Task: Search one way flight ticket for 1 adult, 6 children, 1 infant in seat and 1 infant on lap in business from Louisville: Louisville International Airport (standiford Field) to Gillette: Gillette Campbell County Airport on 5-1-2023. Choice of flights is Emirates. Number of bags: 2 checked bags. Price is upto 75000. Outbound departure time preference is 17:00.
Action: Mouse moved to (275, 465)
Screenshot: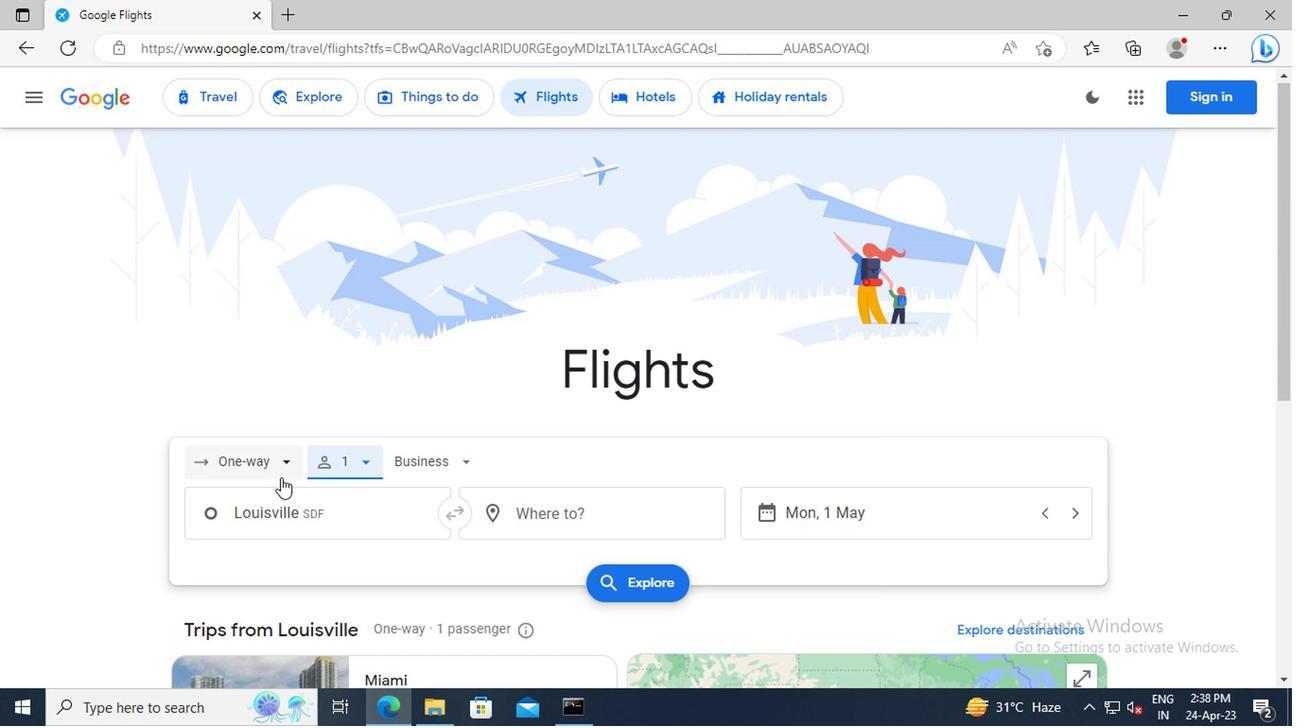 
Action: Mouse pressed left at (275, 465)
Screenshot: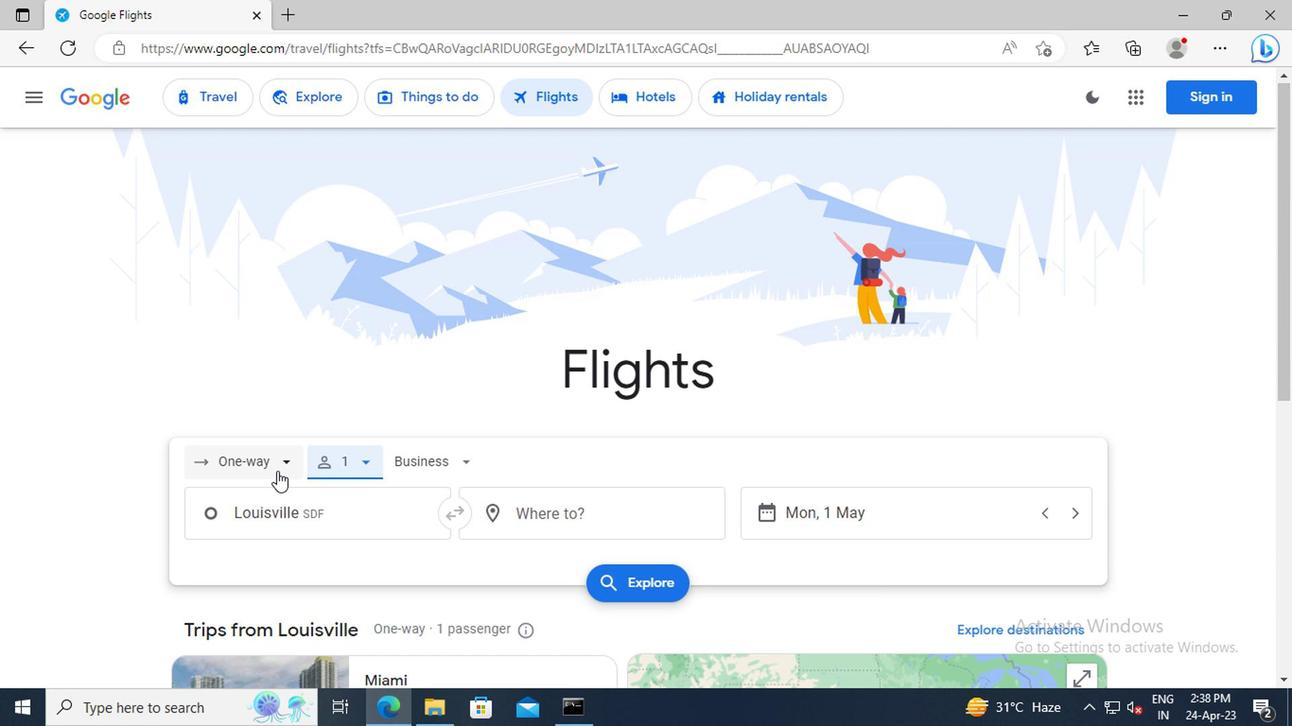 
Action: Mouse moved to (269, 555)
Screenshot: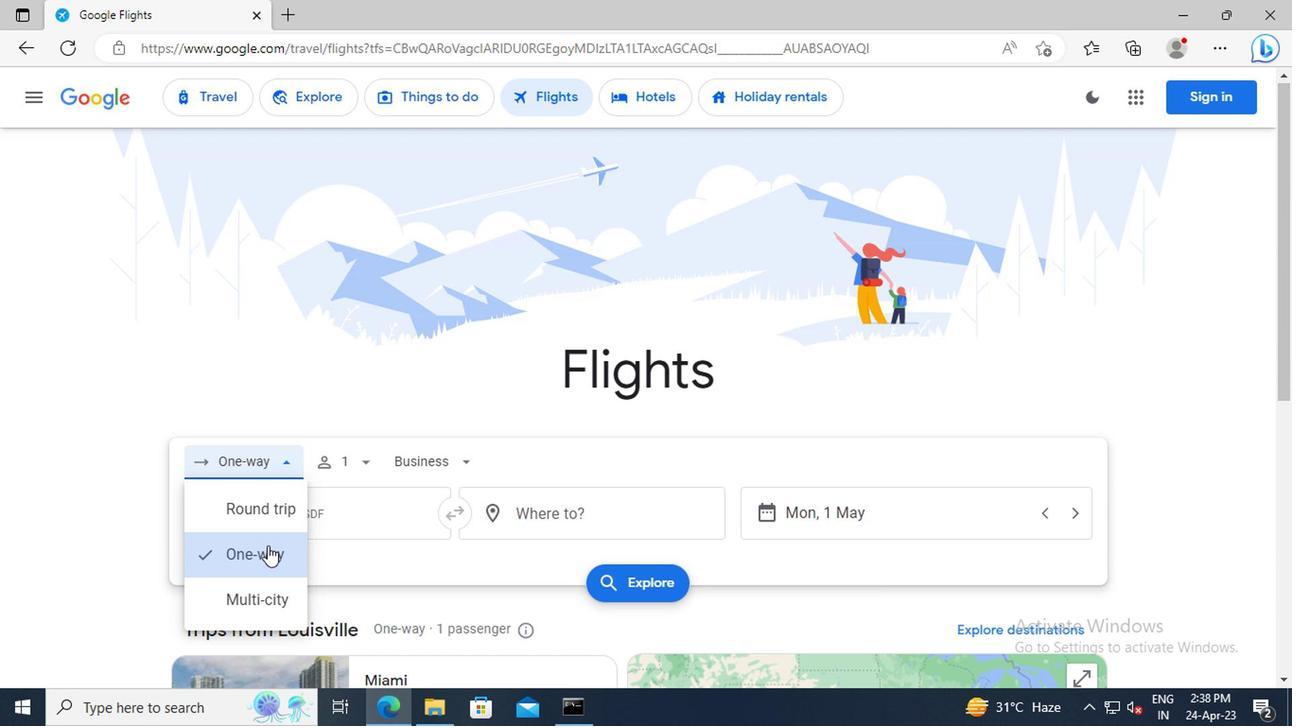 
Action: Mouse pressed left at (269, 555)
Screenshot: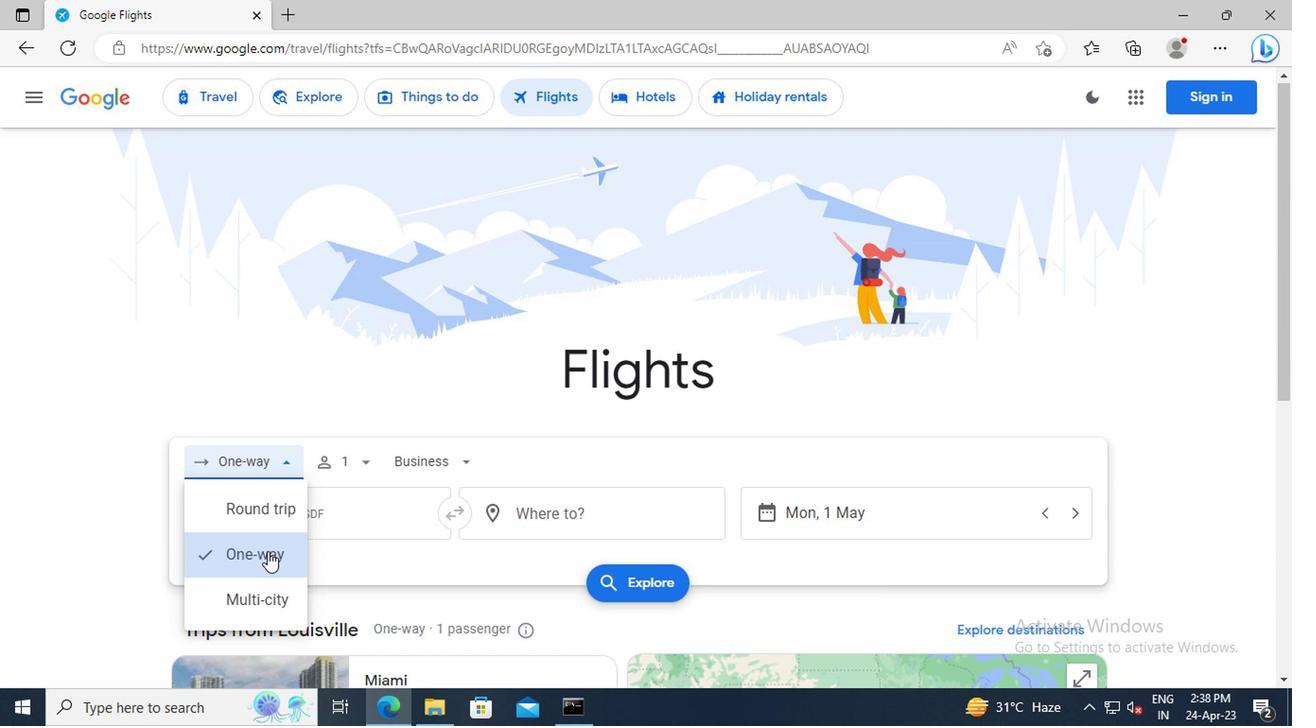 
Action: Mouse moved to (362, 467)
Screenshot: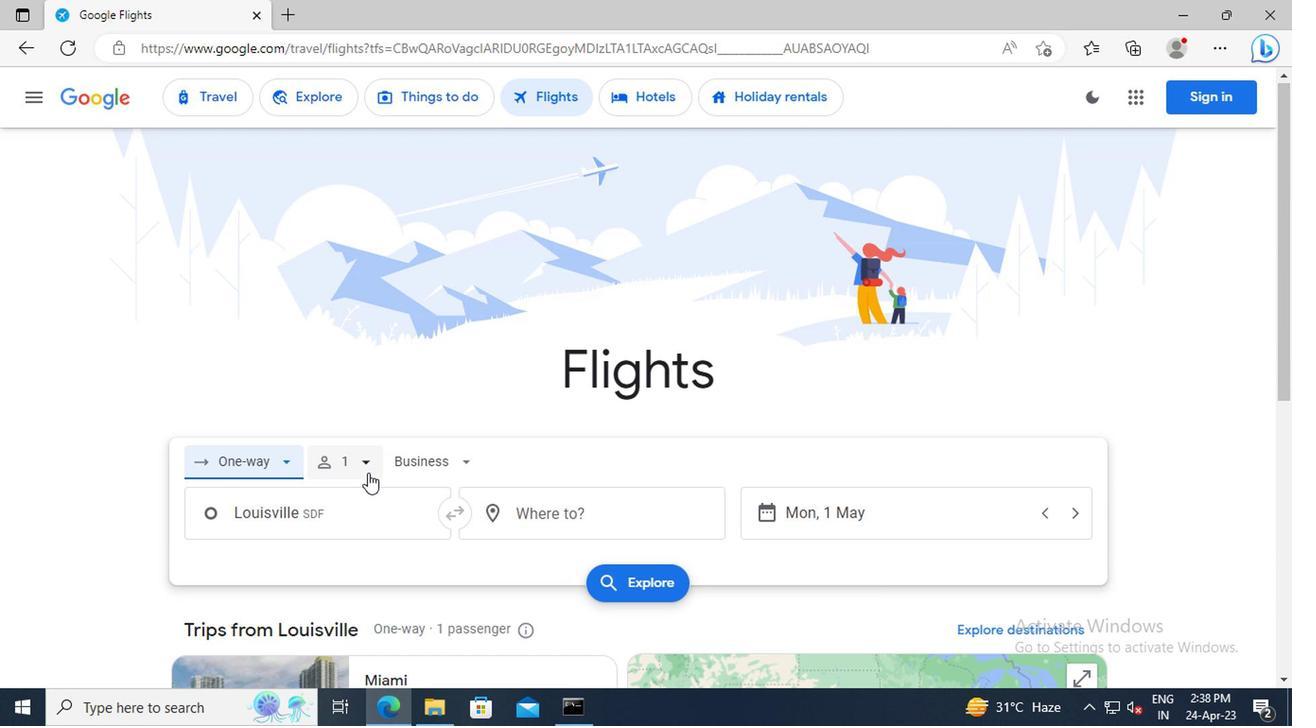 
Action: Mouse pressed left at (362, 467)
Screenshot: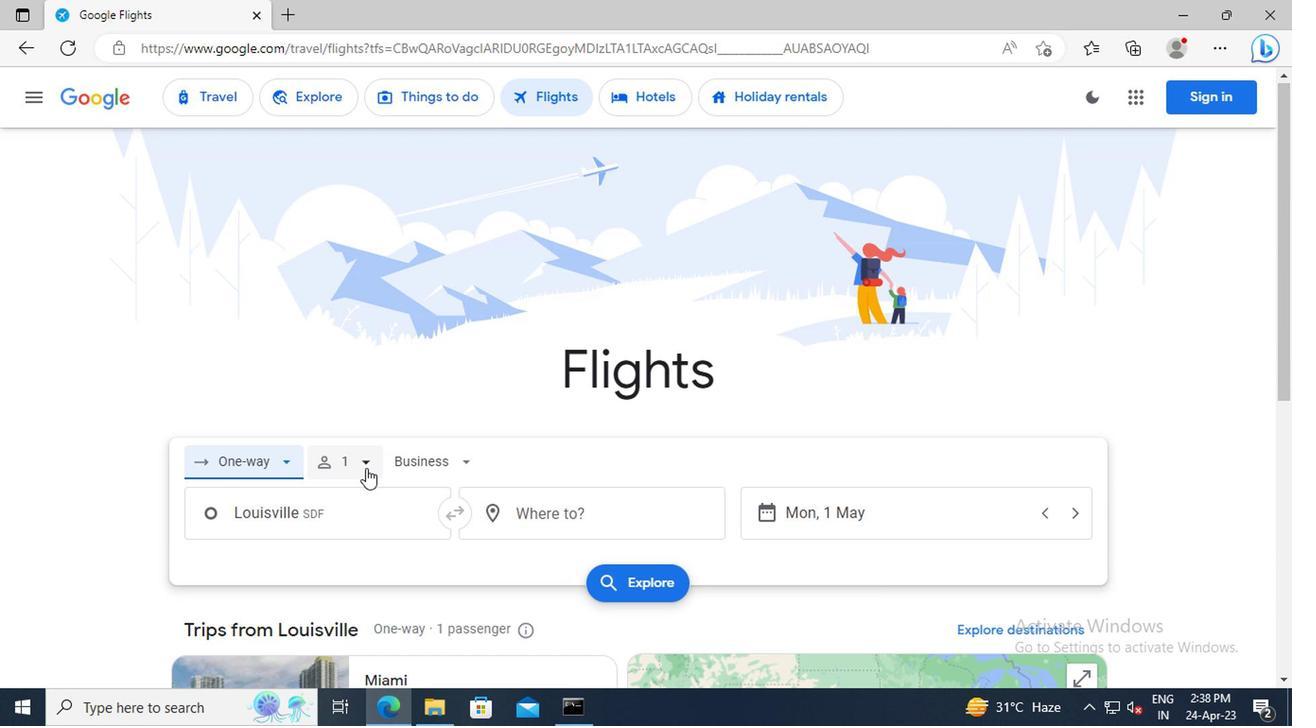 
Action: Mouse moved to (493, 559)
Screenshot: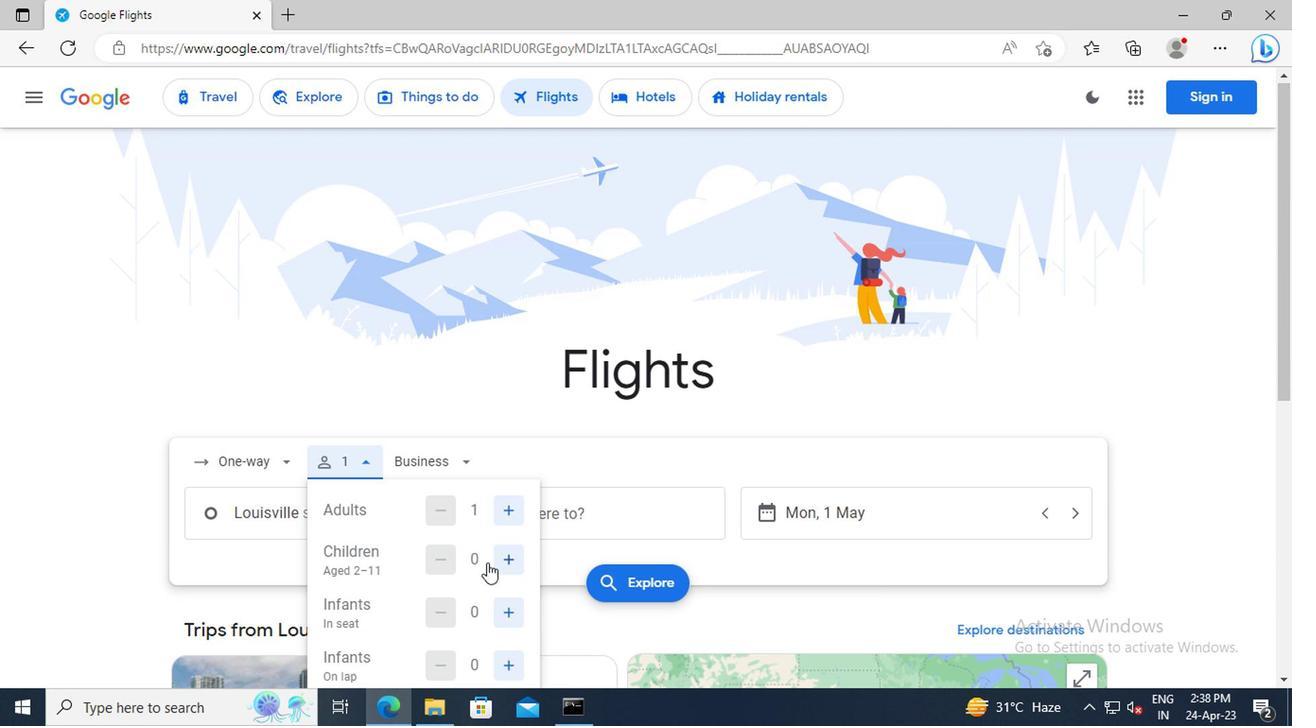 
Action: Mouse pressed left at (493, 559)
Screenshot: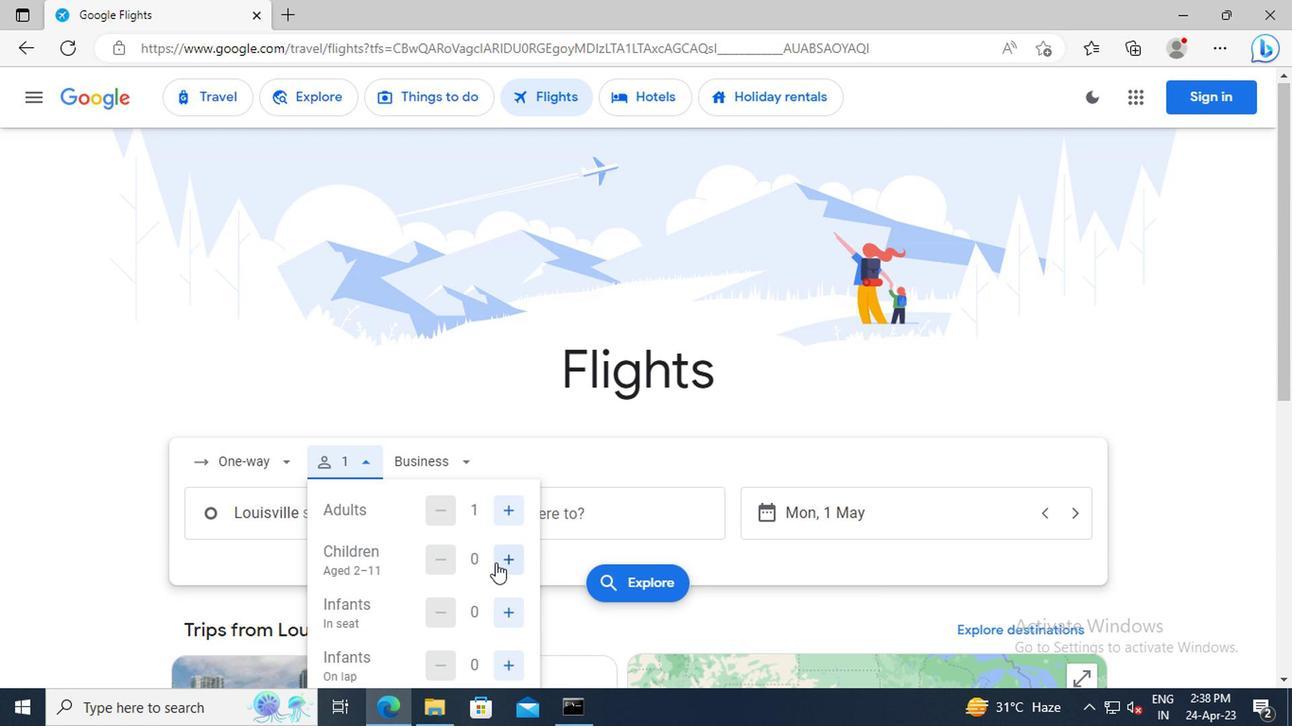
Action: Mouse pressed left at (493, 559)
Screenshot: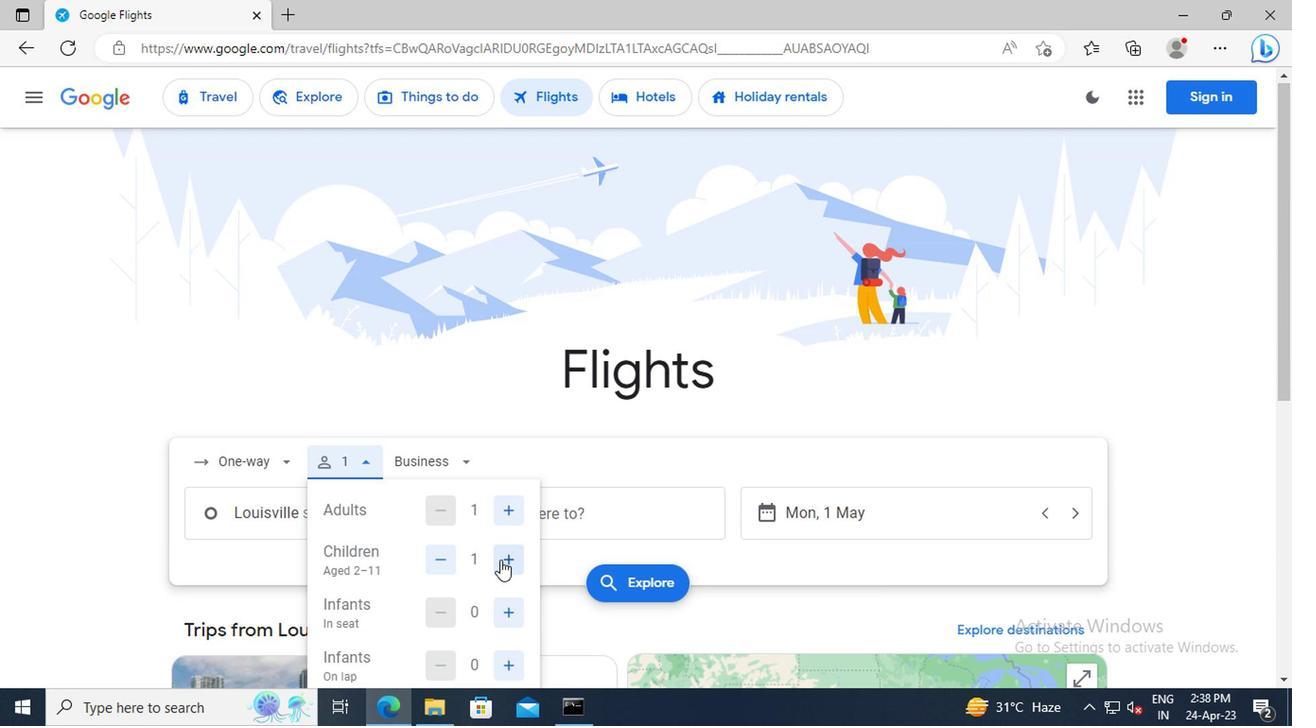 
Action: Mouse pressed left at (493, 559)
Screenshot: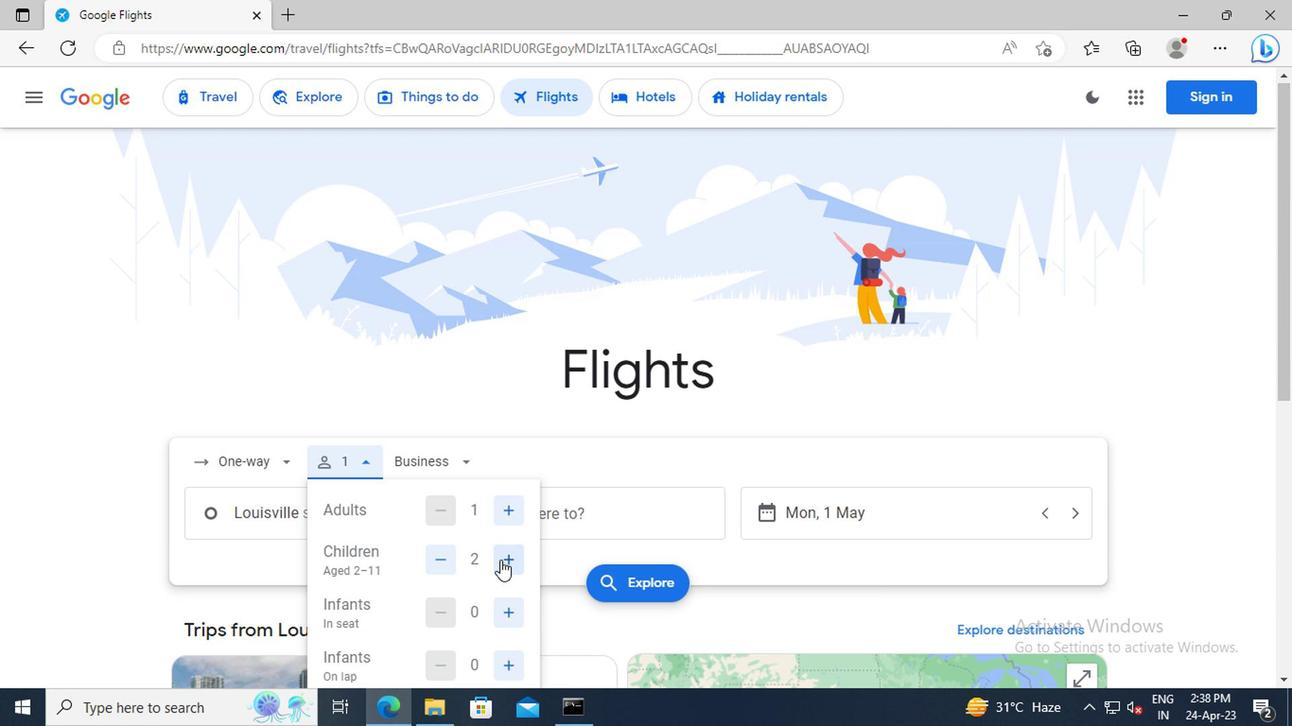 
Action: Mouse pressed left at (493, 559)
Screenshot: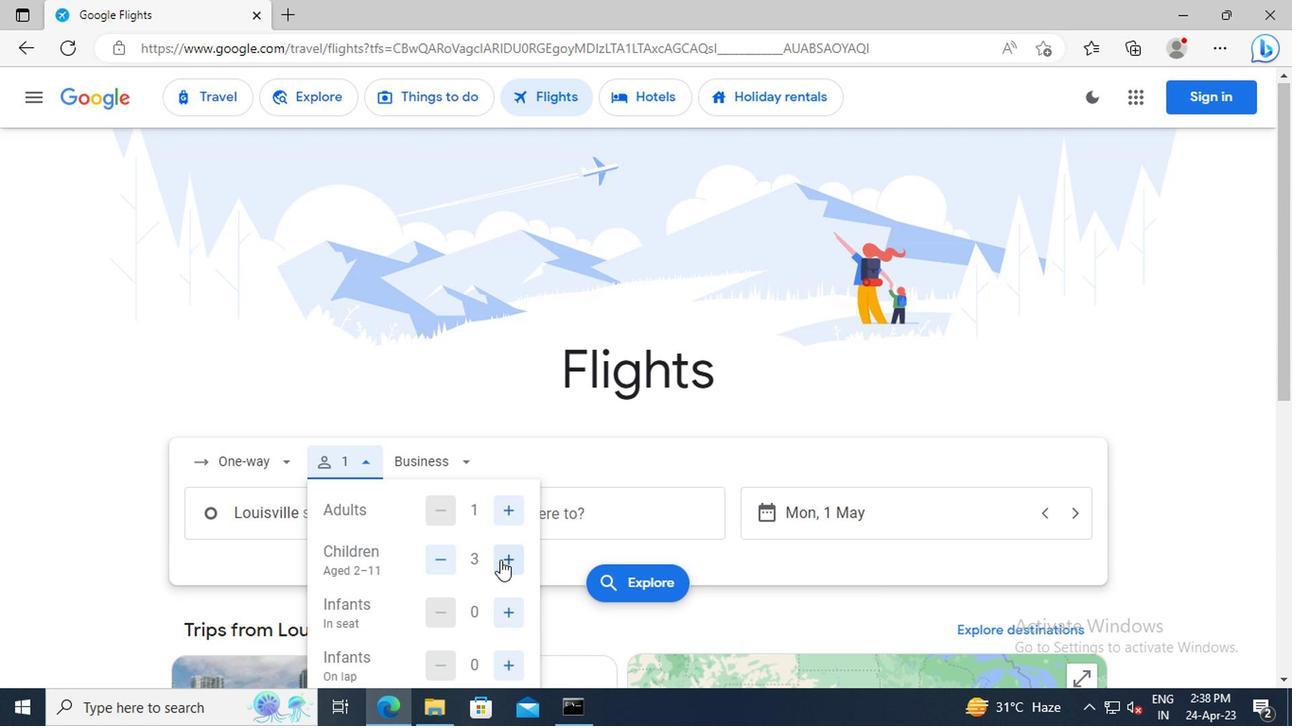 
Action: Mouse pressed left at (493, 559)
Screenshot: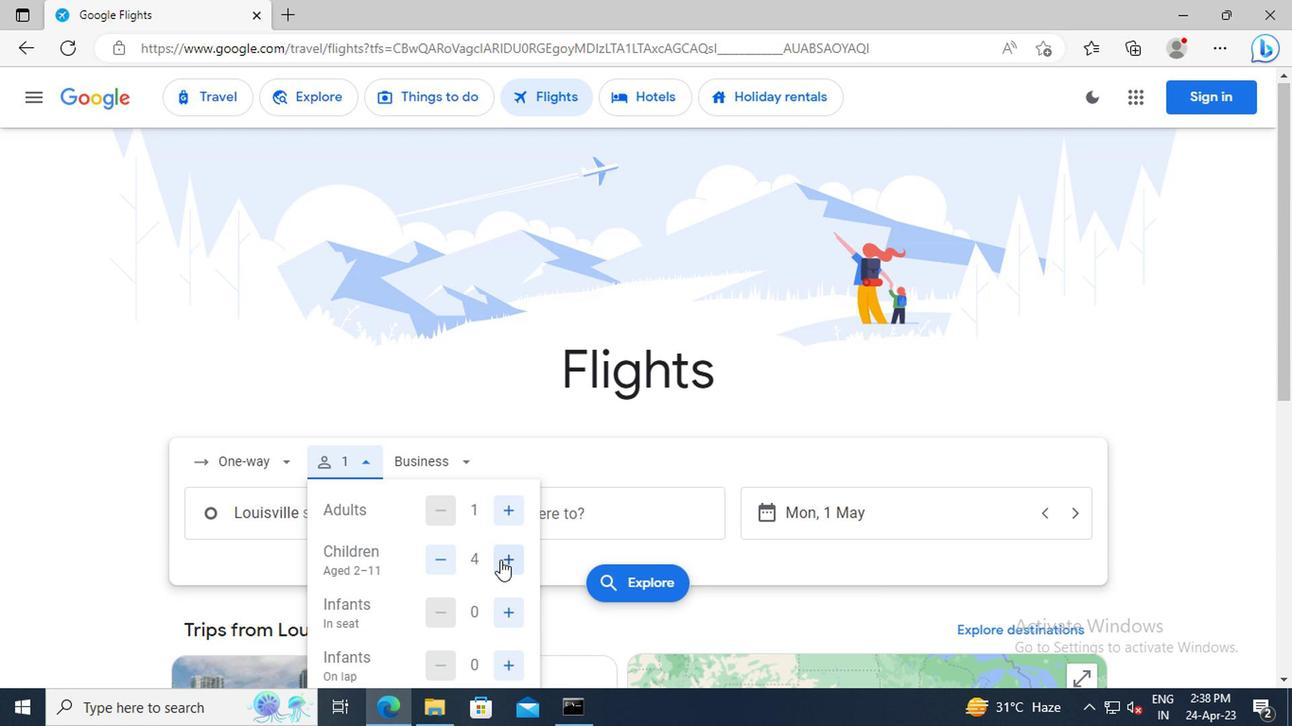 
Action: Mouse pressed left at (493, 559)
Screenshot: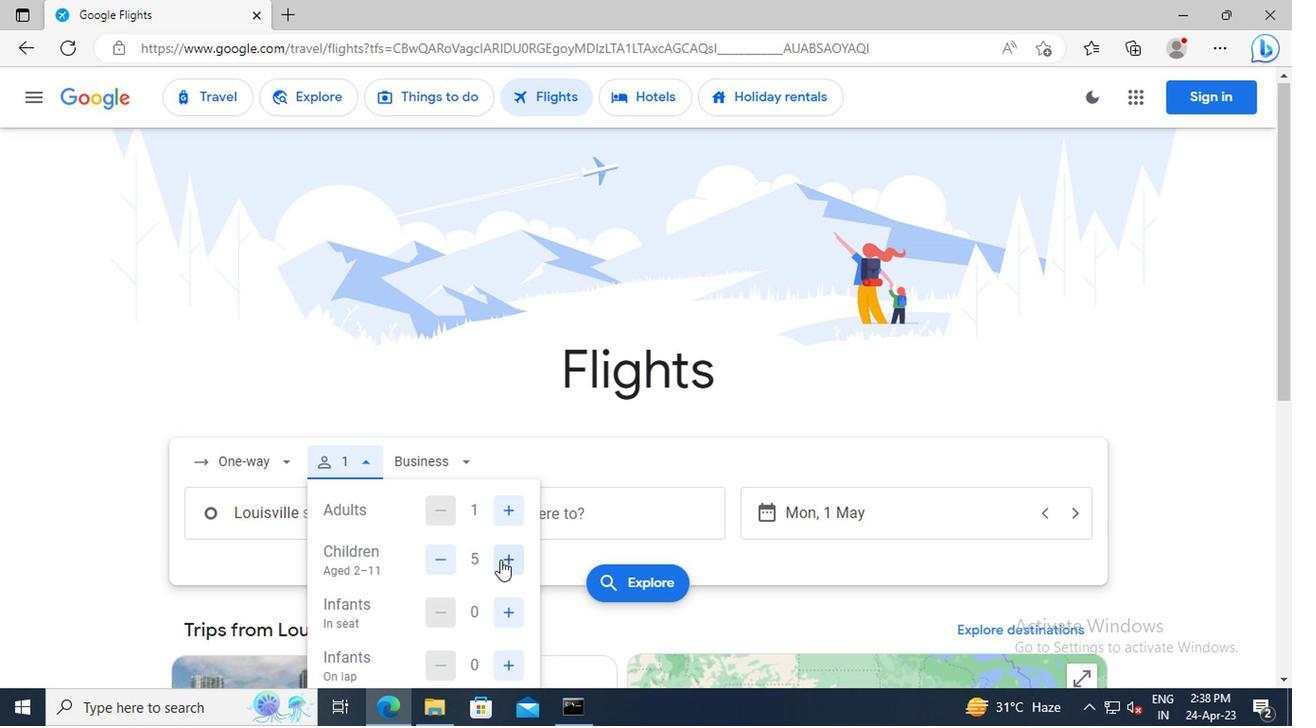 
Action: Mouse moved to (494, 602)
Screenshot: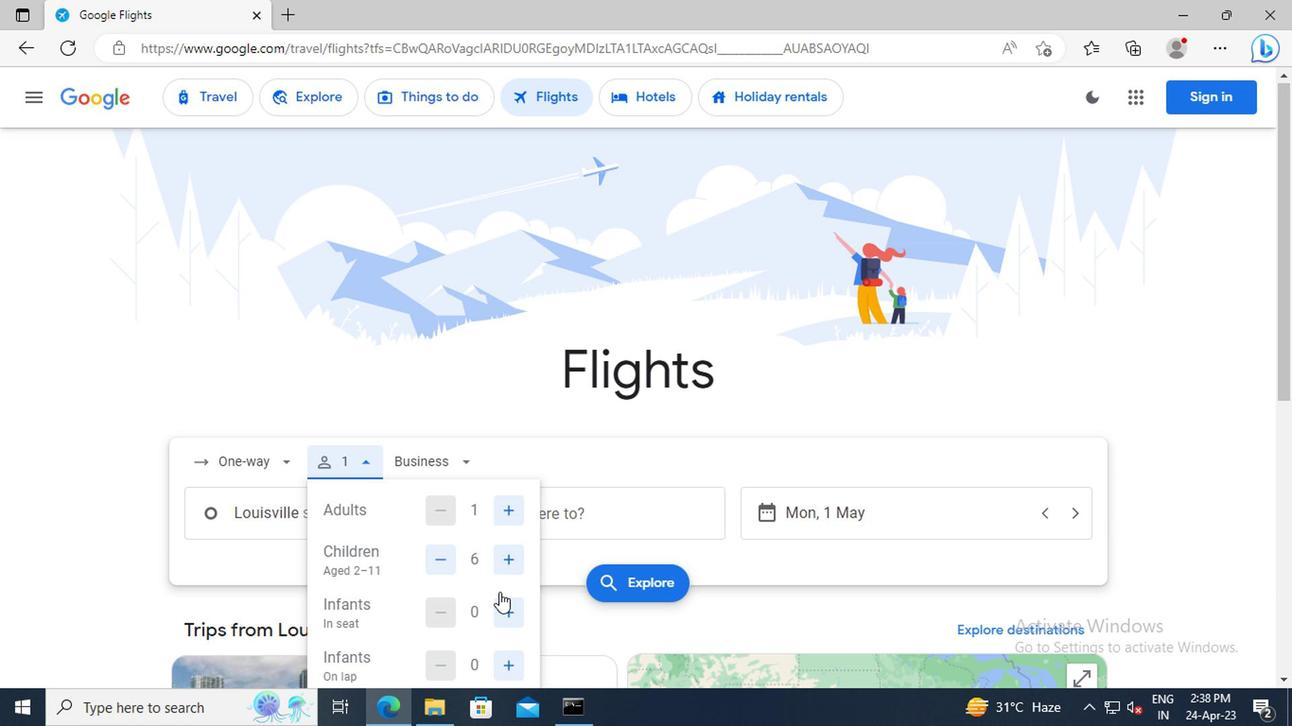 
Action: Mouse pressed left at (494, 602)
Screenshot: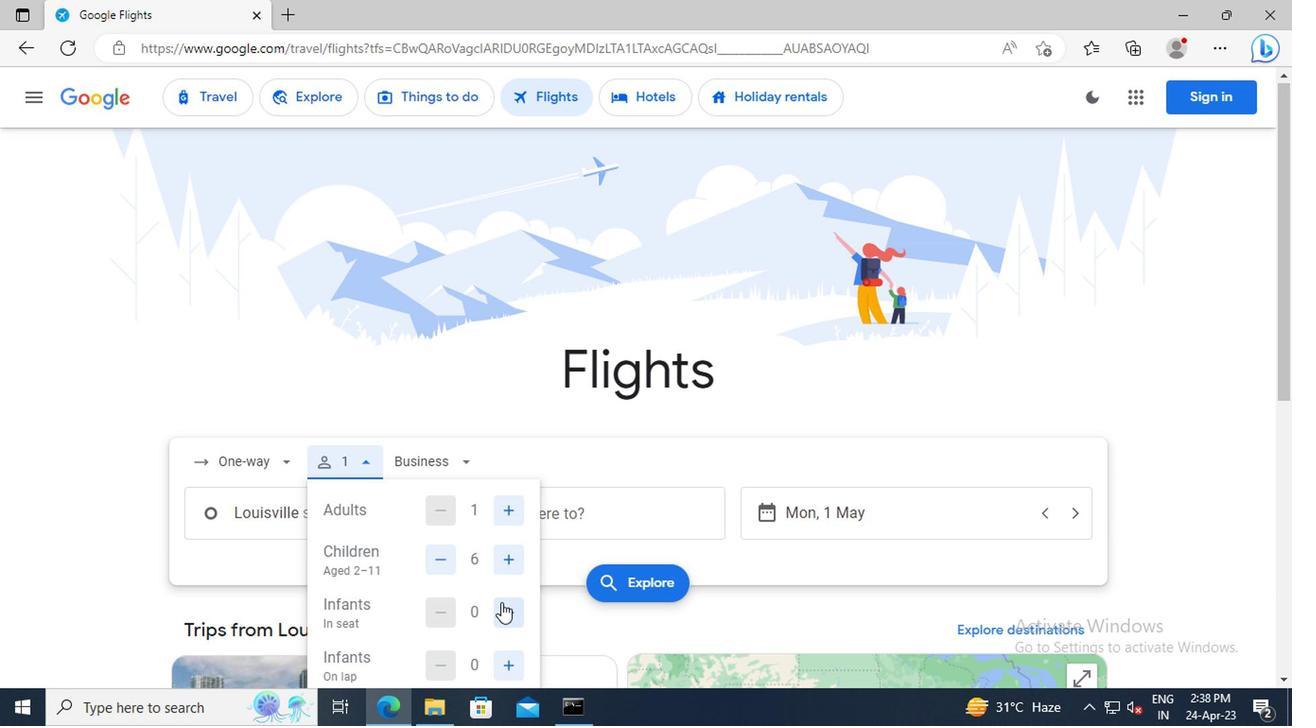 
Action: Mouse scrolled (494, 601) with delta (0, 0)
Screenshot: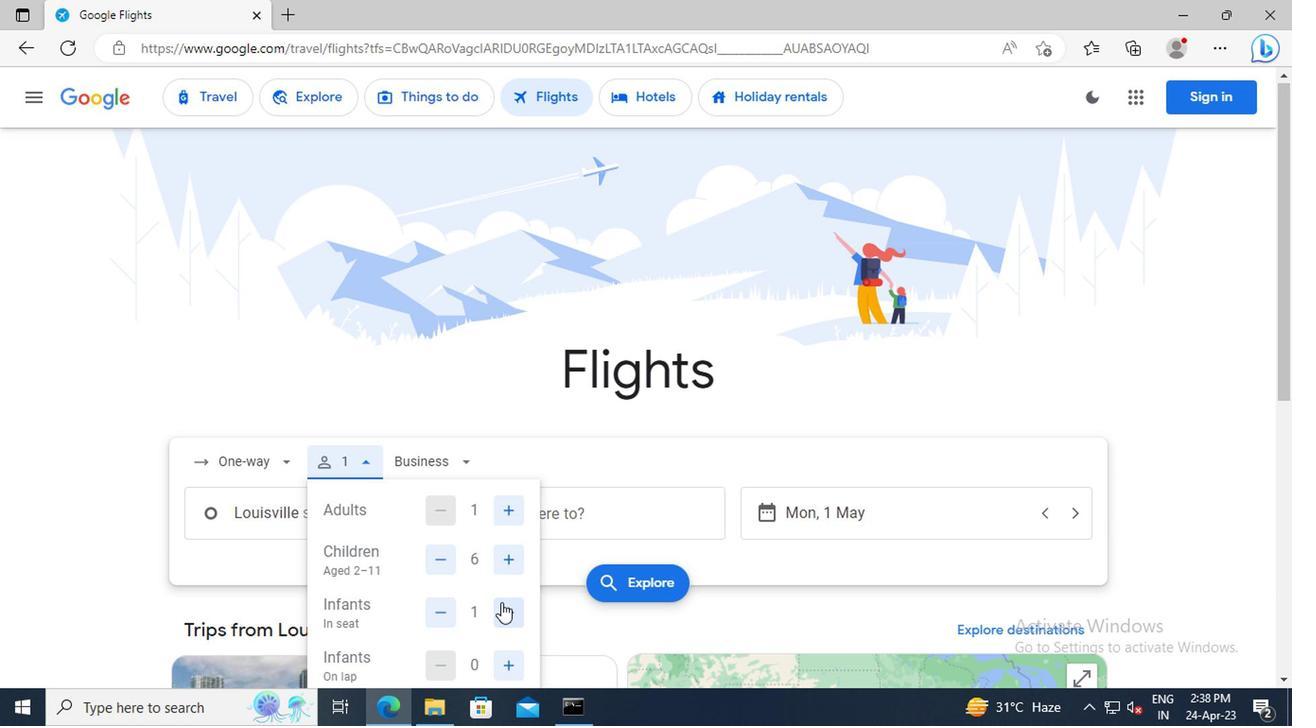 
Action: Mouse moved to (502, 581)
Screenshot: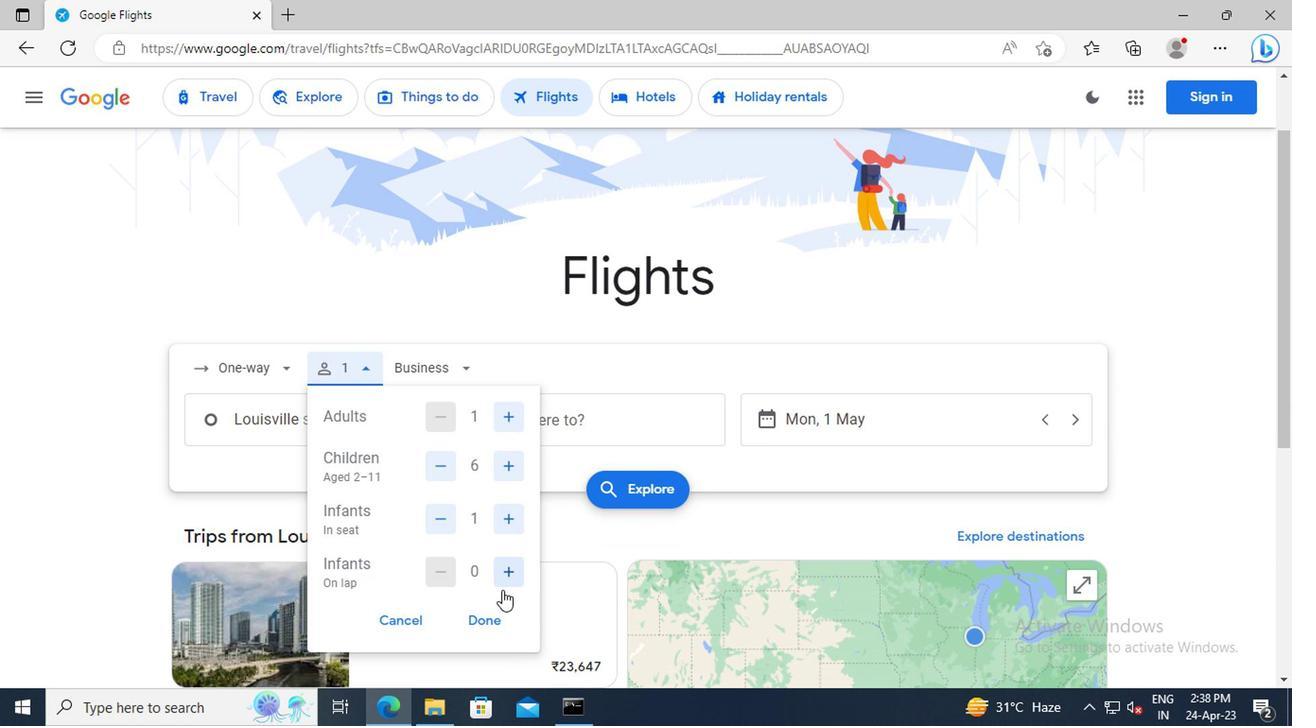 
Action: Mouse pressed left at (502, 581)
Screenshot: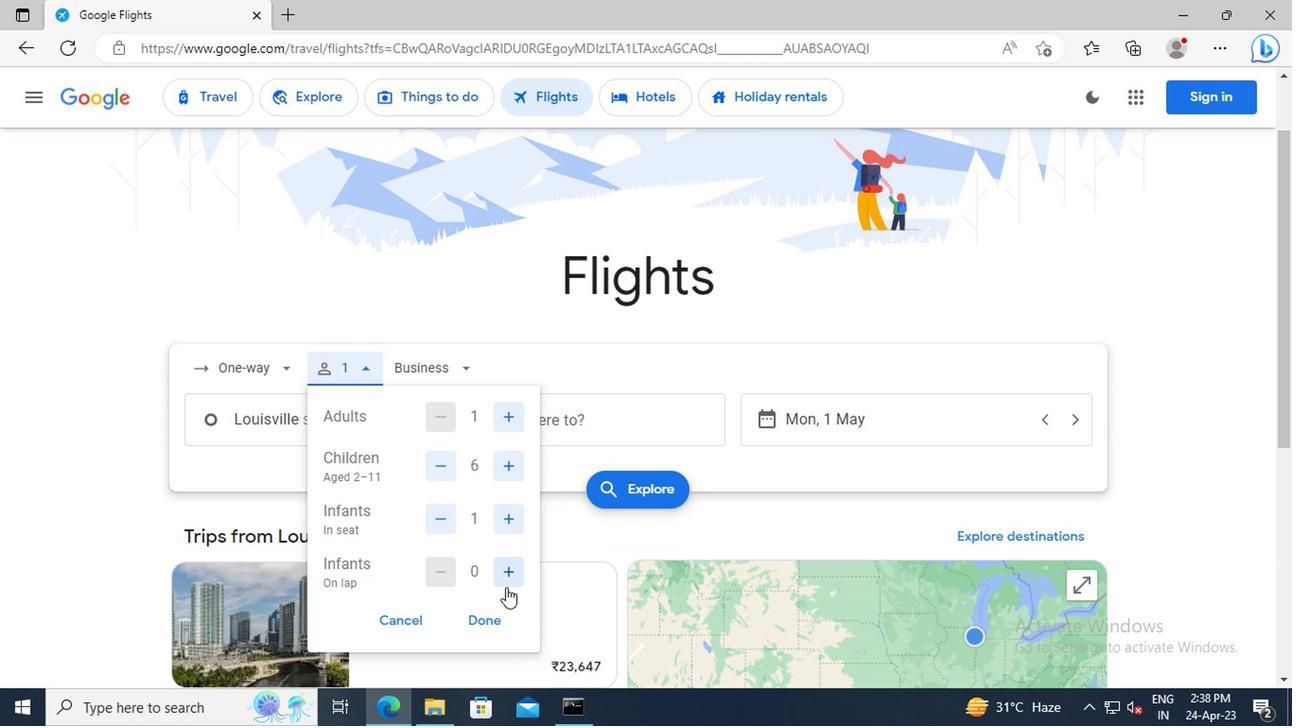 
Action: Mouse moved to (479, 619)
Screenshot: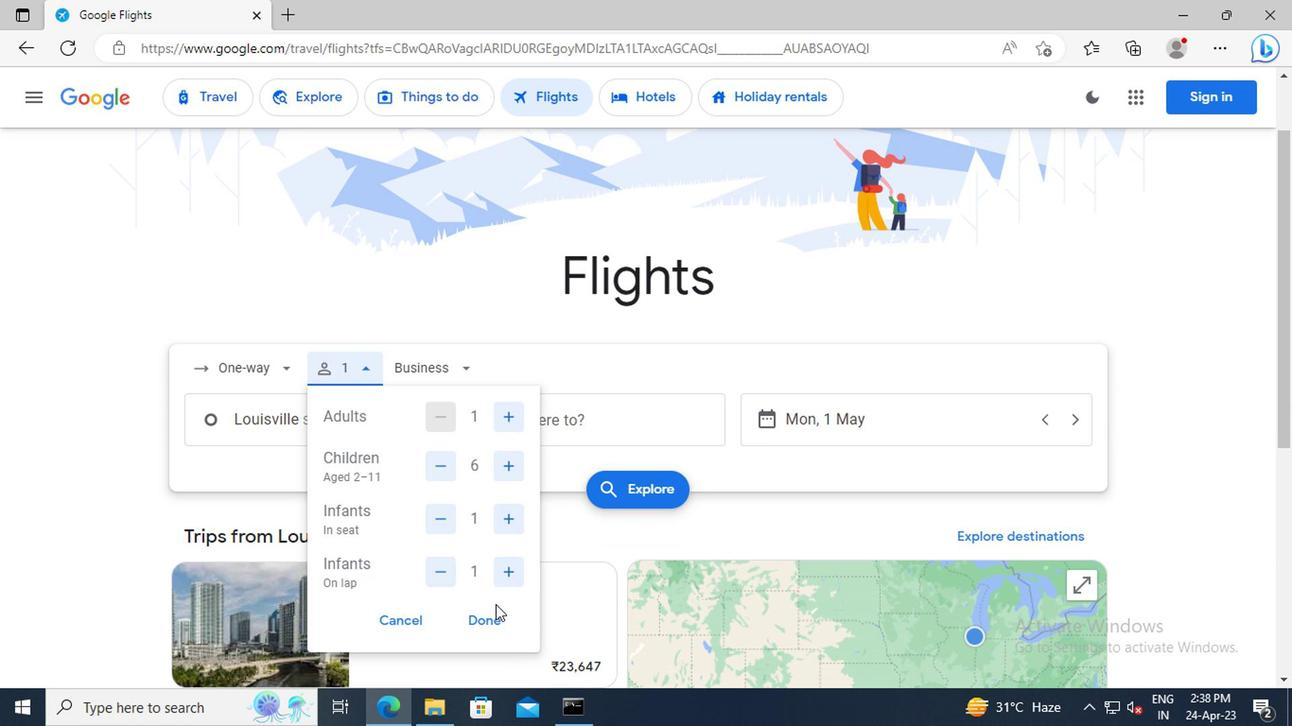 
Action: Mouse pressed left at (479, 619)
Screenshot: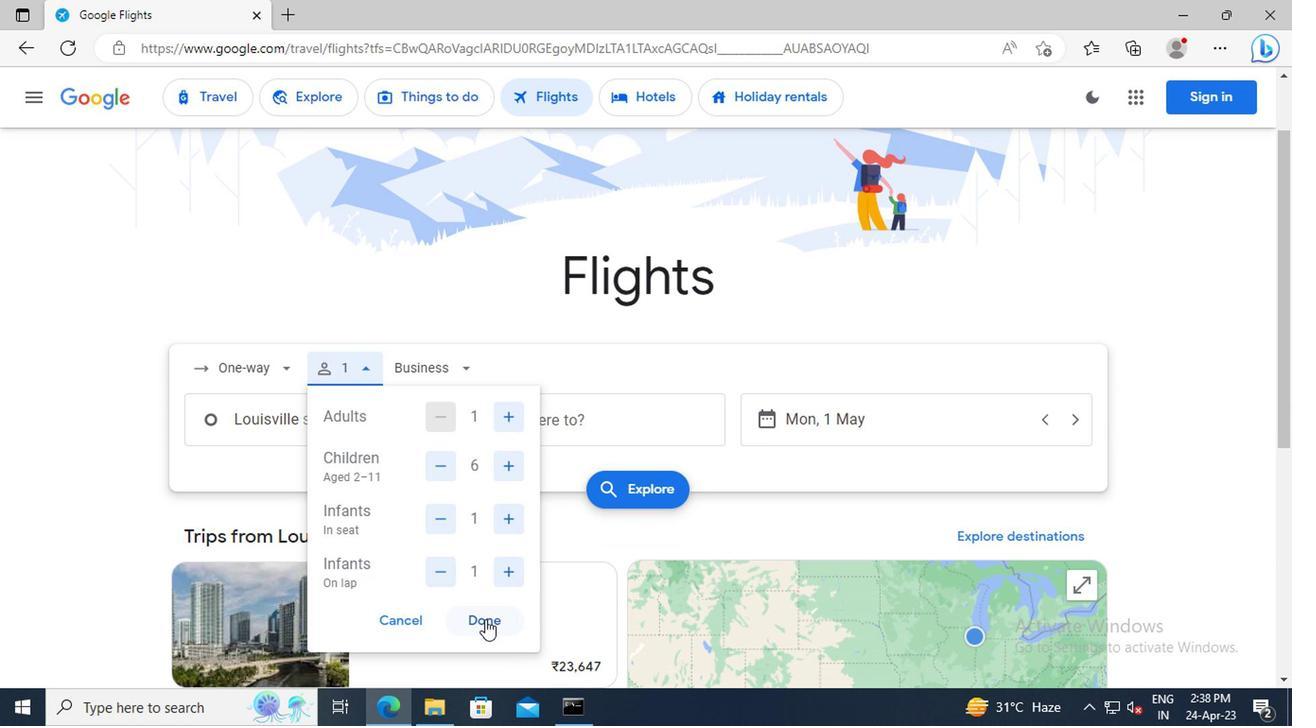 
Action: Mouse moved to (460, 364)
Screenshot: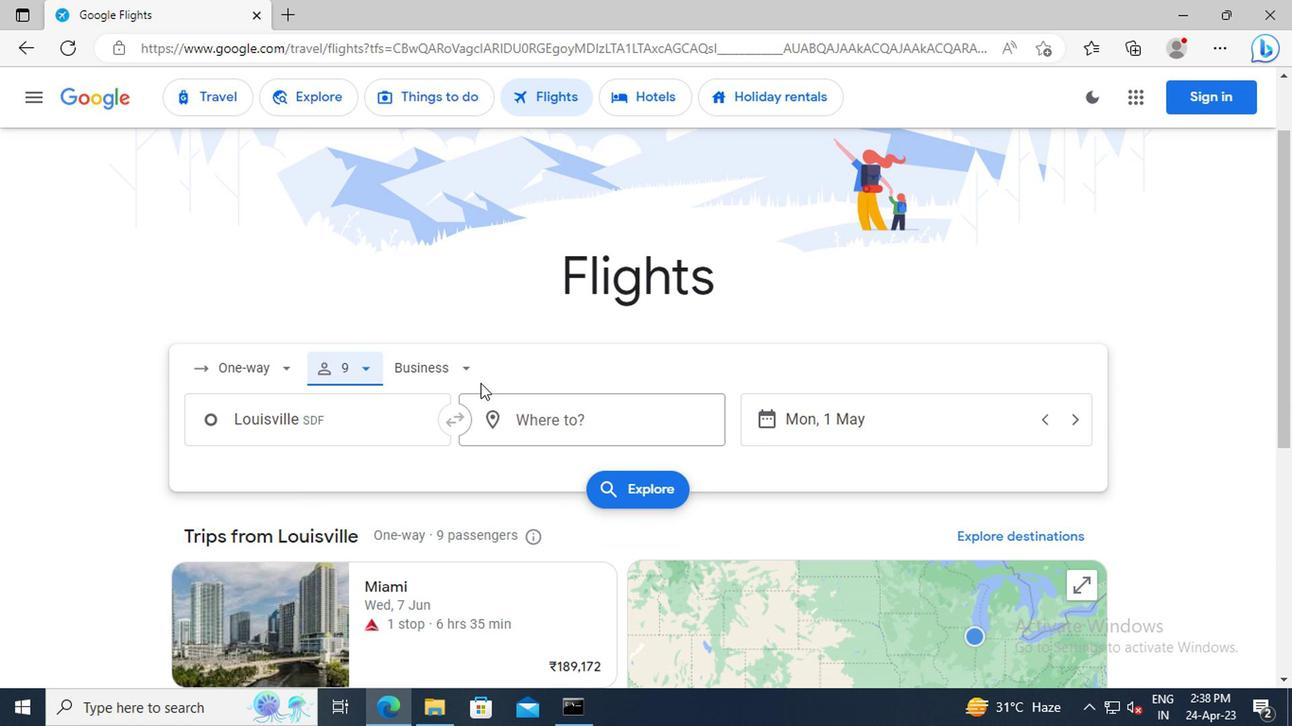 
Action: Mouse pressed left at (460, 364)
Screenshot: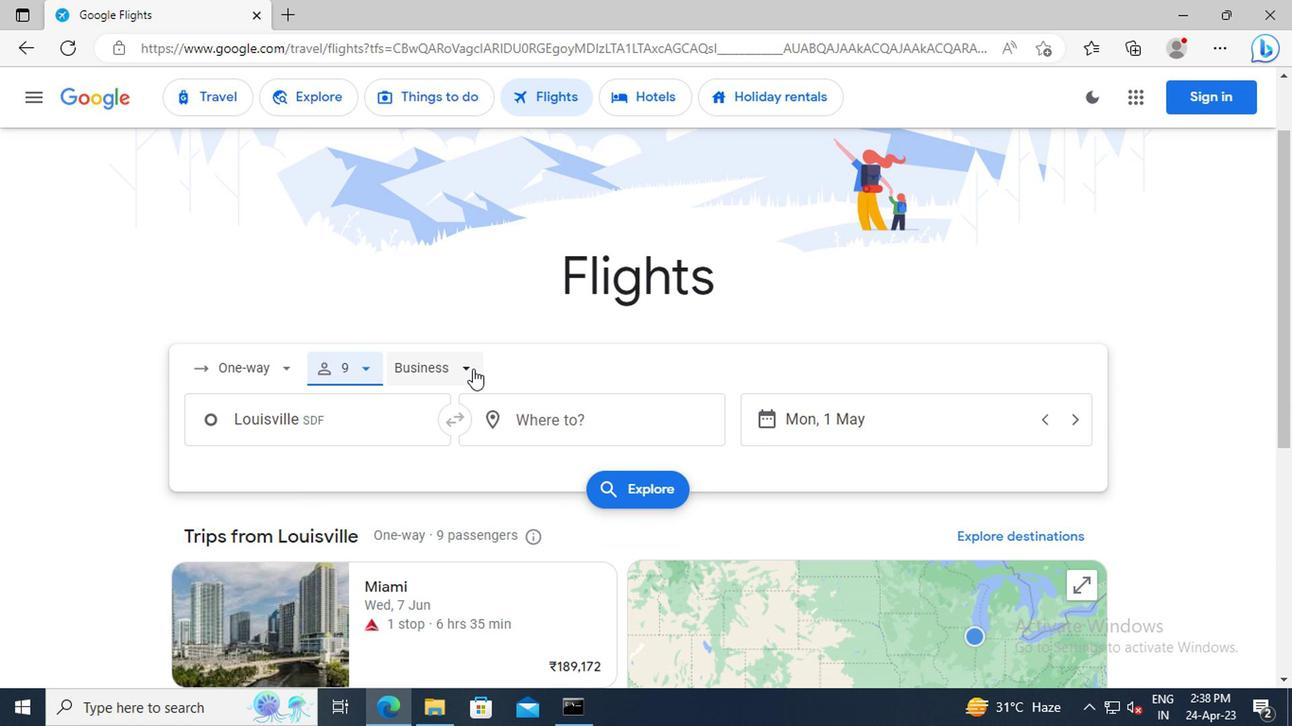 
Action: Mouse moved to (476, 508)
Screenshot: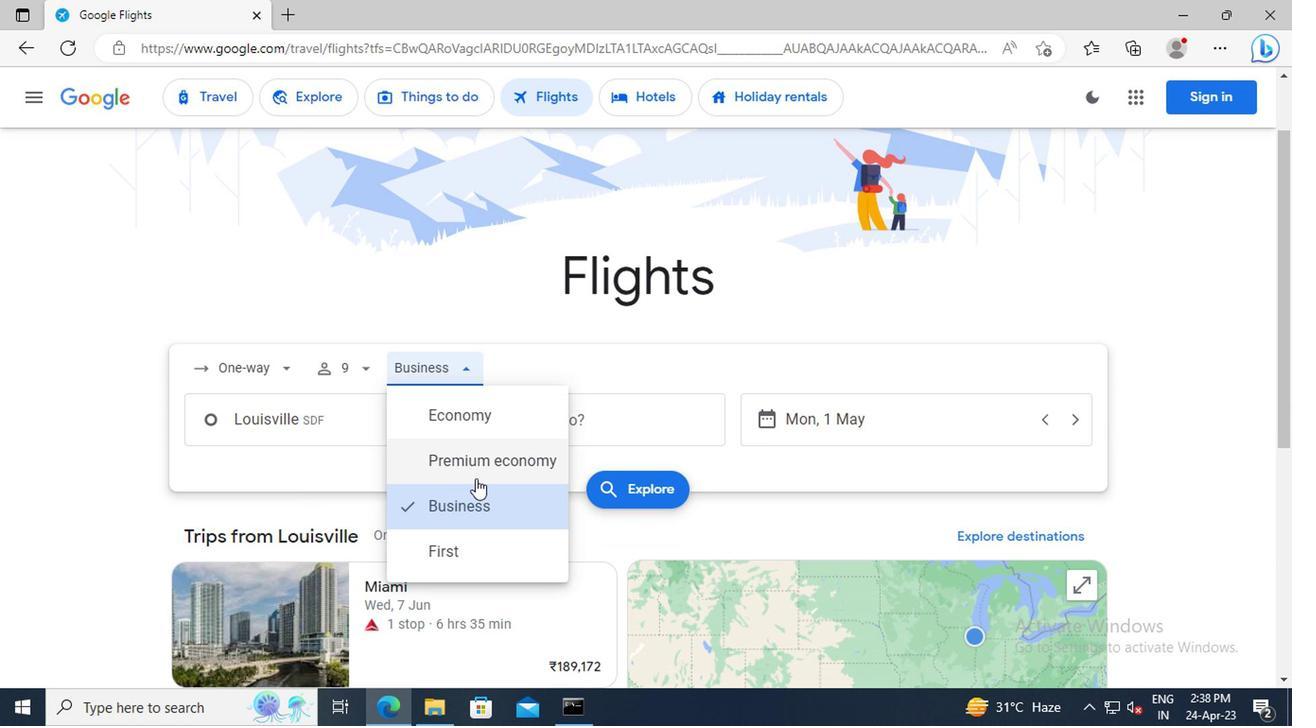 
Action: Mouse pressed left at (476, 508)
Screenshot: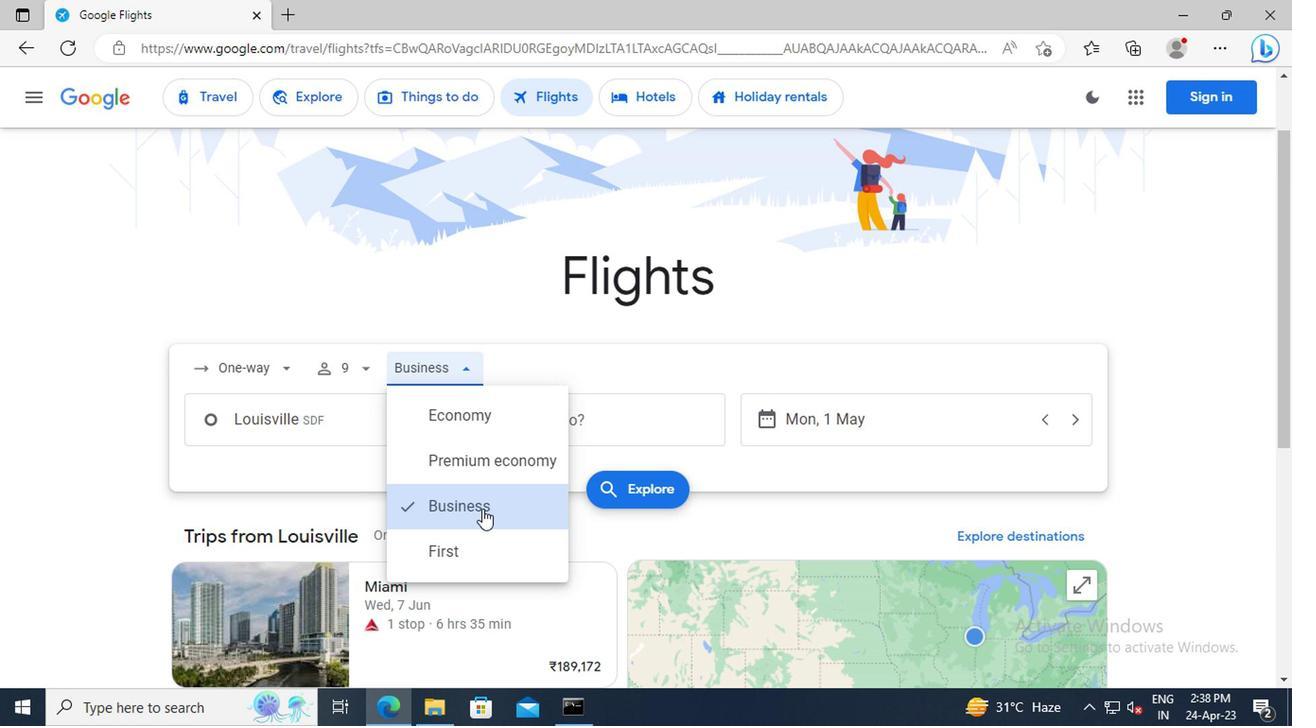 
Action: Mouse moved to (360, 430)
Screenshot: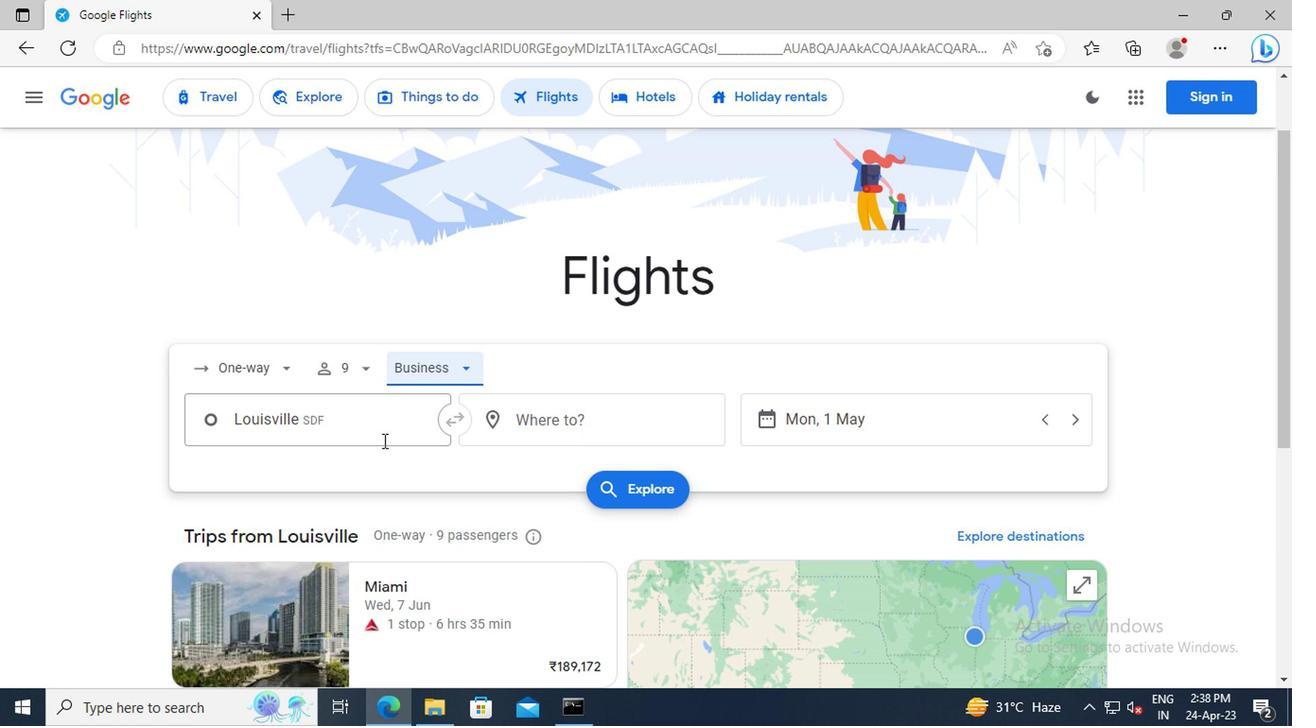 
Action: Mouse pressed left at (360, 430)
Screenshot: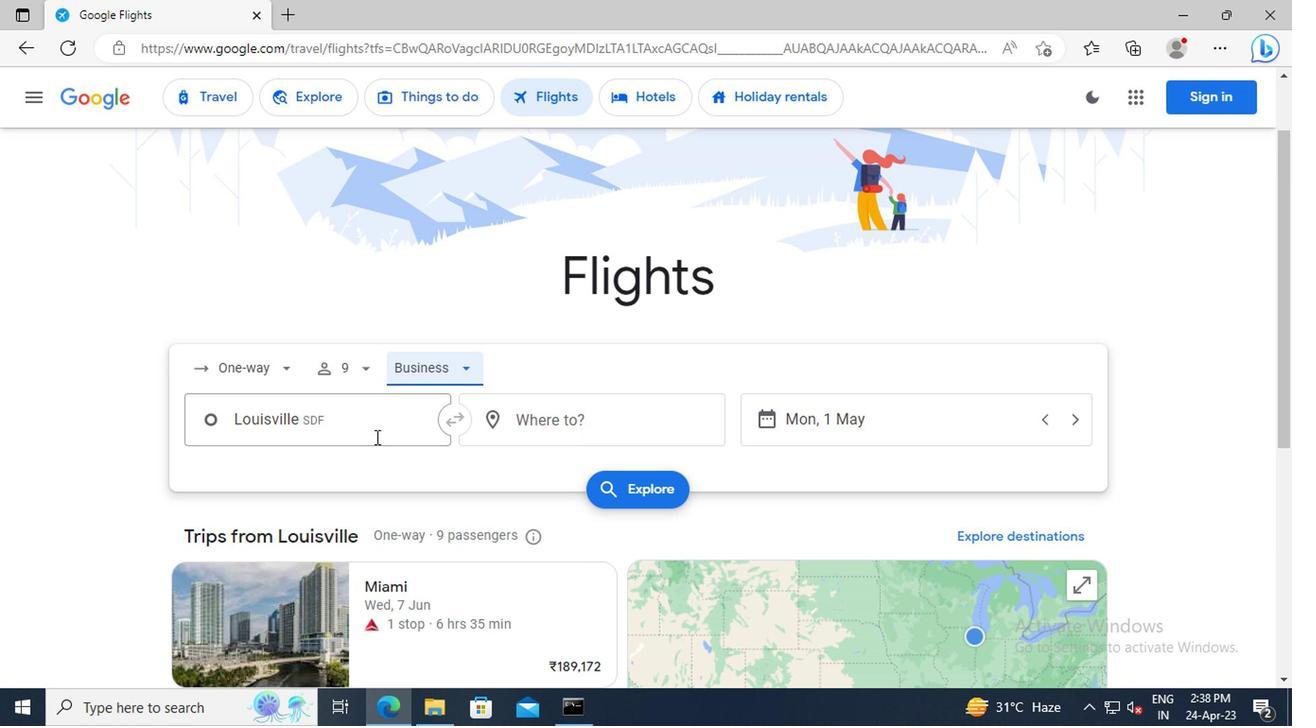 
Action: Key pressed <Key.shift>LOUISVILLE<Key.space><Key.shift>INT
Screenshot: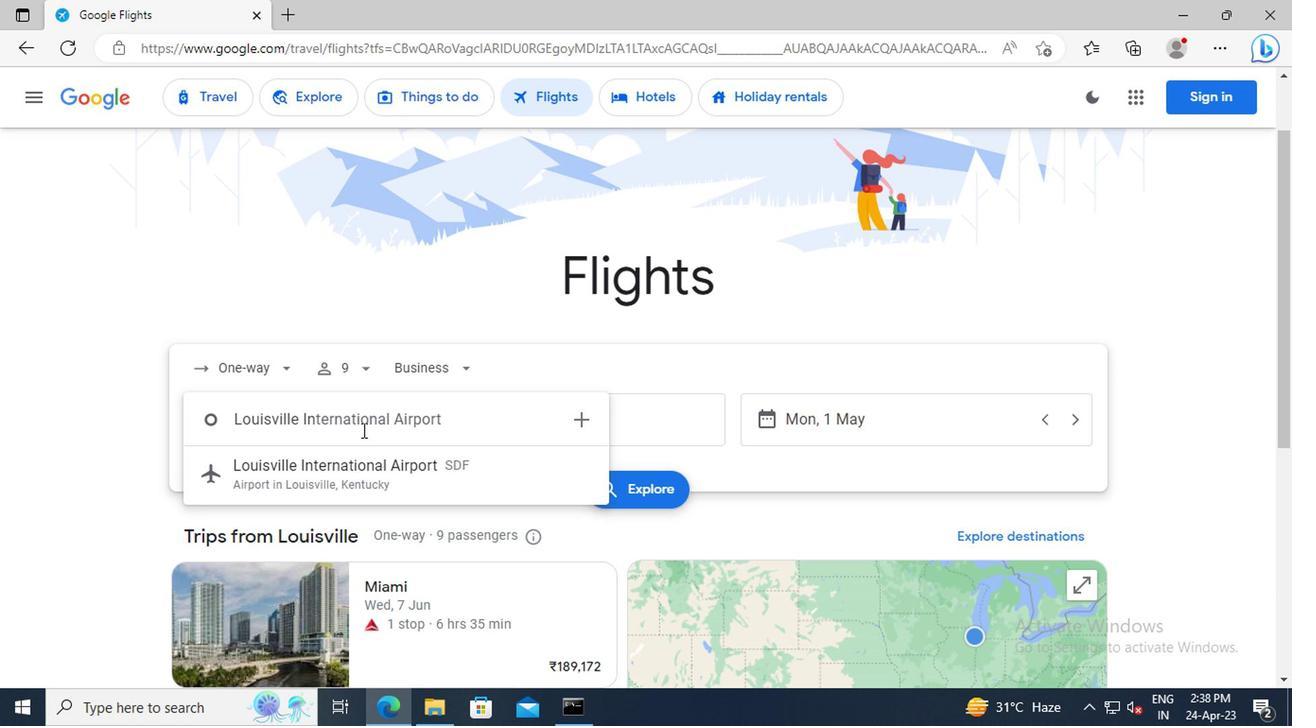 
Action: Mouse moved to (369, 473)
Screenshot: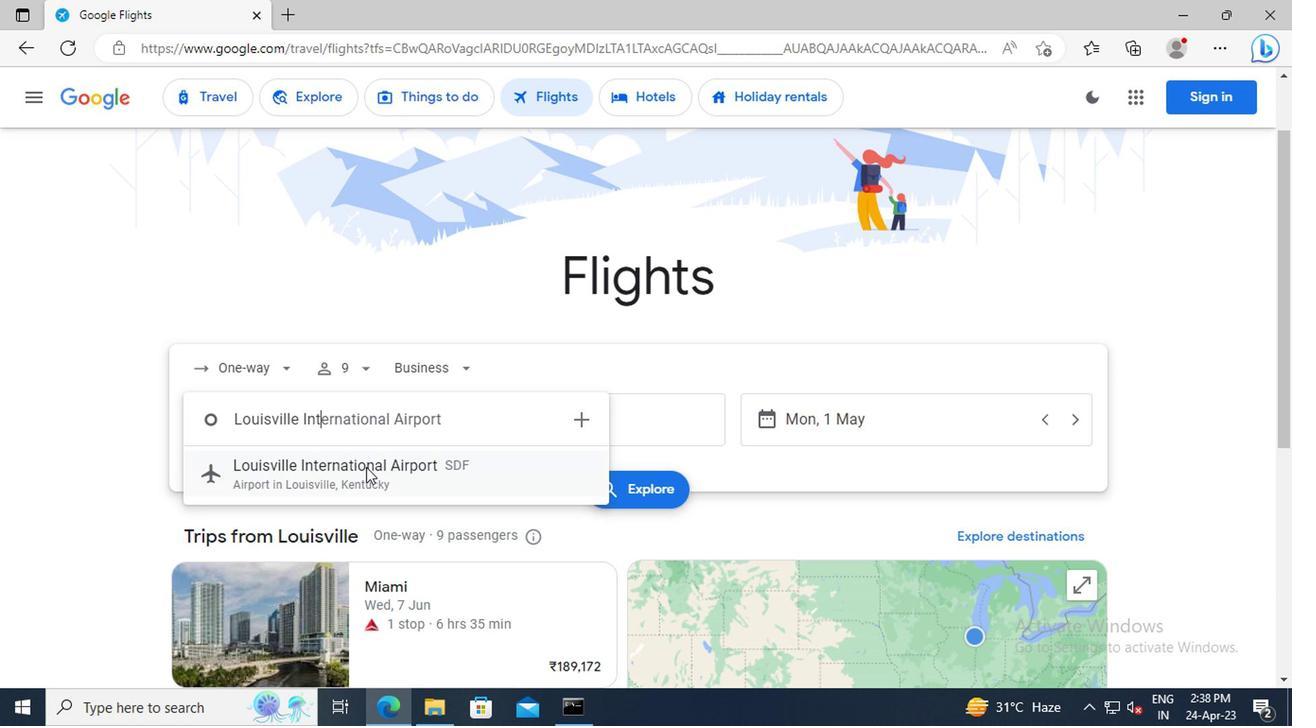 
Action: Mouse pressed left at (369, 473)
Screenshot: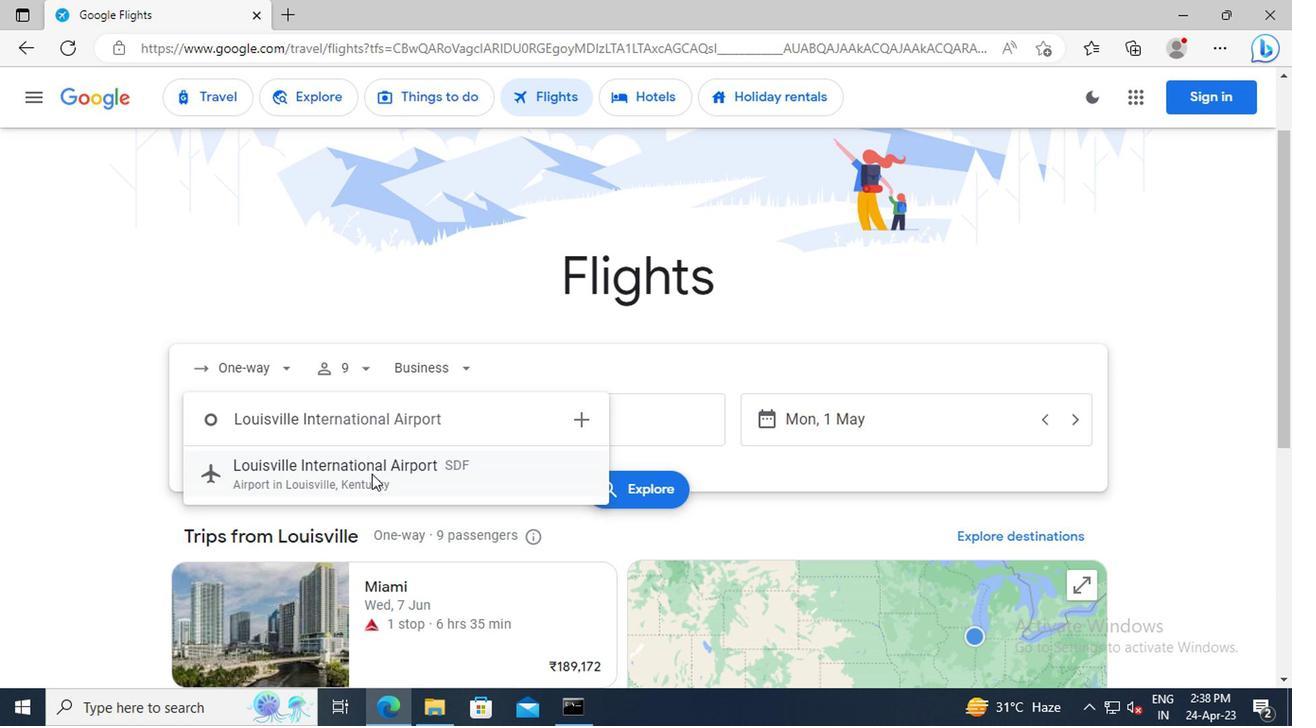 
Action: Mouse moved to (525, 432)
Screenshot: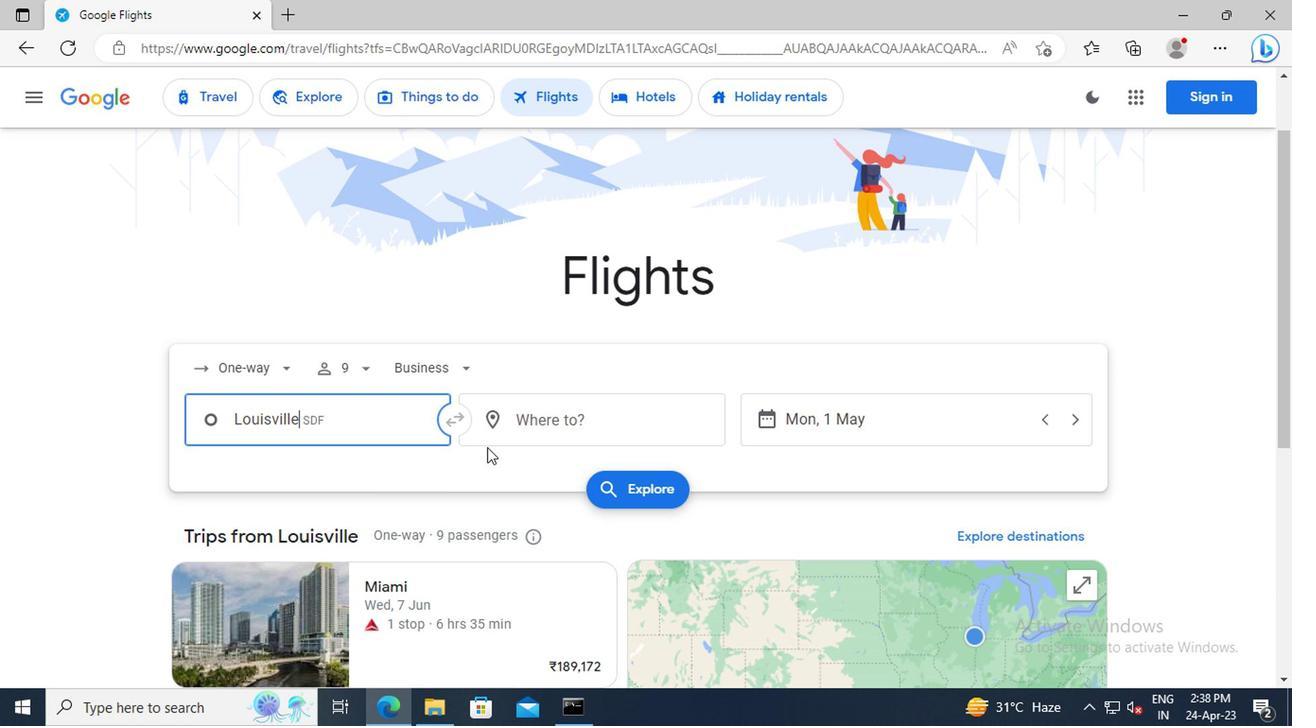 
Action: Mouse pressed left at (525, 432)
Screenshot: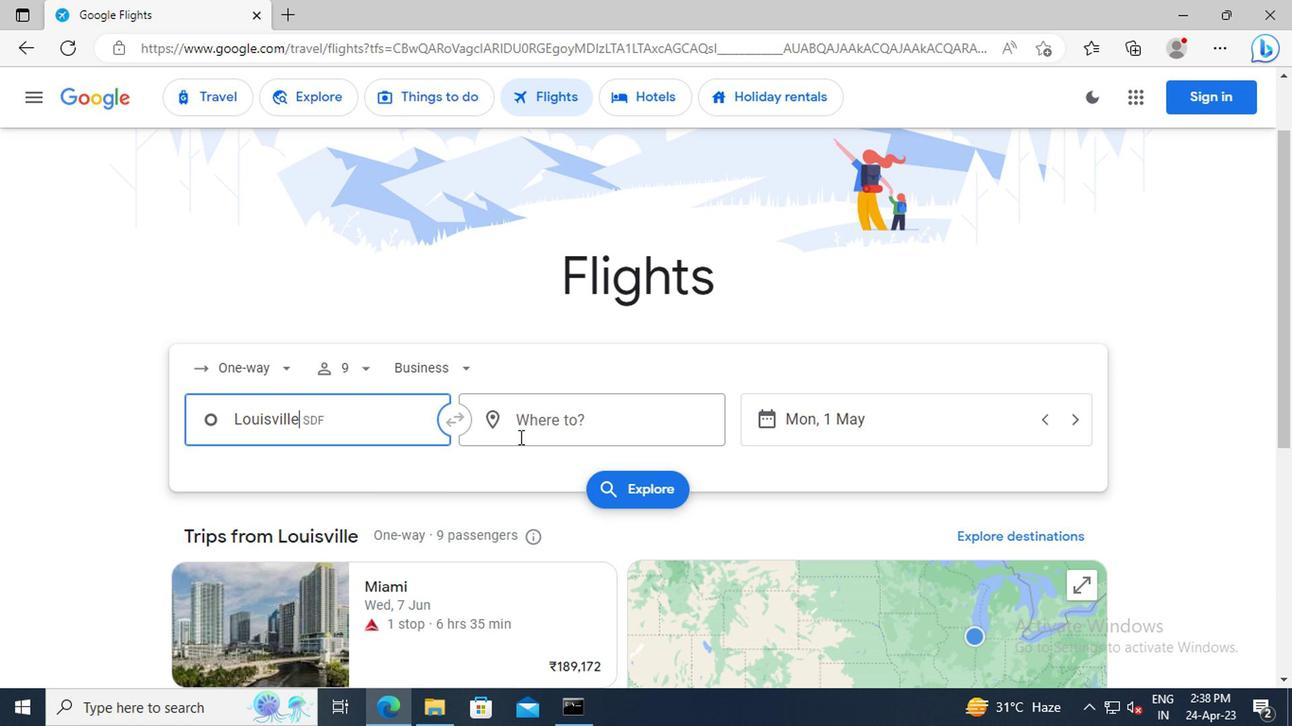 
Action: Mouse moved to (497, 395)
Screenshot: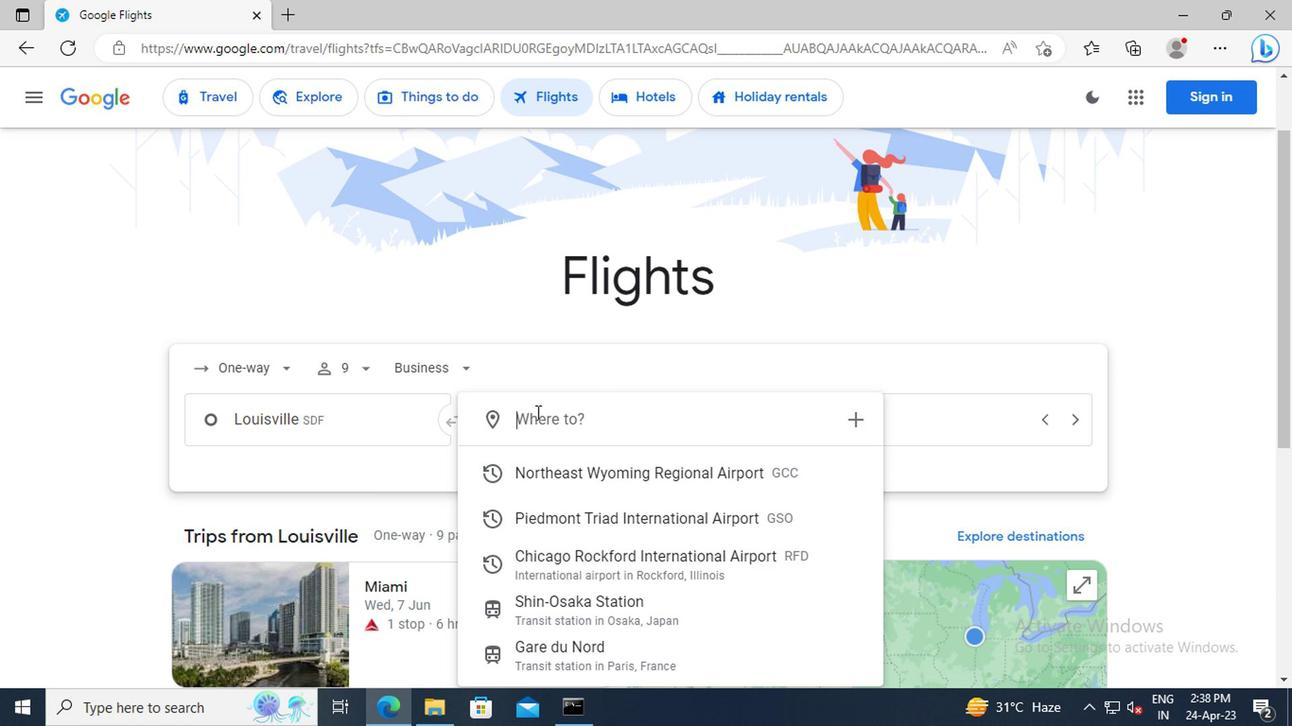 
Action: Key pressed <Key.shift>GILLETTE
Screenshot: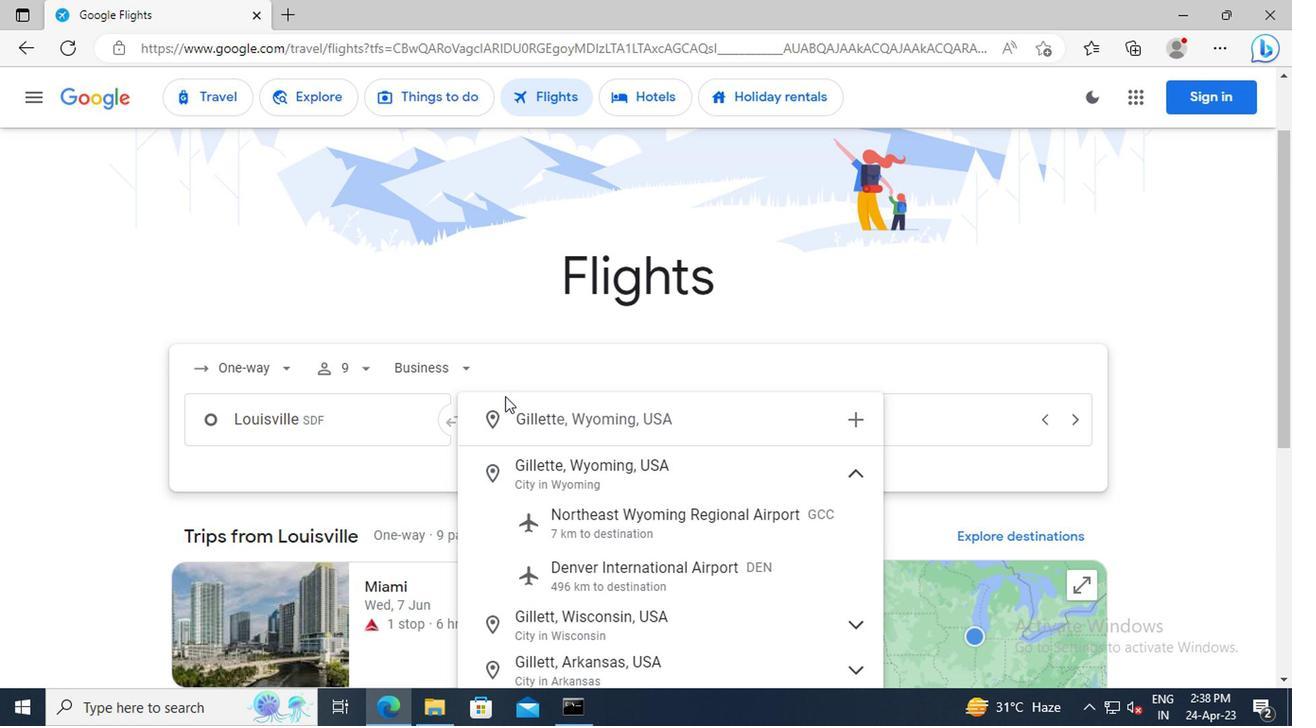 
Action: Mouse moved to (601, 520)
Screenshot: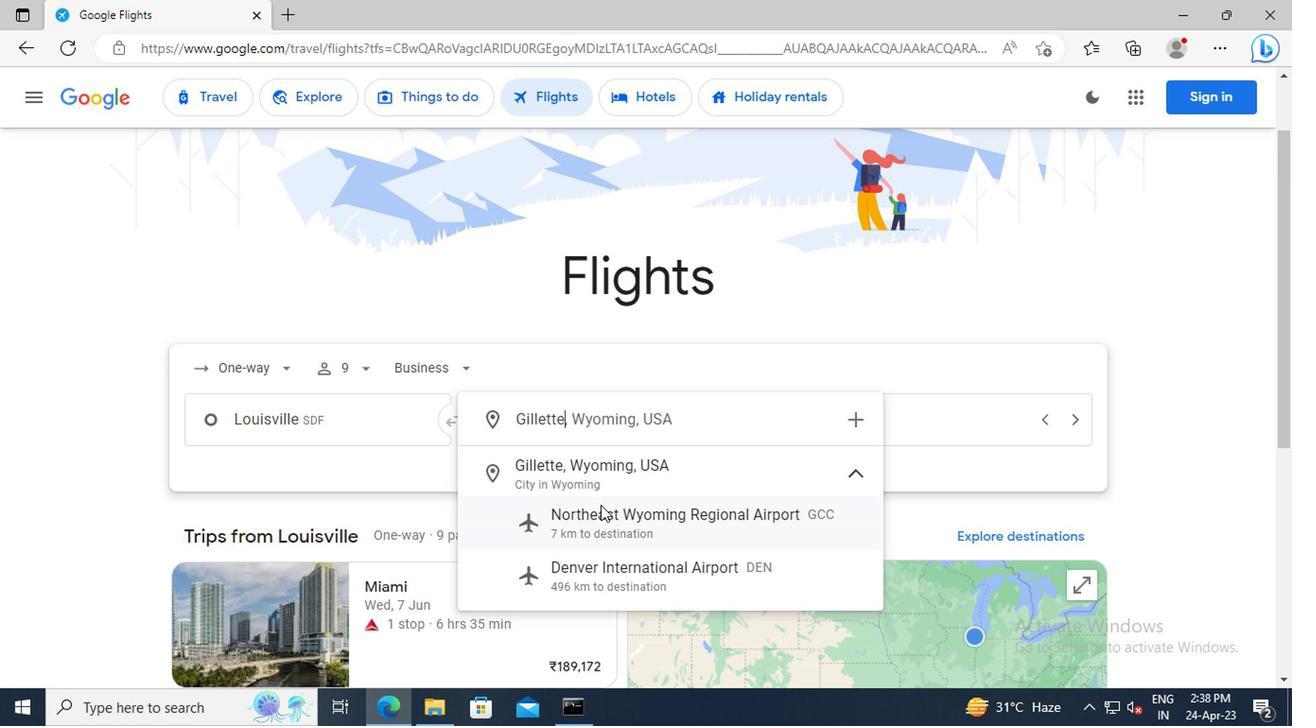 
Action: Mouse pressed left at (601, 520)
Screenshot: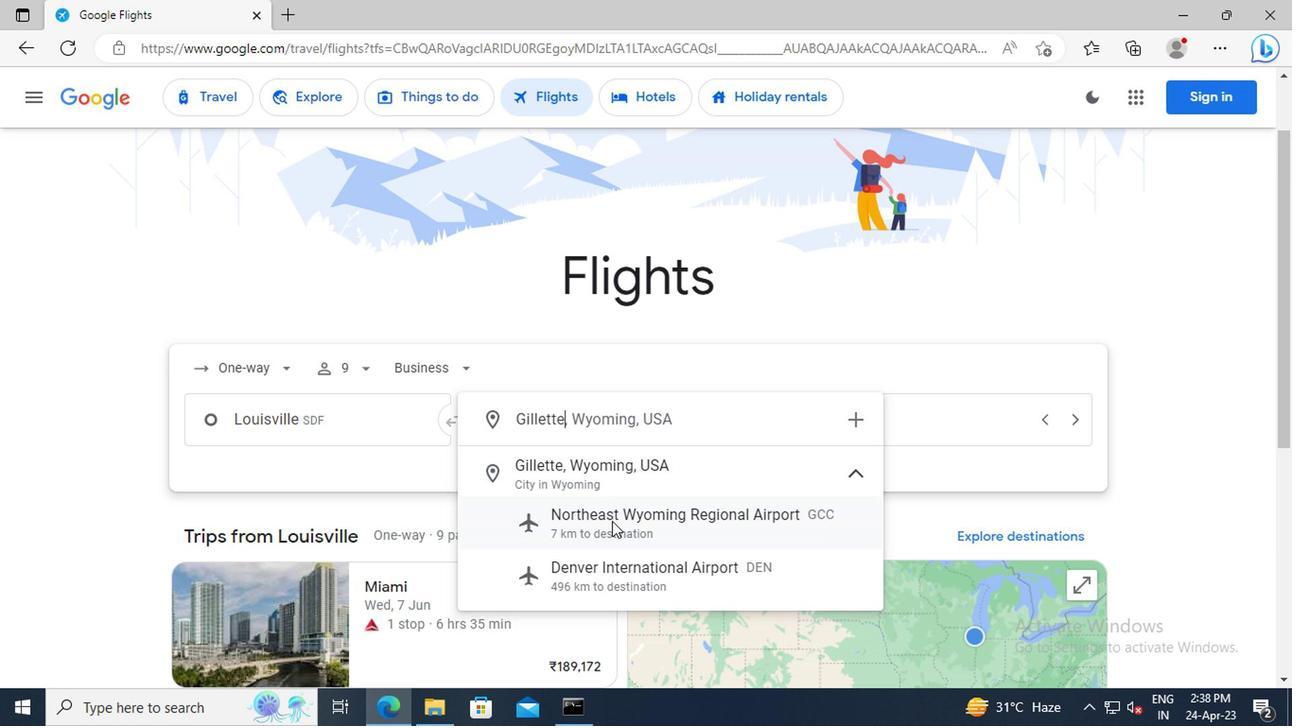 
Action: Mouse moved to (798, 419)
Screenshot: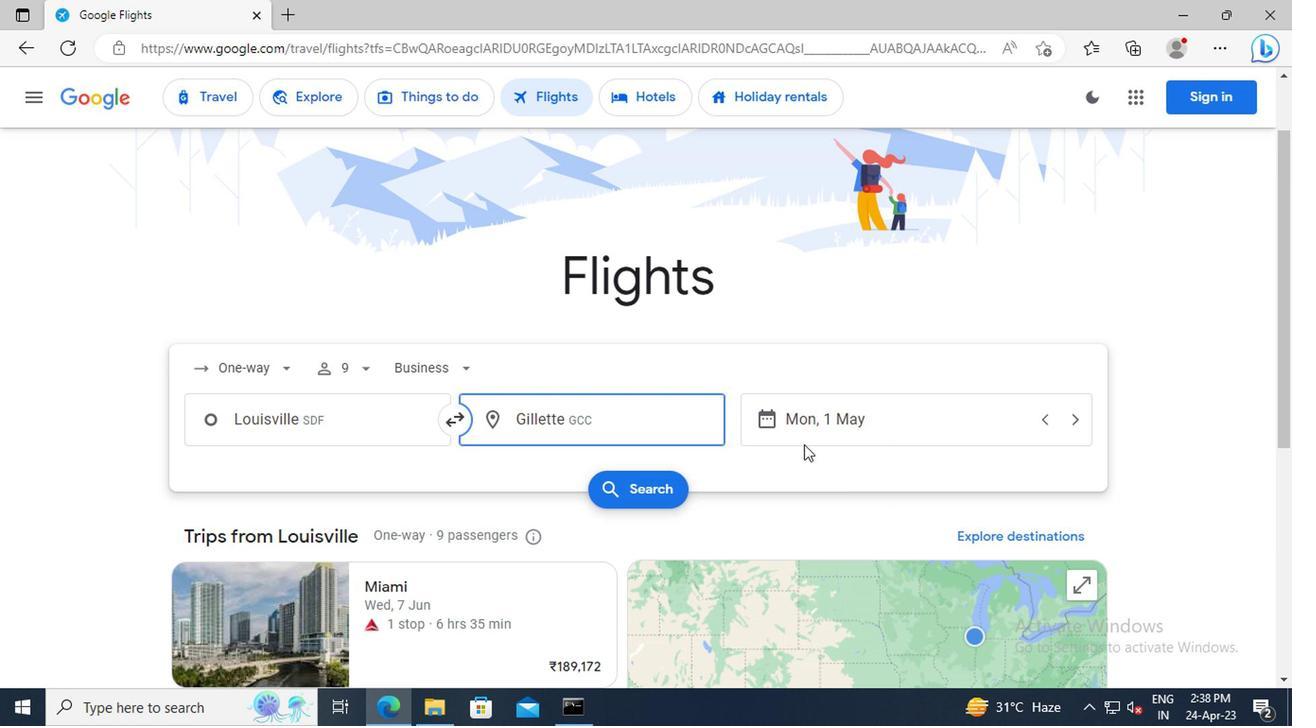 
Action: Mouse pressed left at (798, 419)
Screenshot: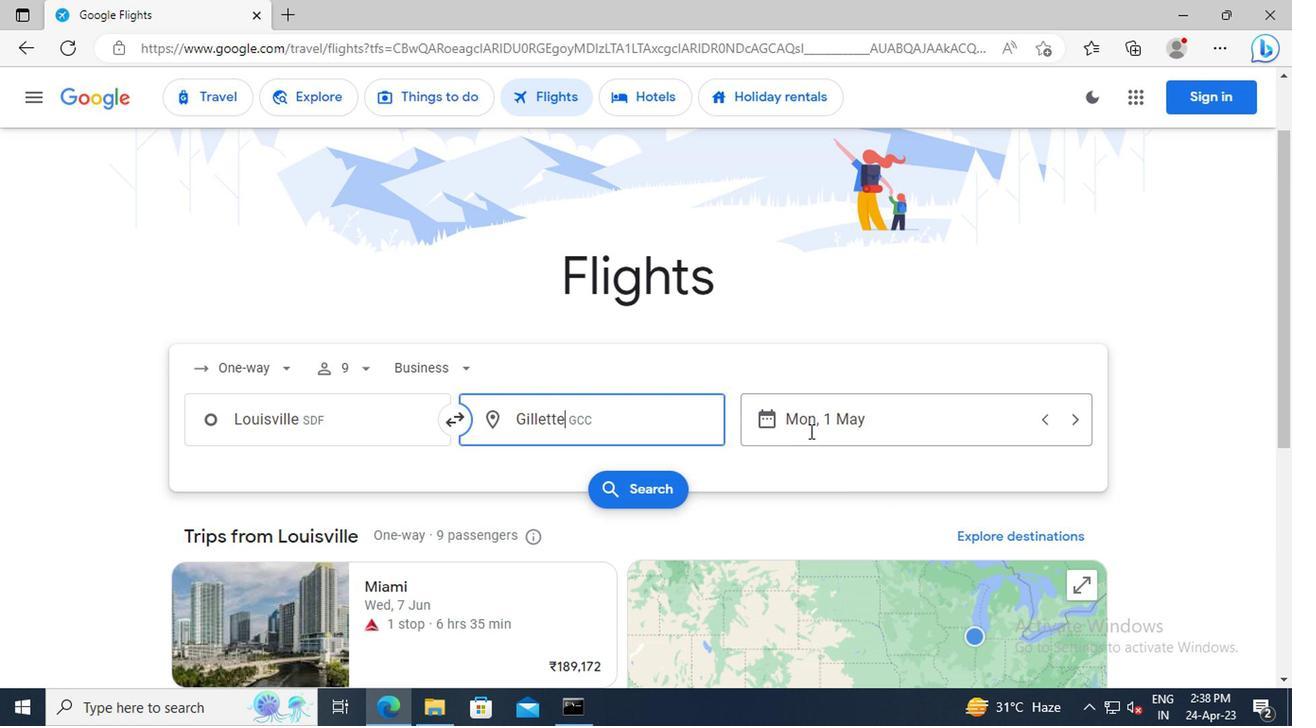
Action: Mouse moved to (745, 385)
Screenshot: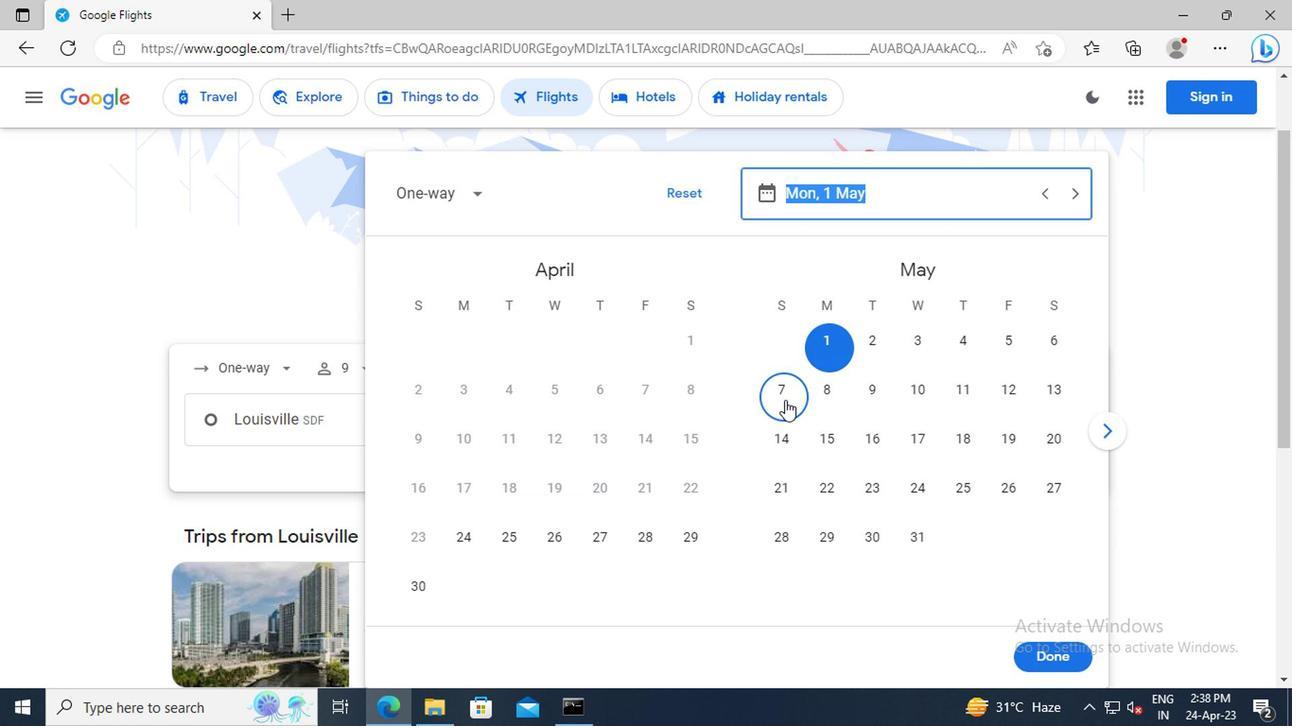 
Action: Key pressed 1<Key.space>MAY<Key.enter>
Screenshot: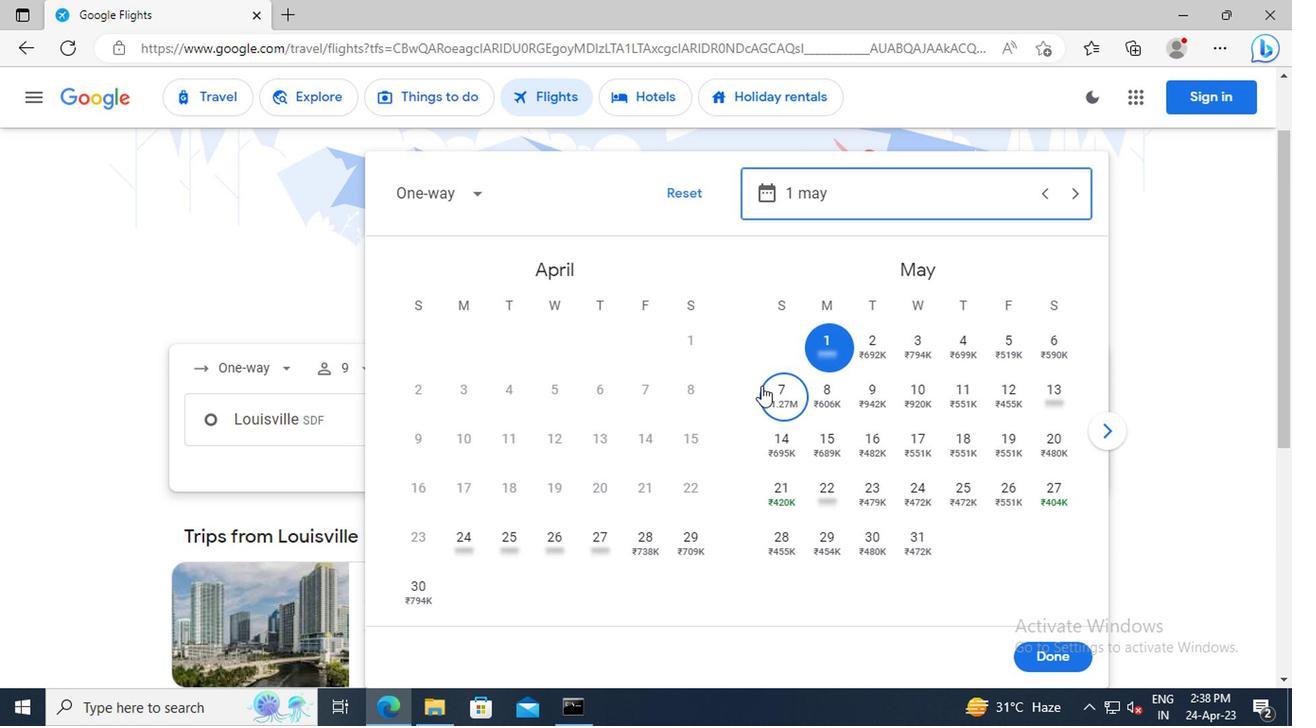 
Action: Mouse moved to (1020, 656)
Screenshot: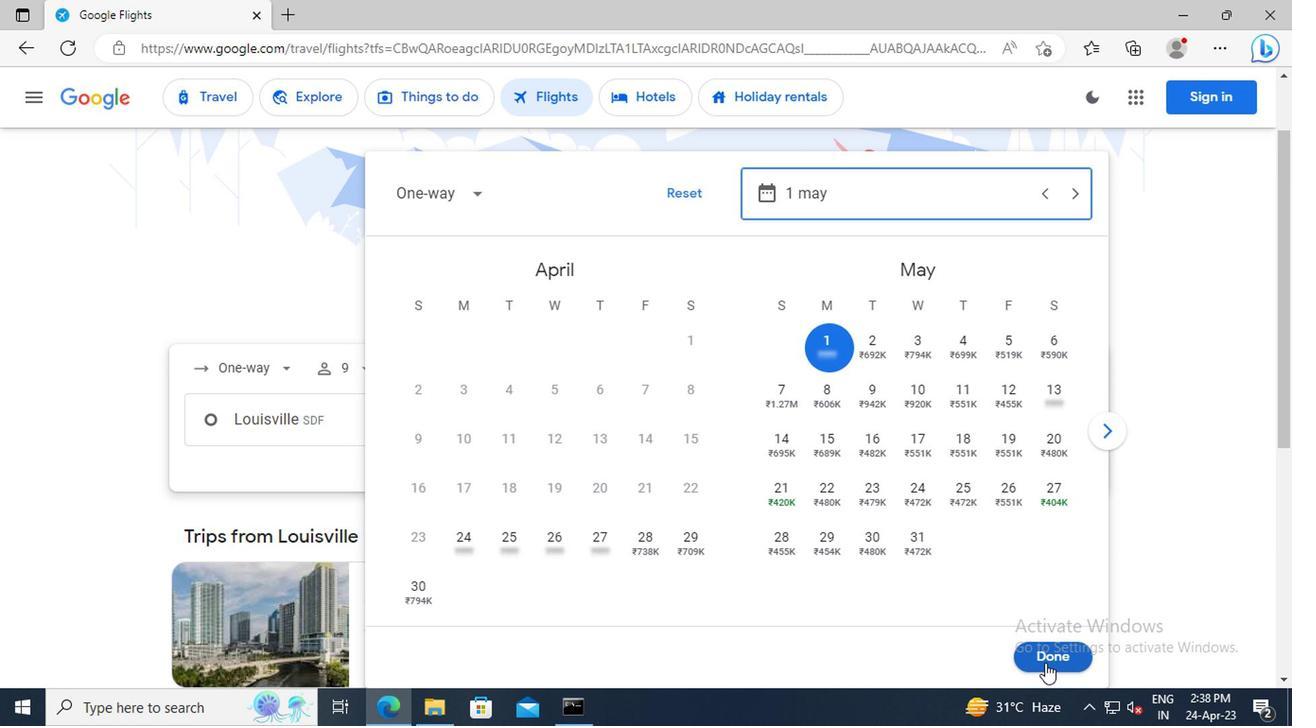 
Action: Mouse pressed left at (1020, 656)
Screenshot: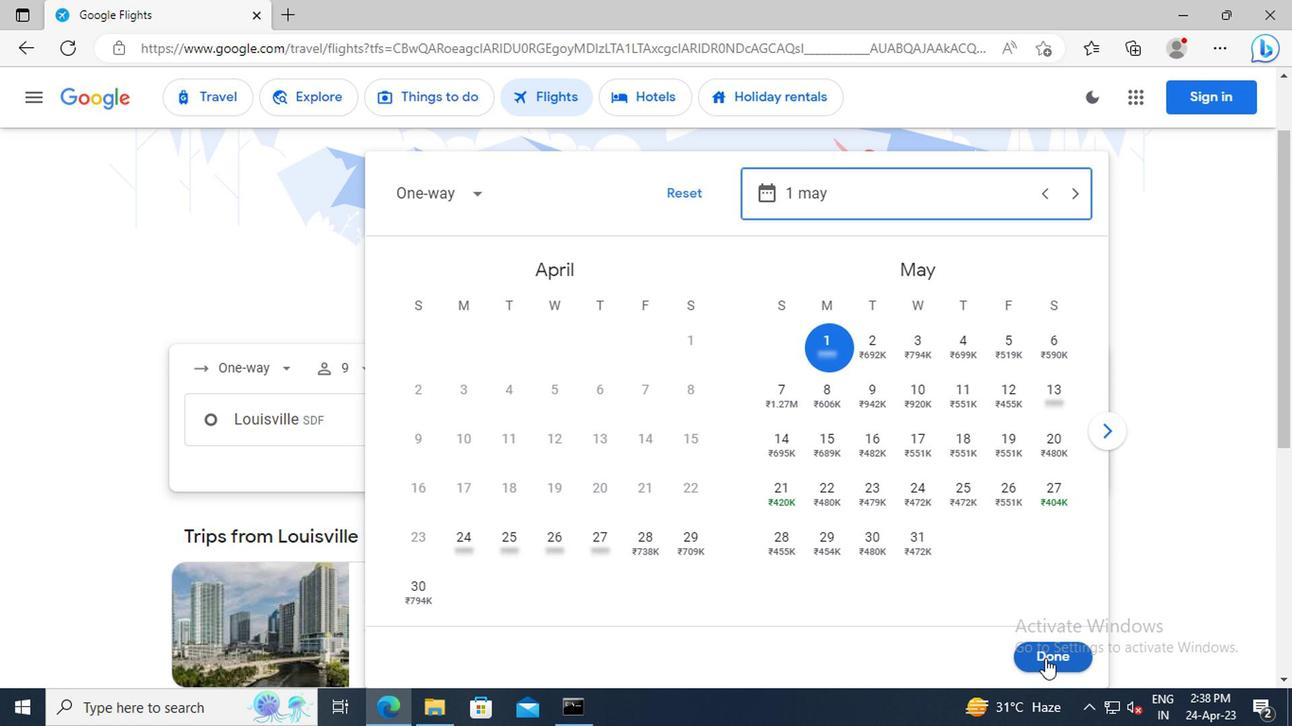 
Action: Mouse moved to (625, 483)
Screenshot: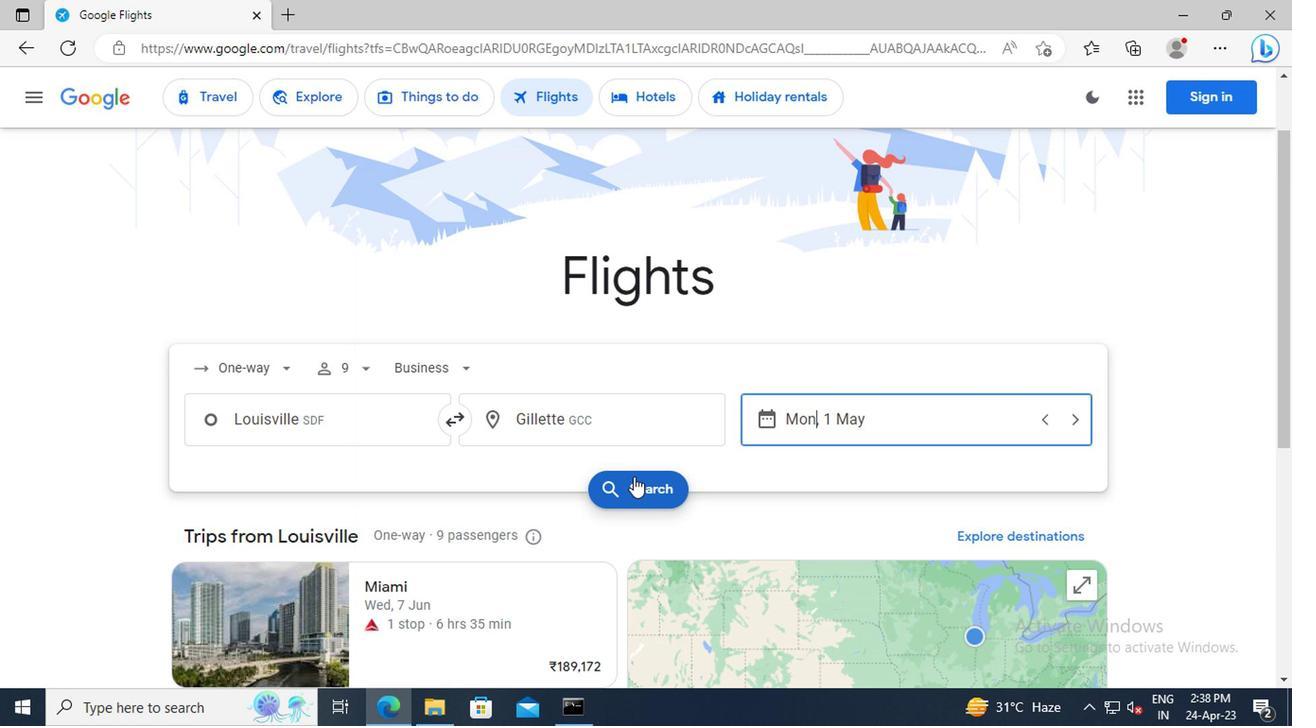
Action: Mouse pressed left at (625, 483)
Screenshot: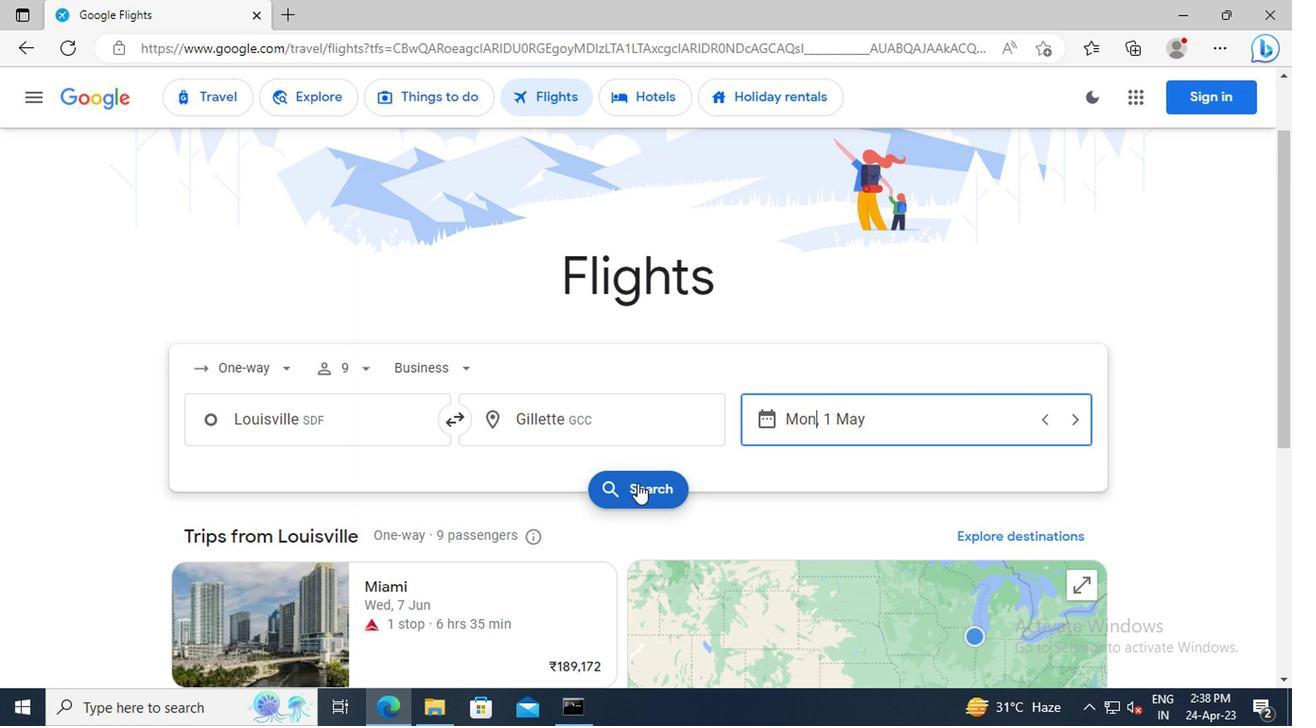 
Action: Mouse moved to (230, 269)
Screenshot: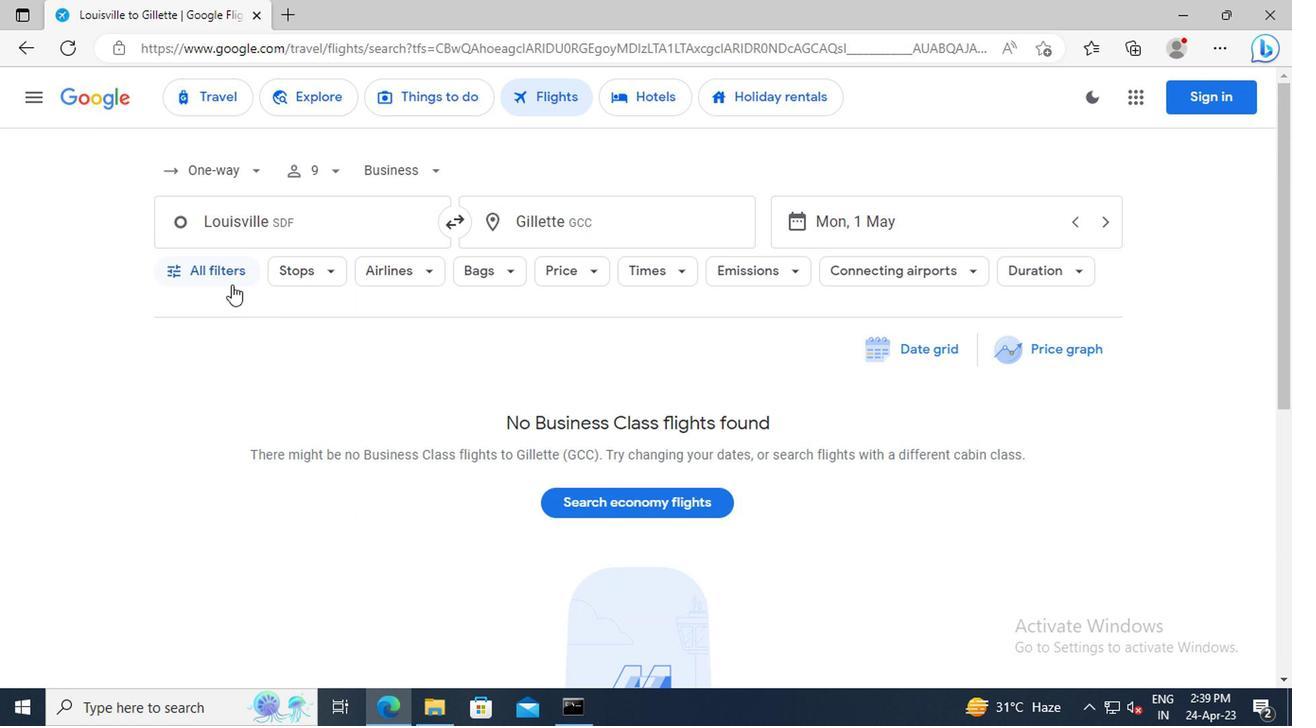 
Action: Mouse pressed left at (230, 269)
Screenshot: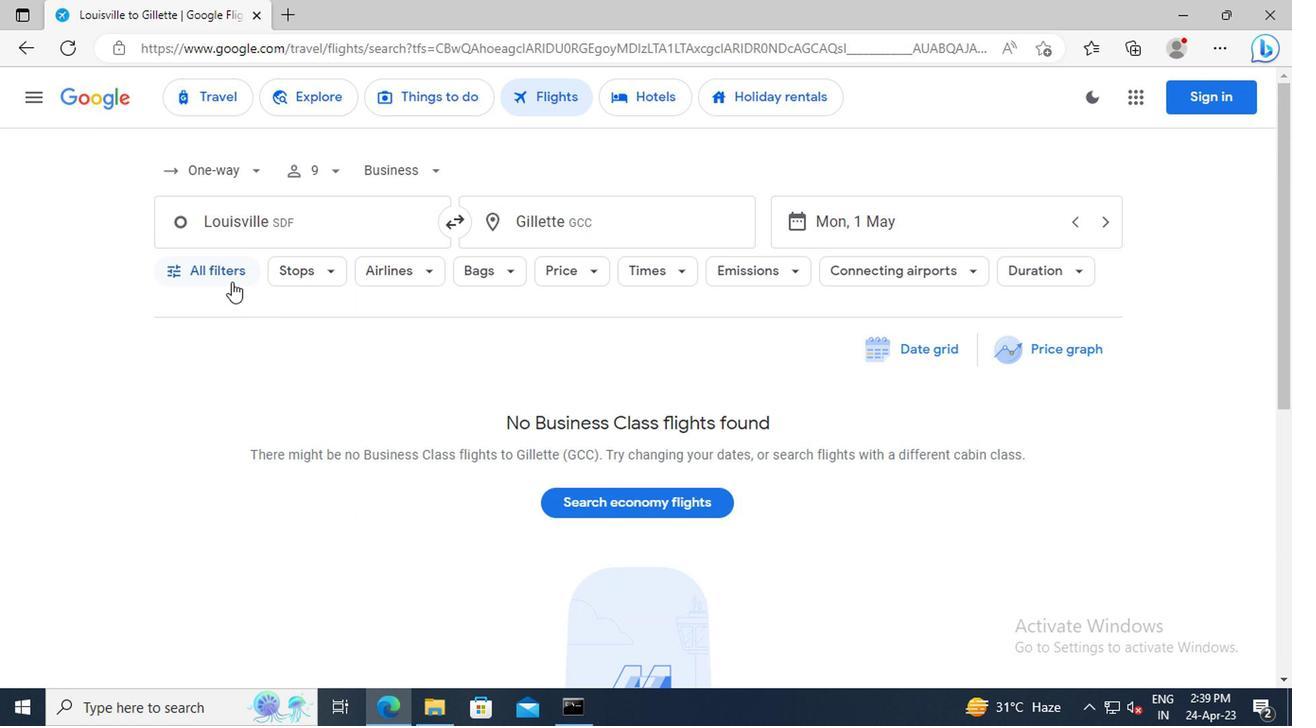 
Action: Mouse moved to (372, 414)
Screenshot: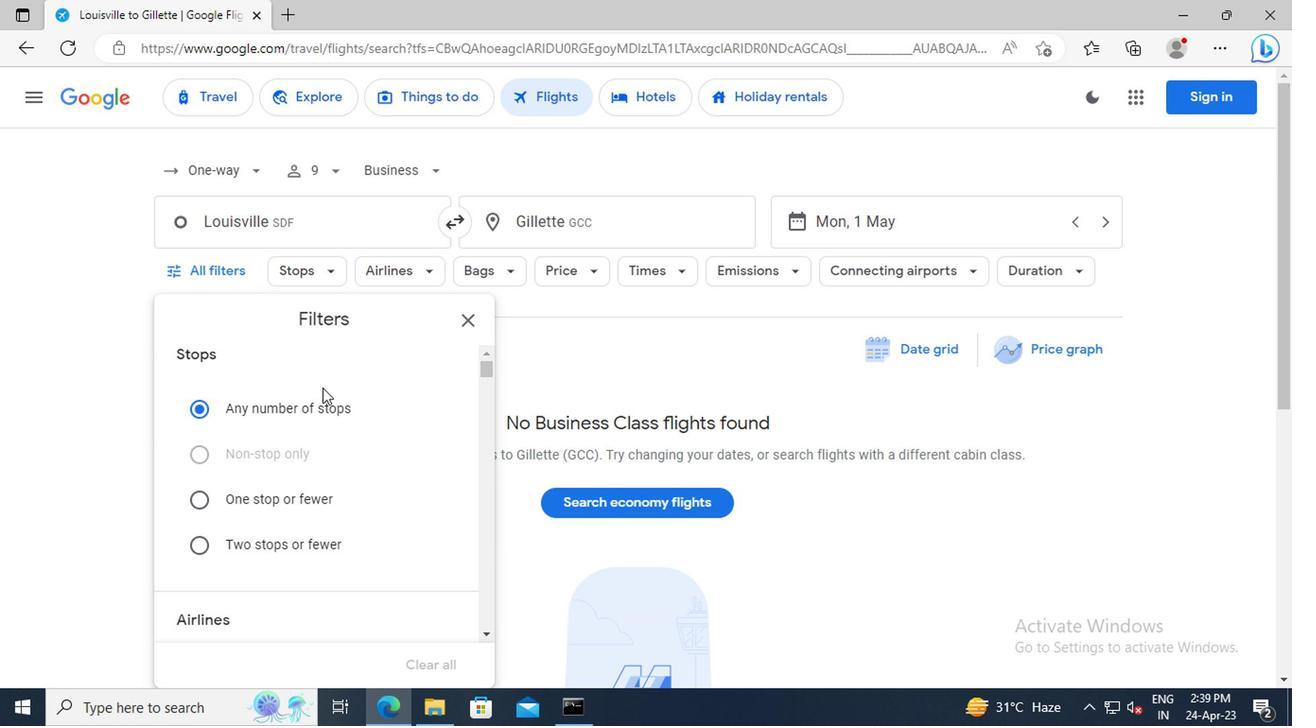 
Action: Mouse scrolled (372, 413) with delta (0, 0)
Screenshot: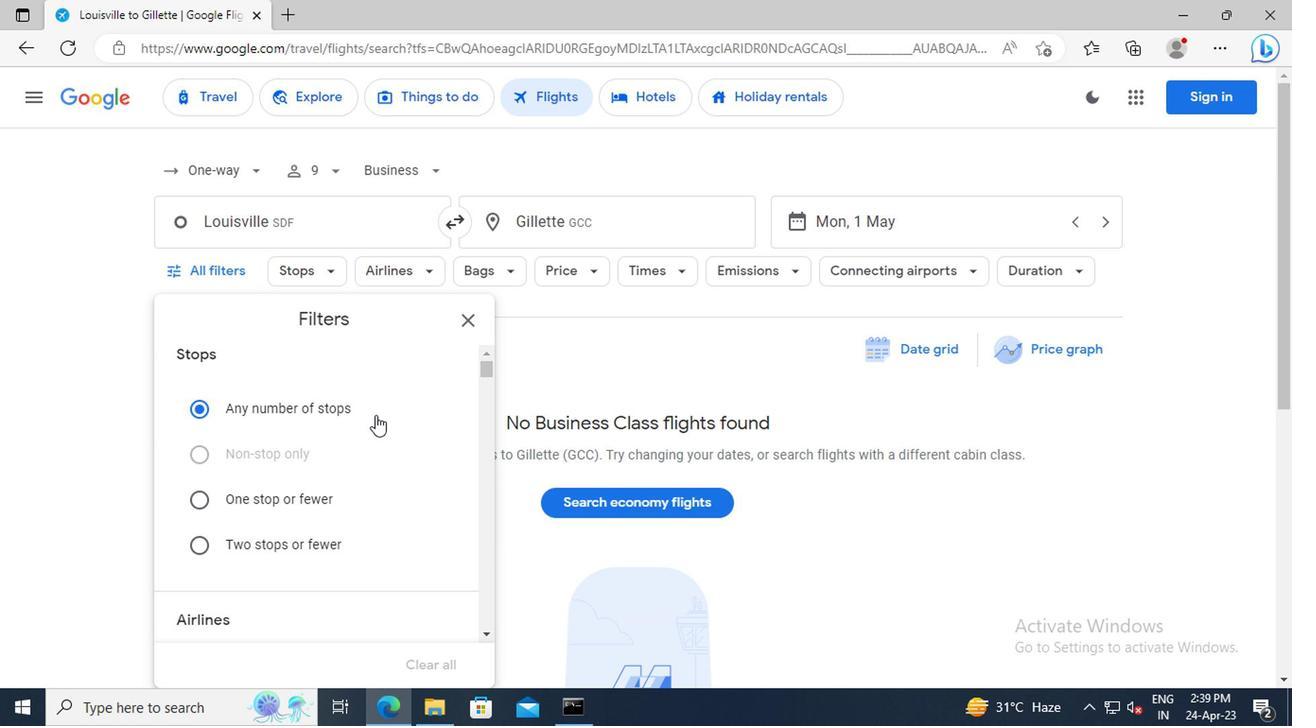 
Action: Mouse scrolled (372, 413) with delta (0, 0)
Screenshot: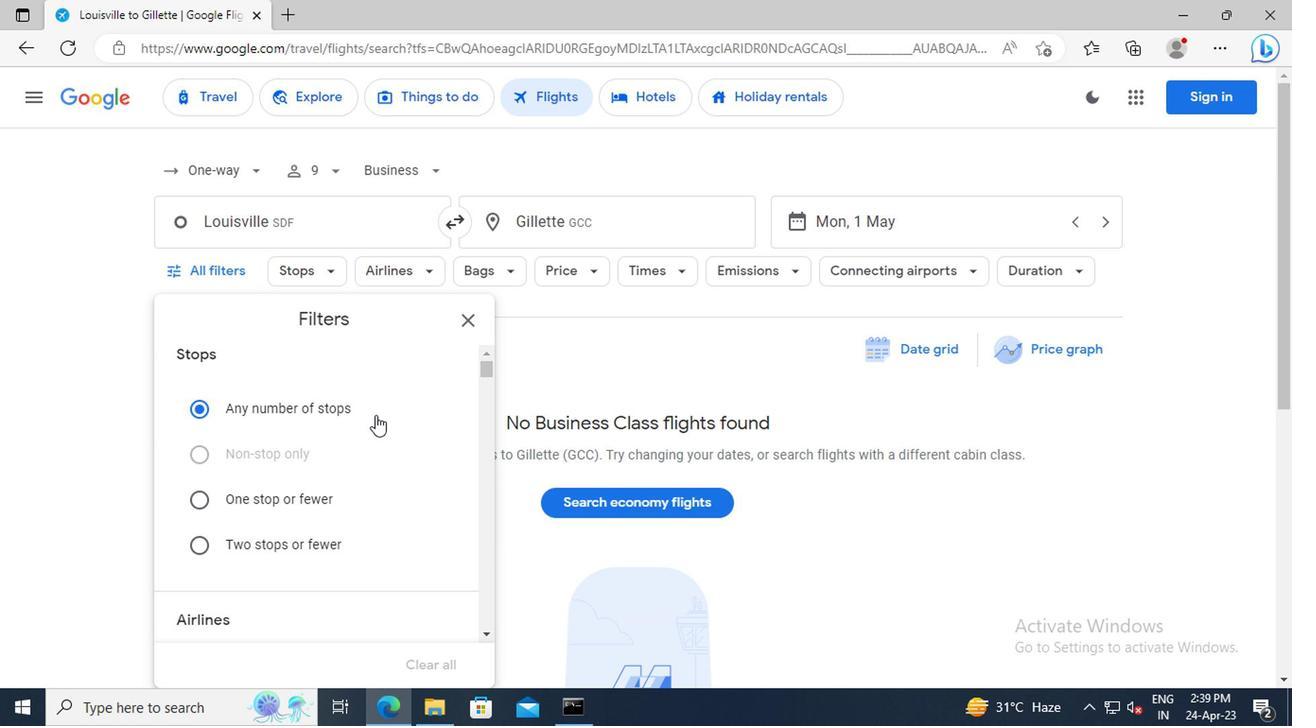 
Action: Mouse scrolled (372, 413) with delta (0, 0)
Screenshot: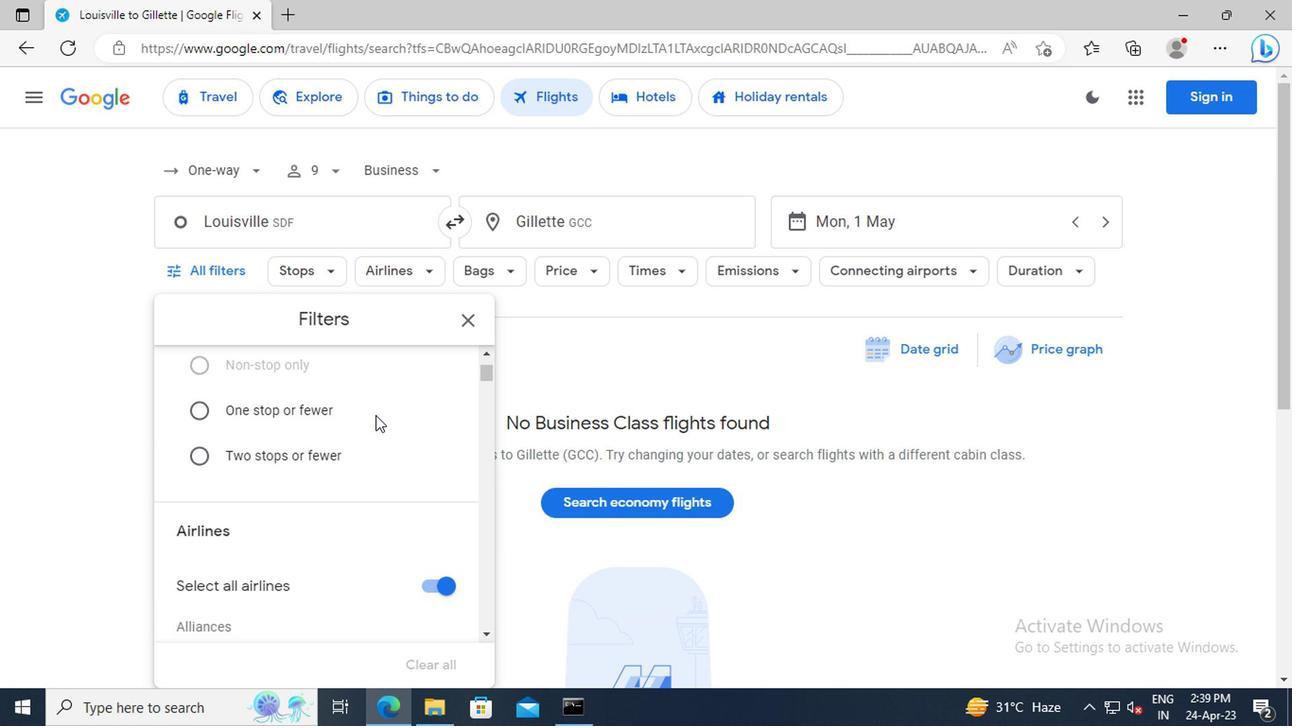 
Action: Mouse scrolled (372, 413) with delta (0, 0)
Screenshot: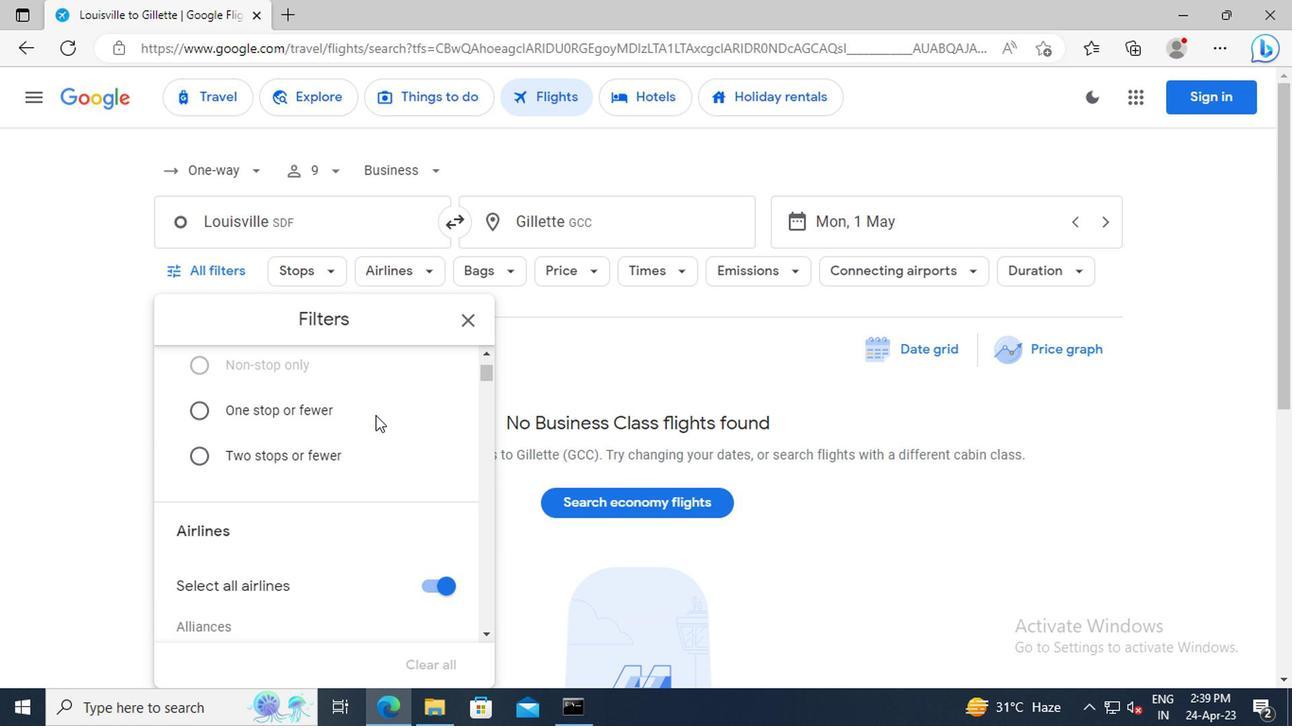 
Action: Mouse moved to (421, 491)
Screenshot: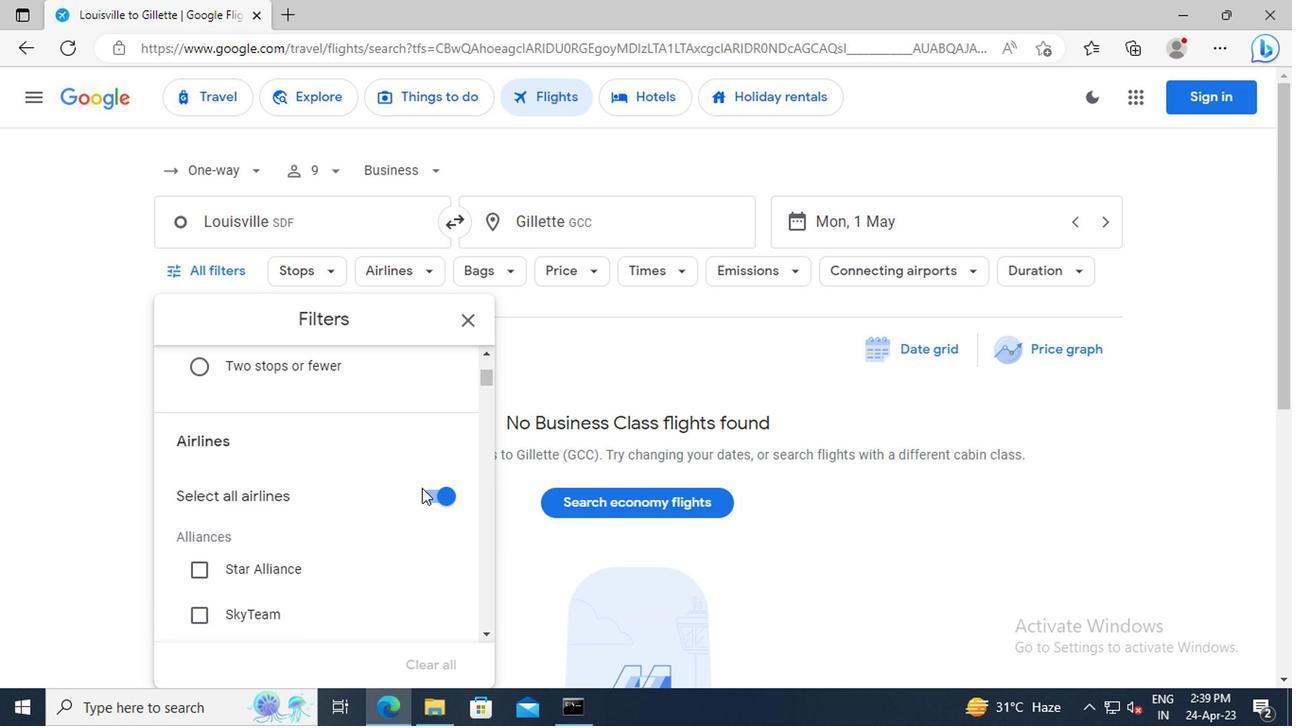 
Action: Mouse pressed left at (421, 491)
Screenshot: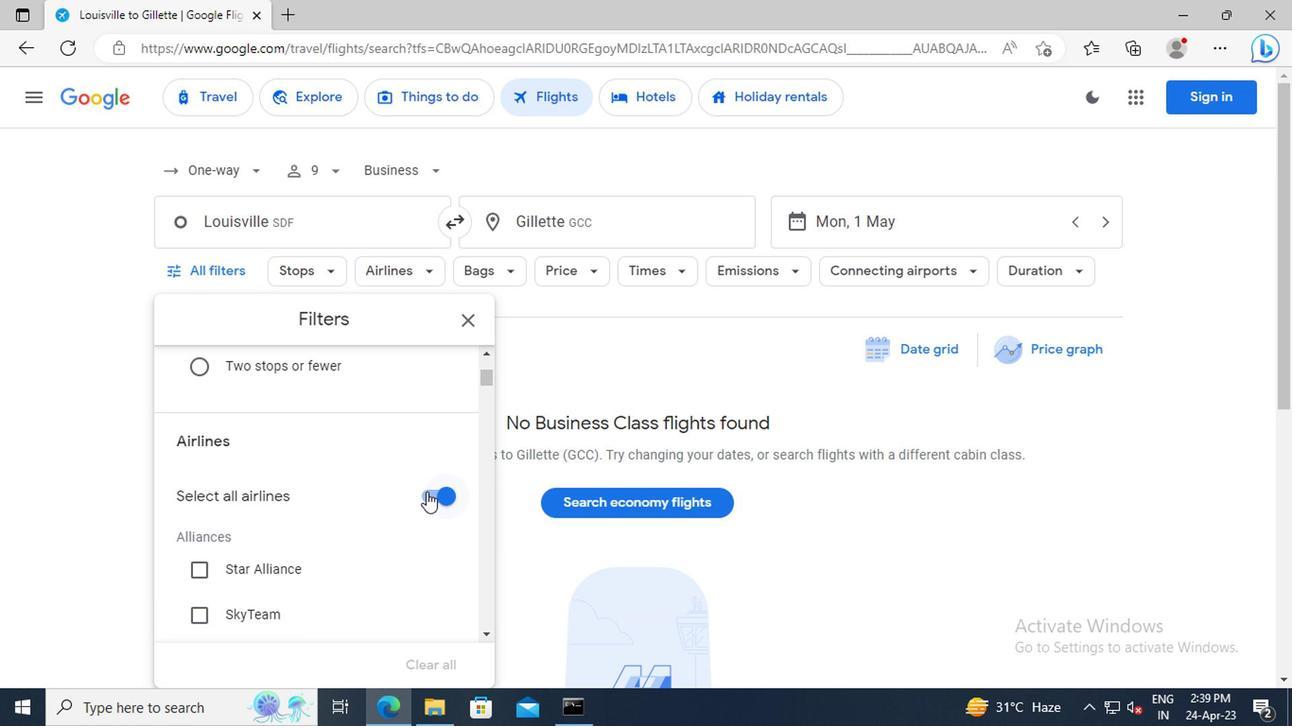 
Action: Mouse moved to (398, 441)
Screenshot: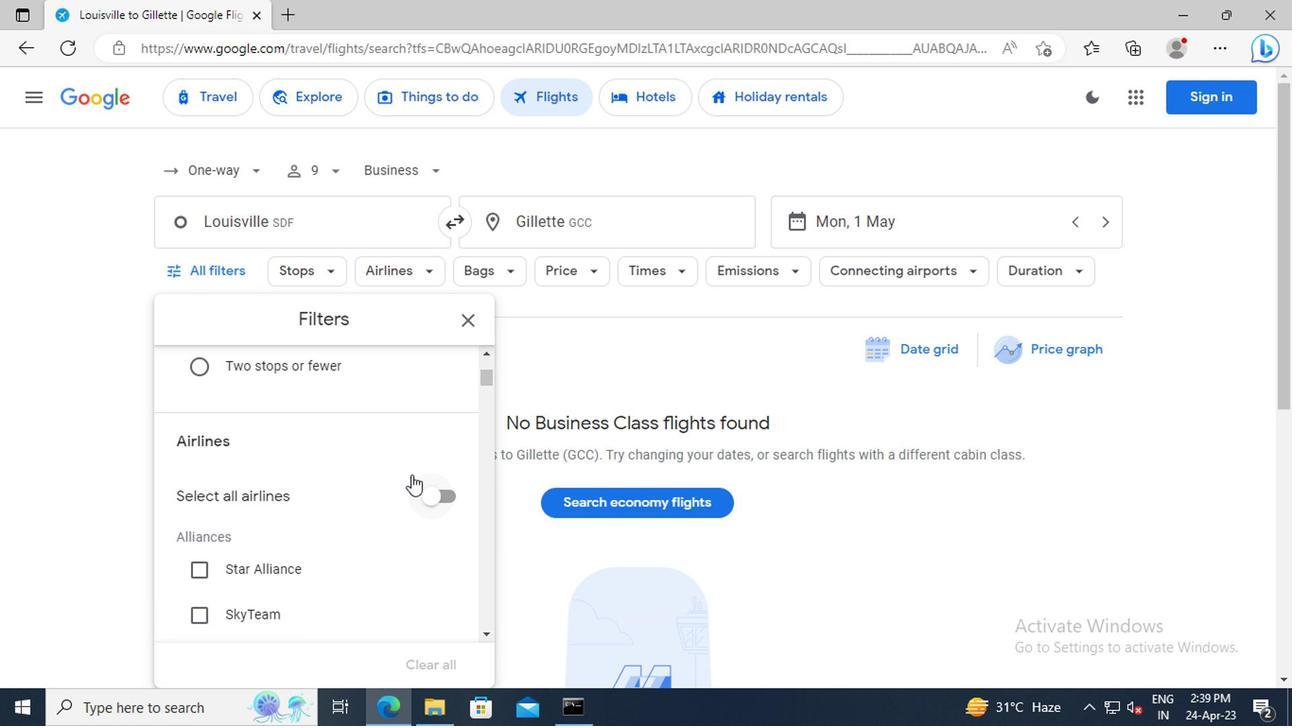 
Action: Mouse scrolled (398, 440) with delta (0, -1)
Screenshot: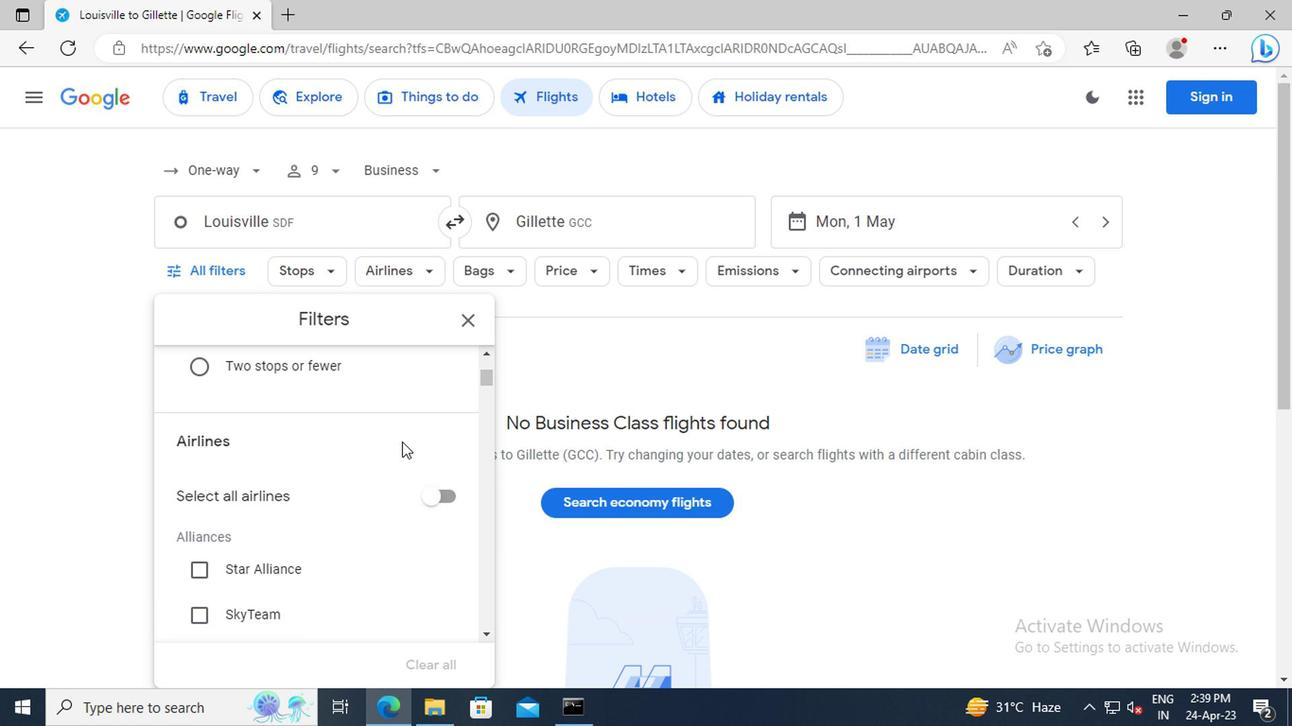 
Action: Mouse scrolled (398, 440) with delta (0, -1)
Screenshot: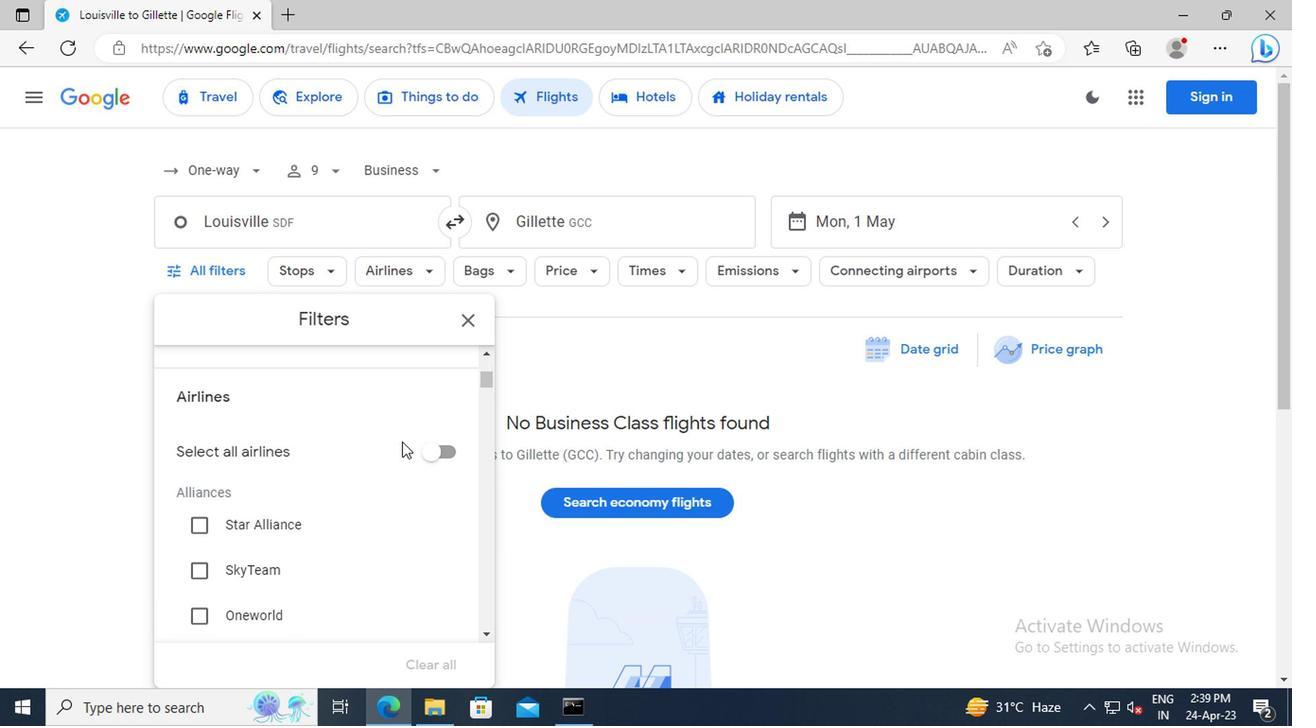 
Action: Mouse scrolled (398, 440) with delta (0, -1)
Screenshot: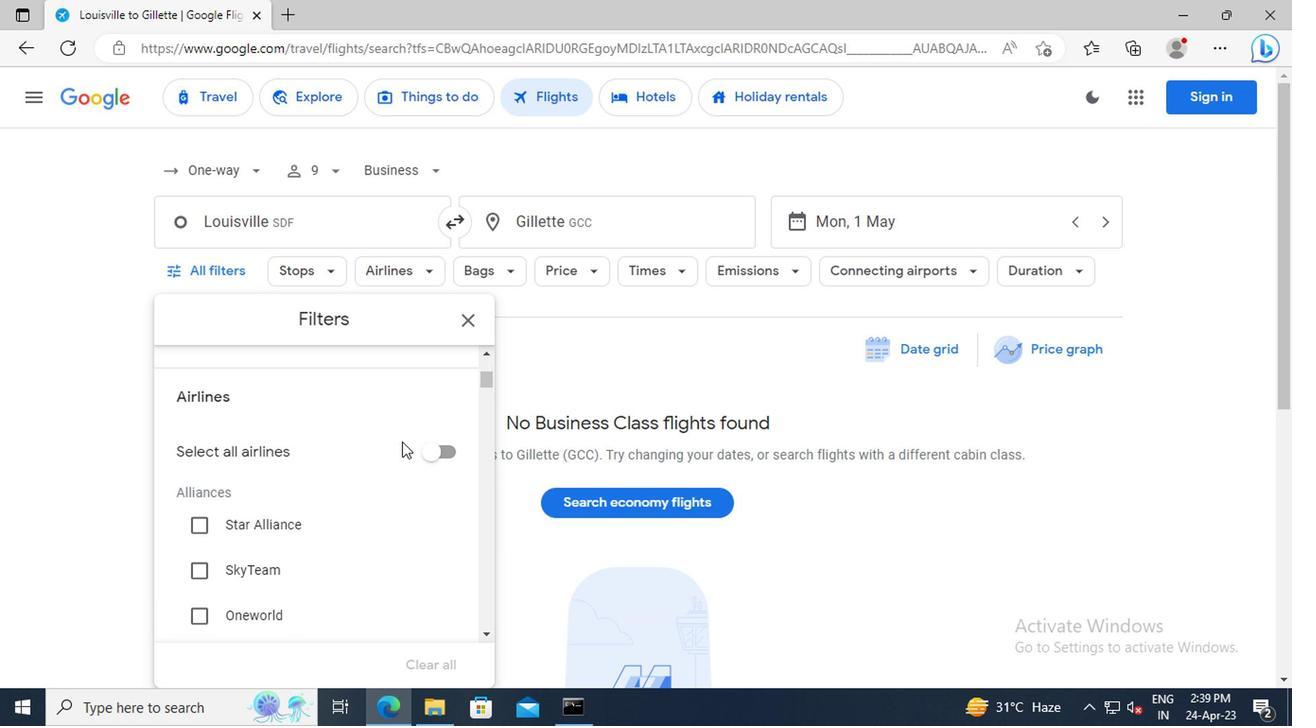 
Action: Mouse scrolled (398, 440) with delta (0, -1)
Screenshot: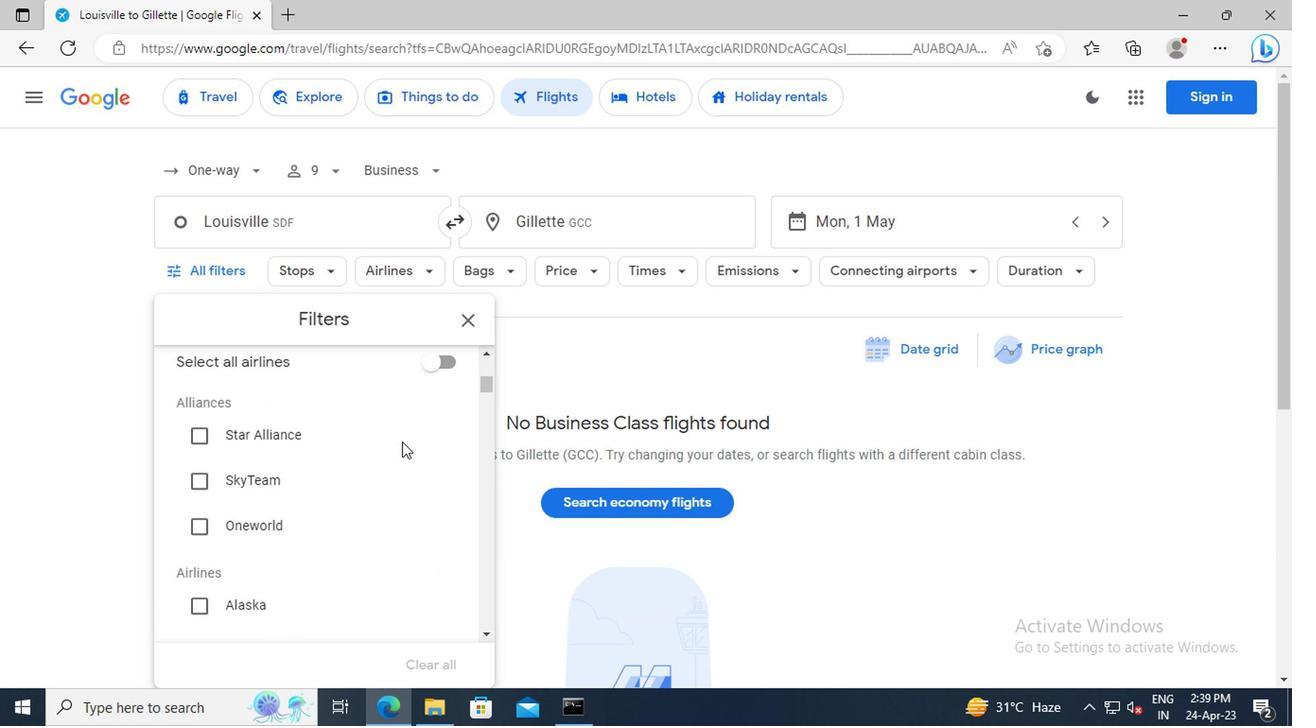 
Action: Mouse scrolled (398, 440) with delta (0, -1)
Screenshot: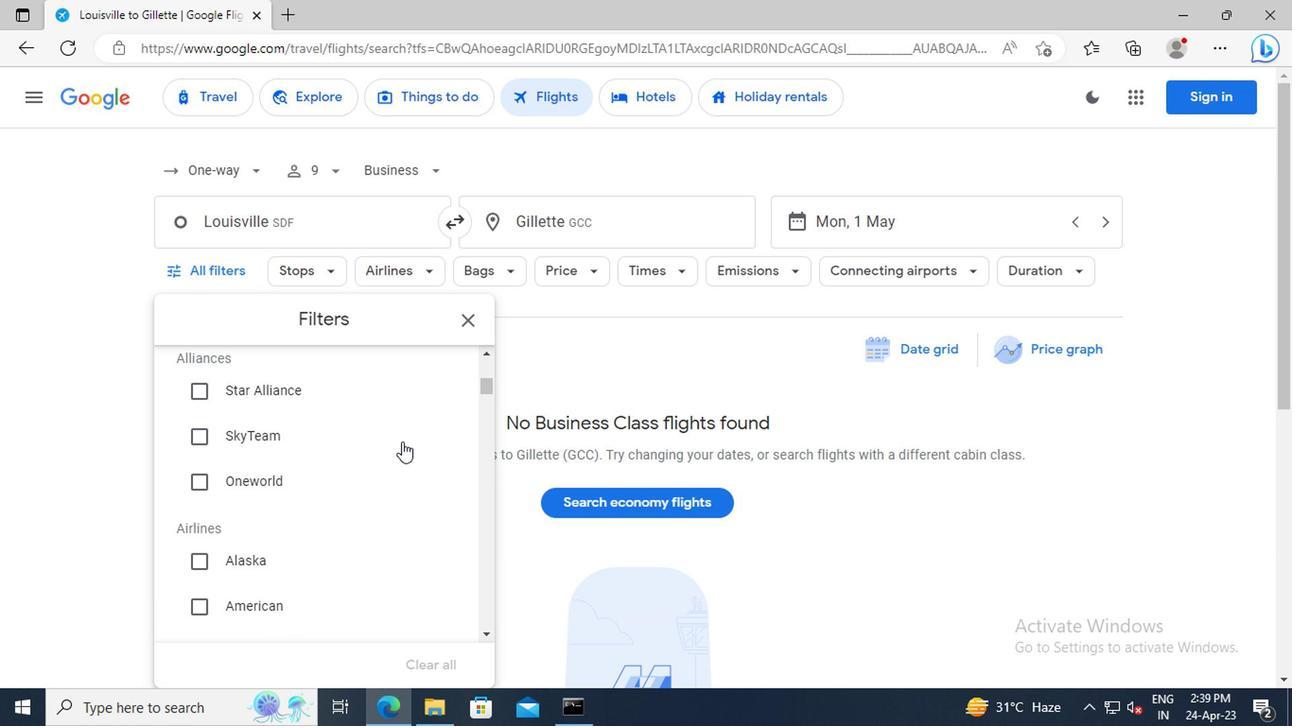 
Action: Mouse scrolled (398, 440) with delta (0, -1)
Screenshot: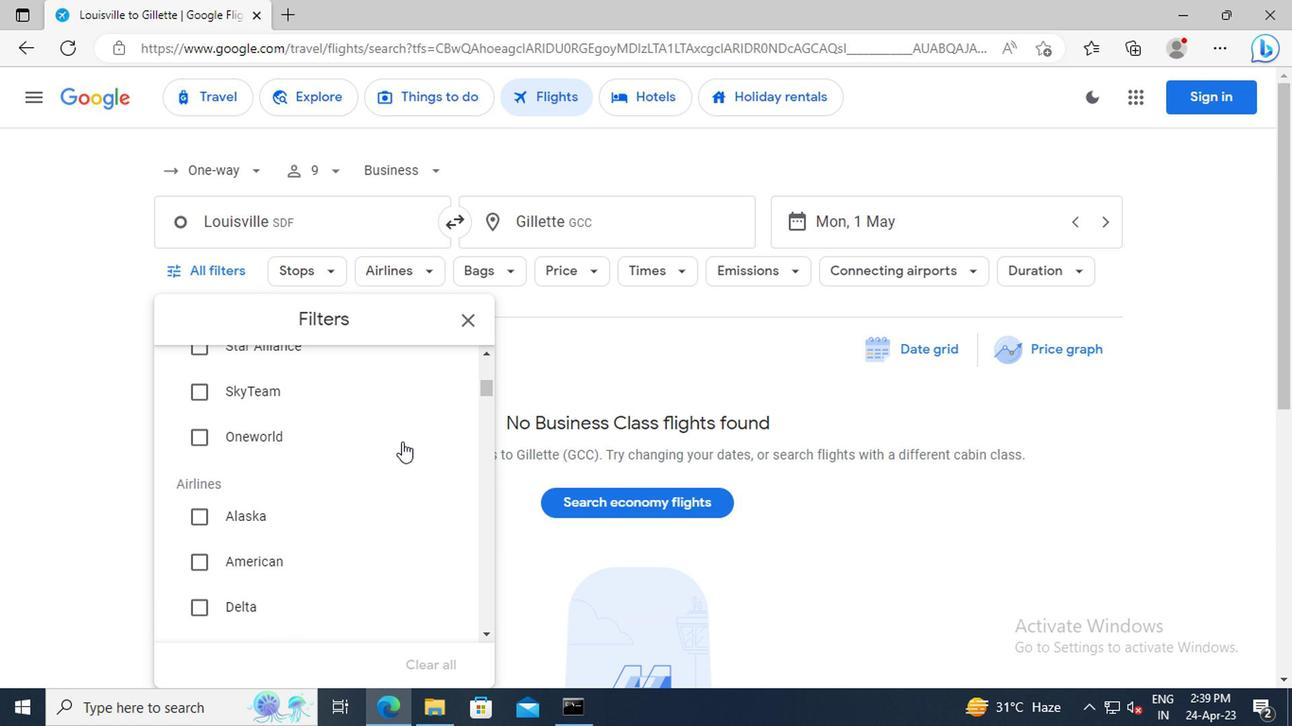 
Action: Mouse scrolled (398, 440) with delta (0, -1)
Screenshot: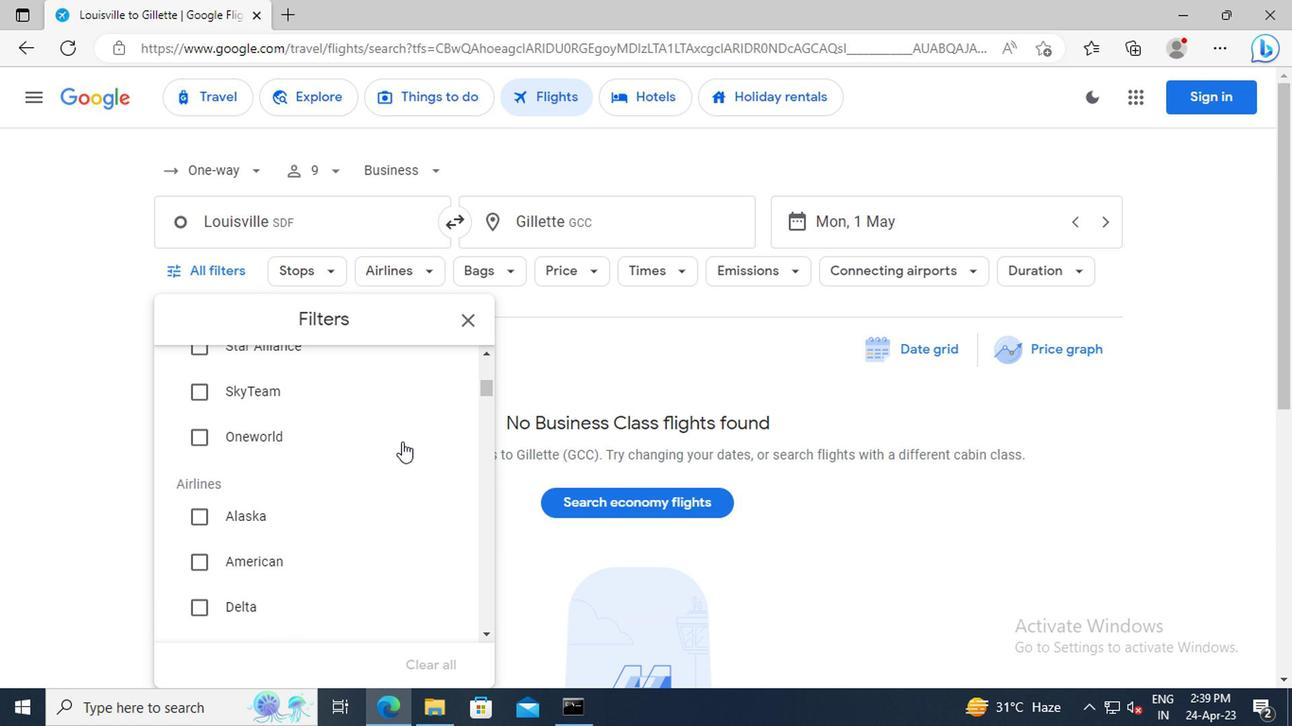 
Action: Mouse scrolled (398, 440) with delta (0, -1)
Screenshot: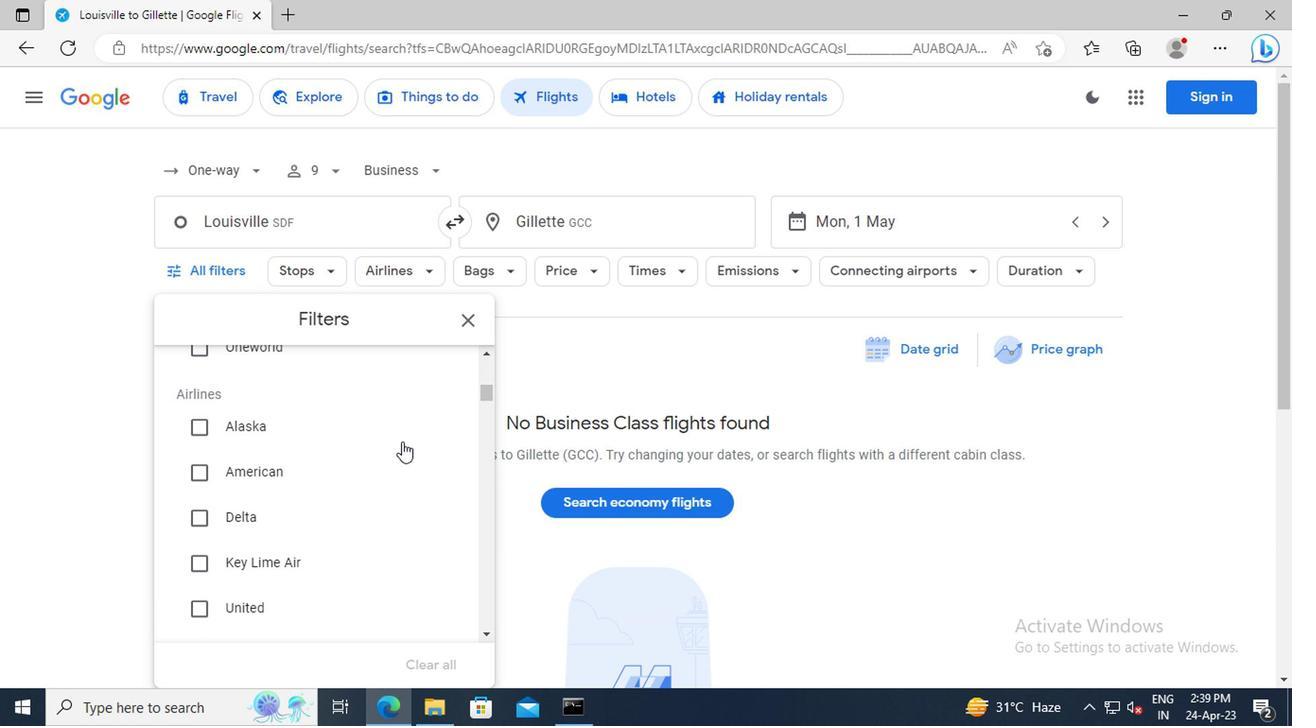 
Action: Mouse scrolled (398, 440) with delta (0, -1)
Screenshot: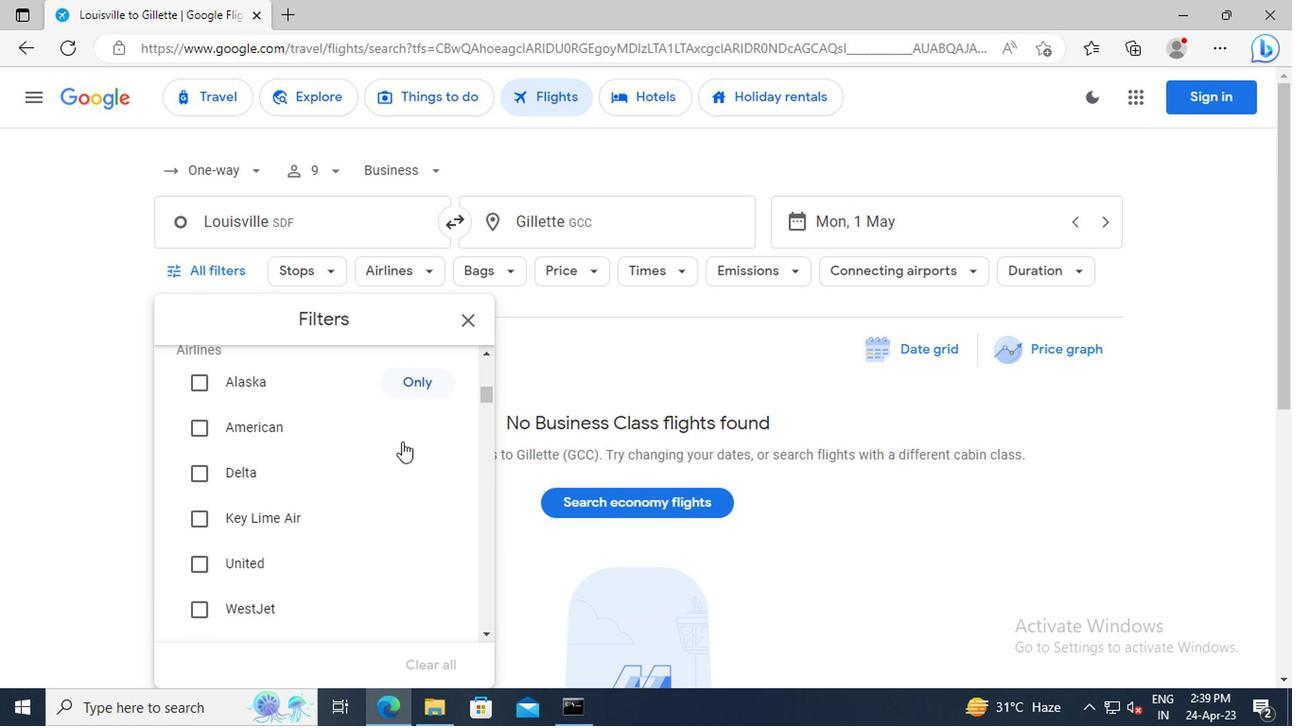 
Action: Mouse scrolled (398, 440) with delta (0, -1)
Screenshot: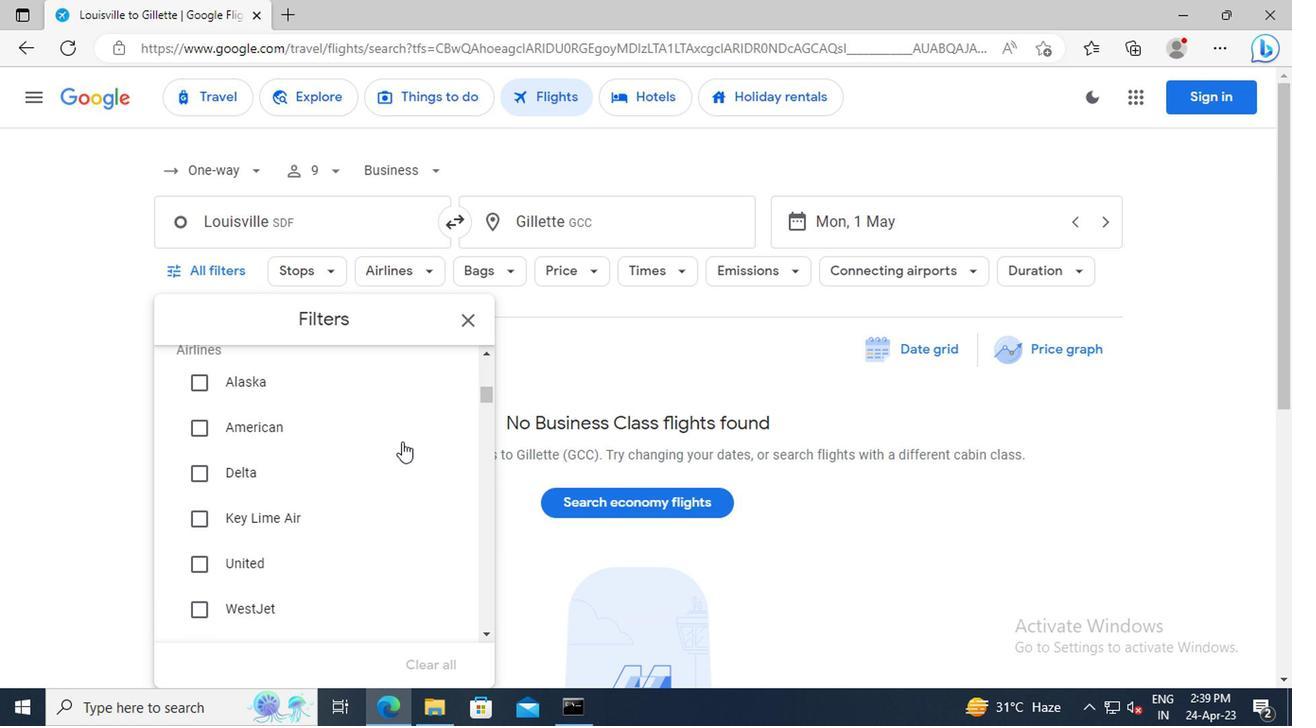 
Action: Mouse scrolled (398, 440) with delta (0, -1)
Screenshot: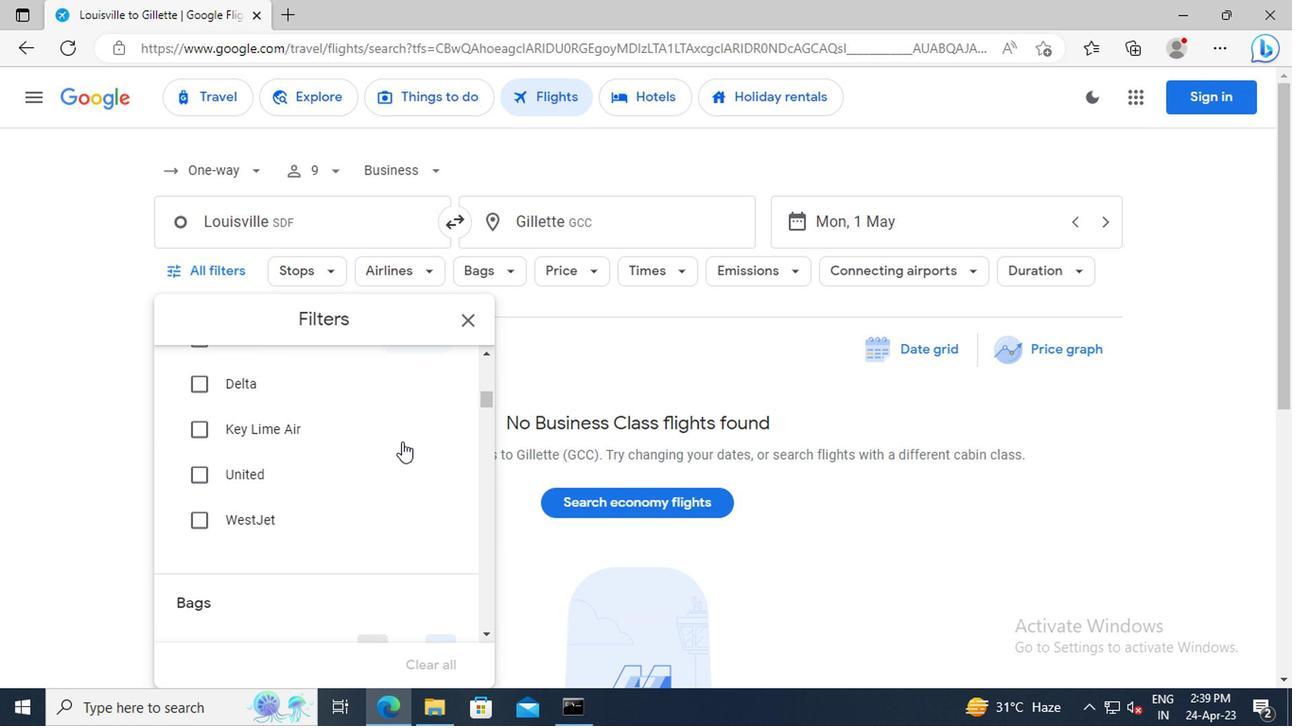 
Action: Mouse scrolled (398, 440) with delta (0, -1)
Screenshot: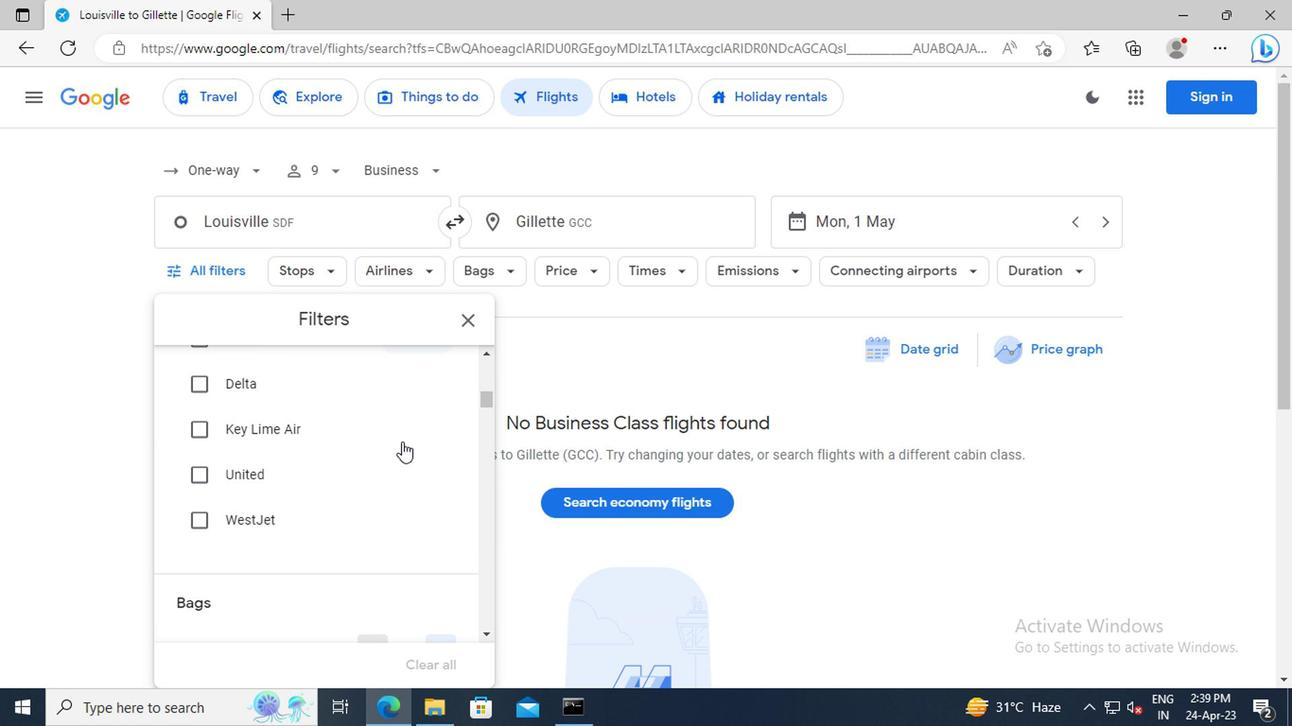 
Action: Mouse scrolled (398, 440) with delta (0, -1)
Screenshot: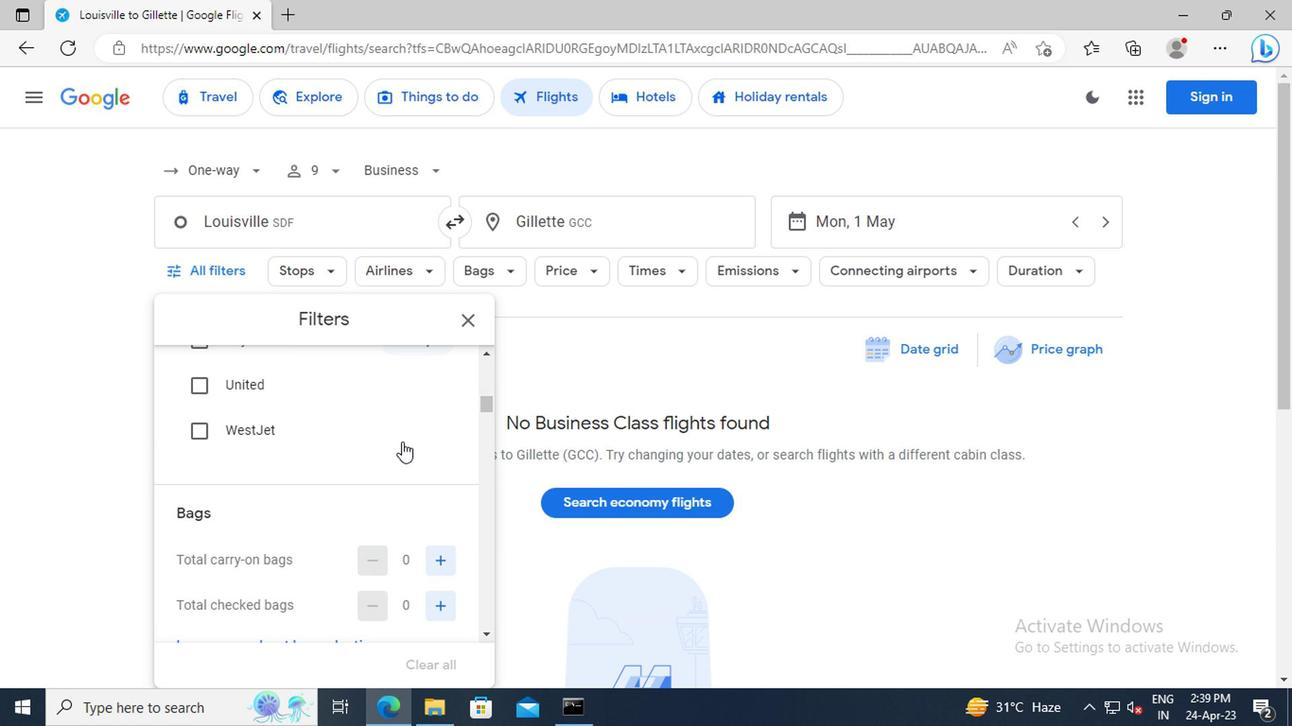 
Action: Mouse moved to (428, 557)
Screenshot: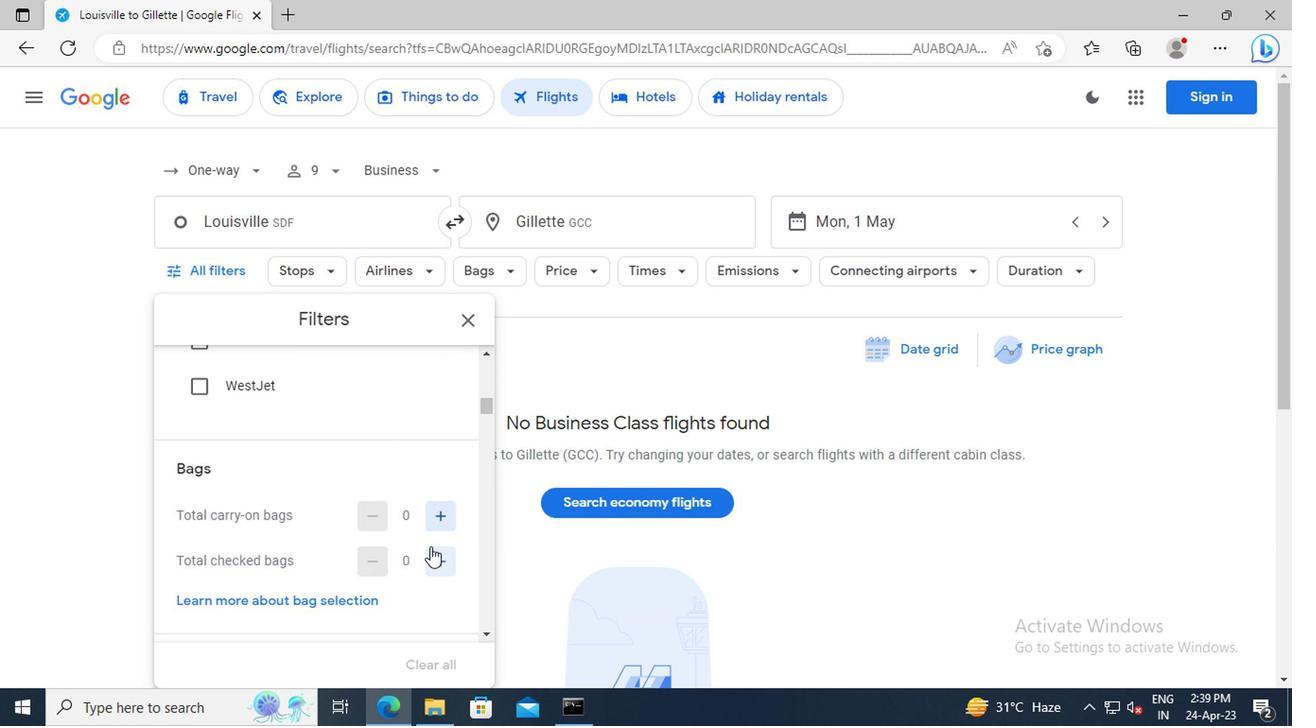 
Action: Mouse pressed left at (428, 557)
Screenshot: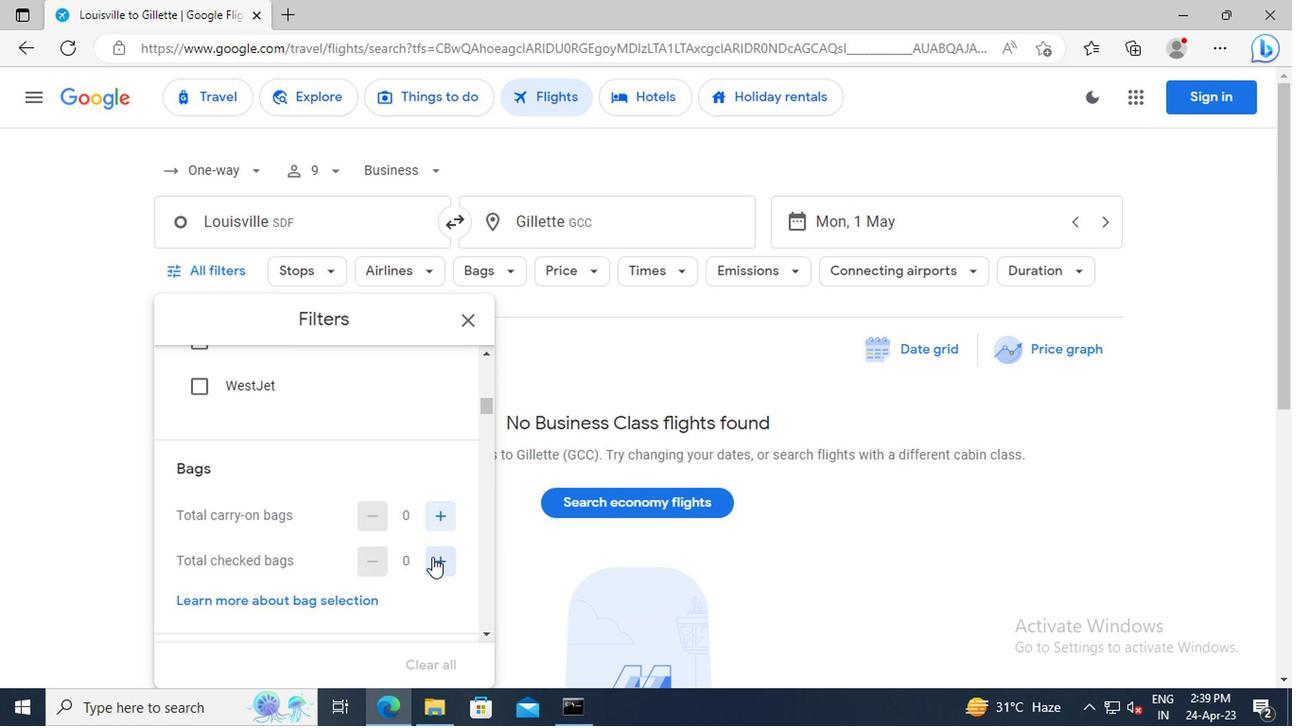 
Action: Mouse pressed left at (428, 557)
Screenshot: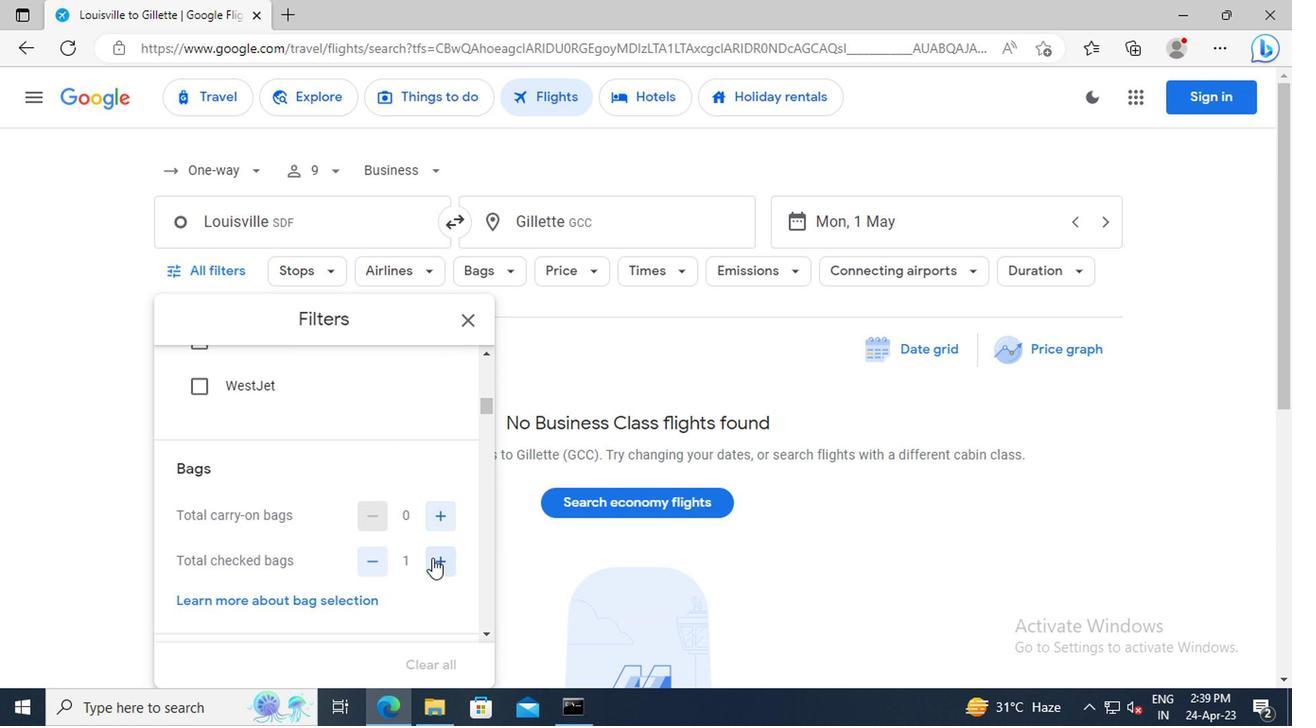 
Action: Mouse moved to (386, 500)
Screenshot: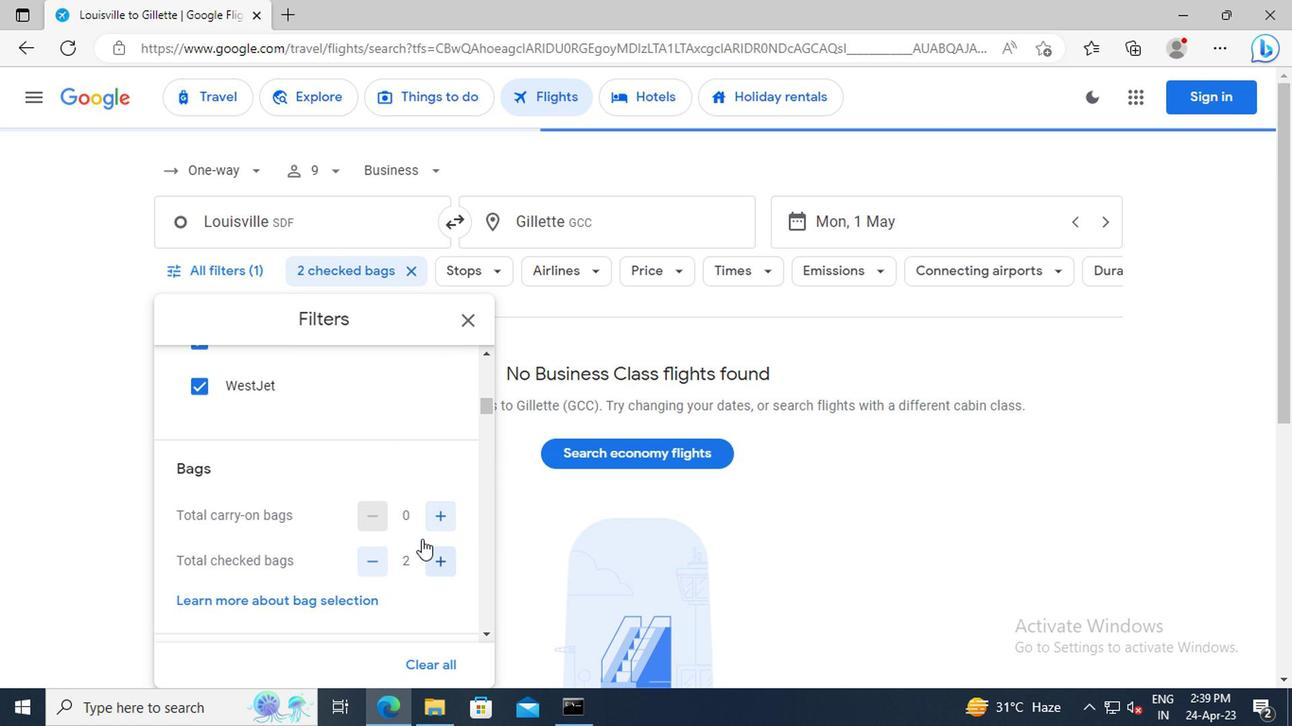 
Action: Mouse scrolled (386, 499) with delta (0, 0)
Screenshot: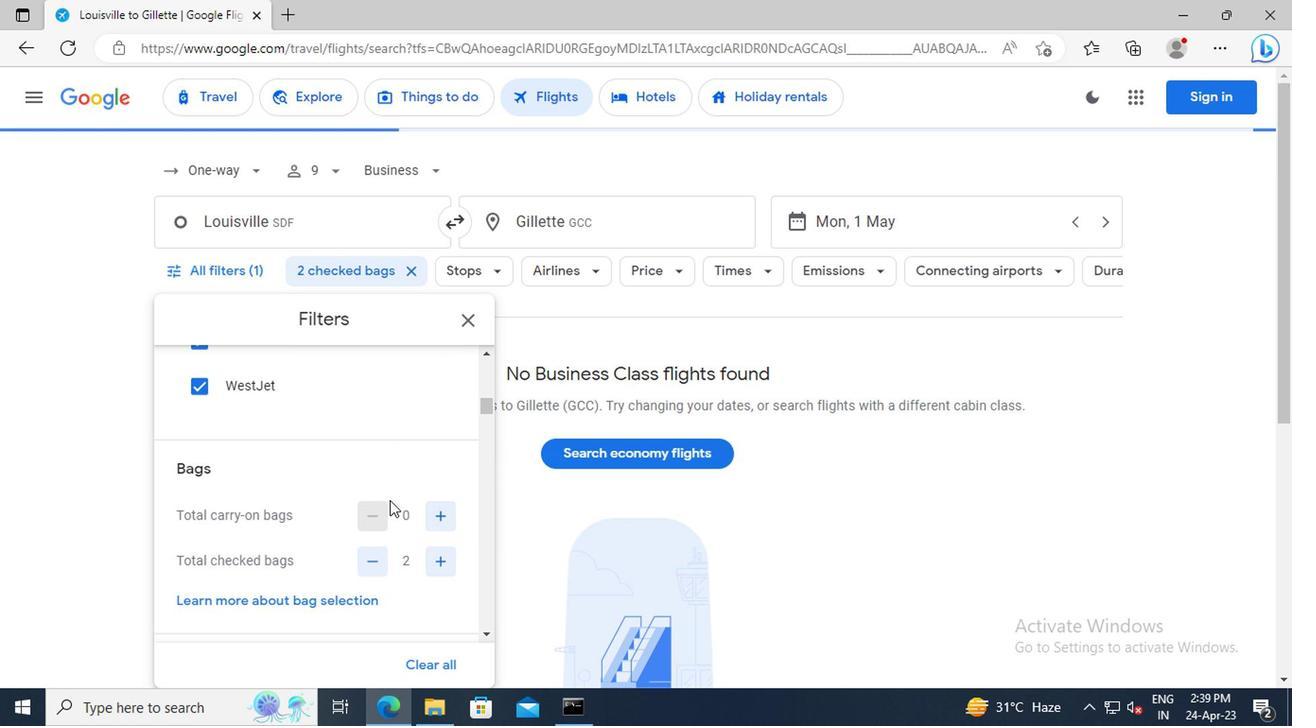 
Action: Mouse scrolled (386, 499) with delta (0, 0)
Screenshot: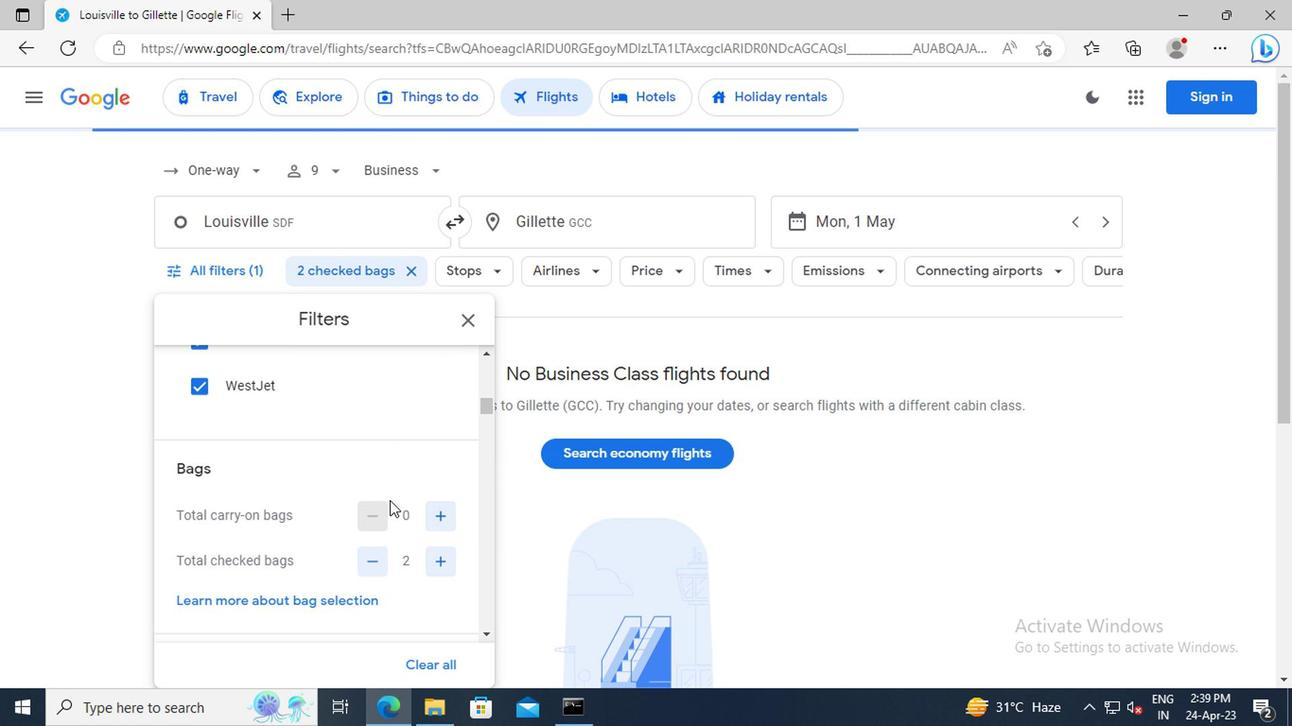 
Action: Mouse moved to (386, 500)
Screenshot: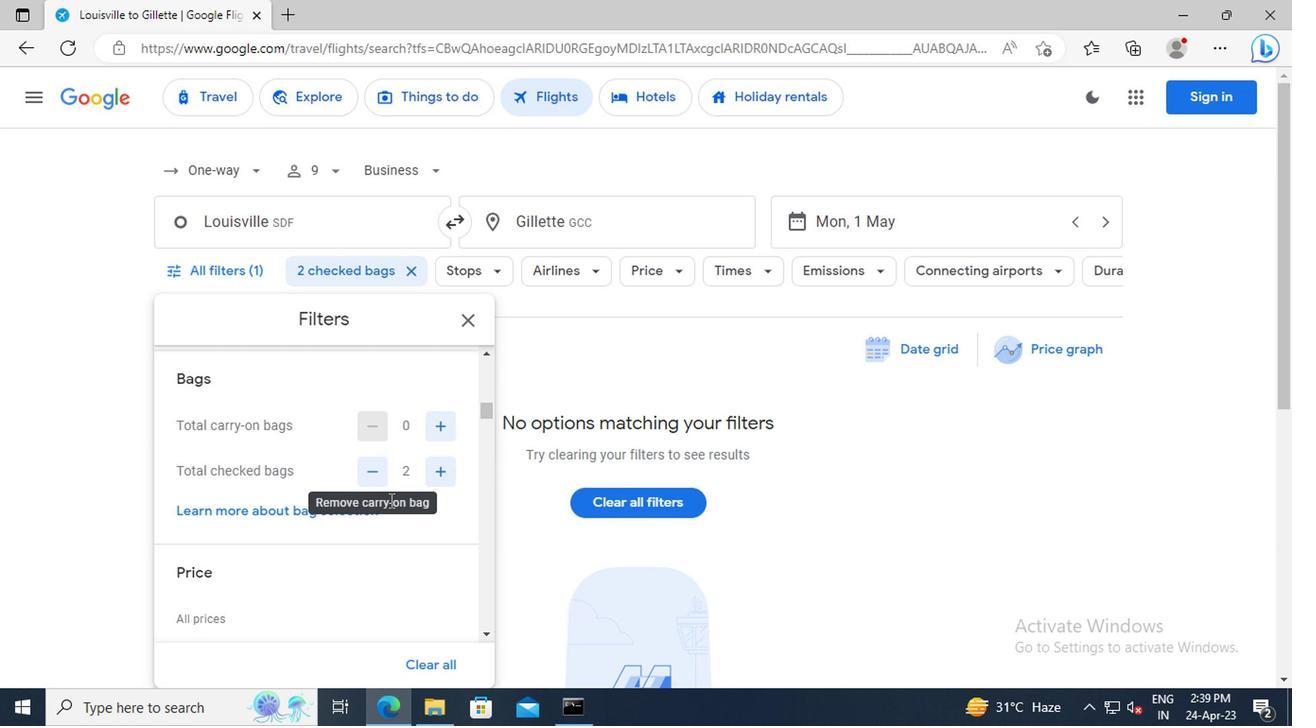 
Action: Mouse scrolled (386, 499) with delta (0, 0)
Screenshot: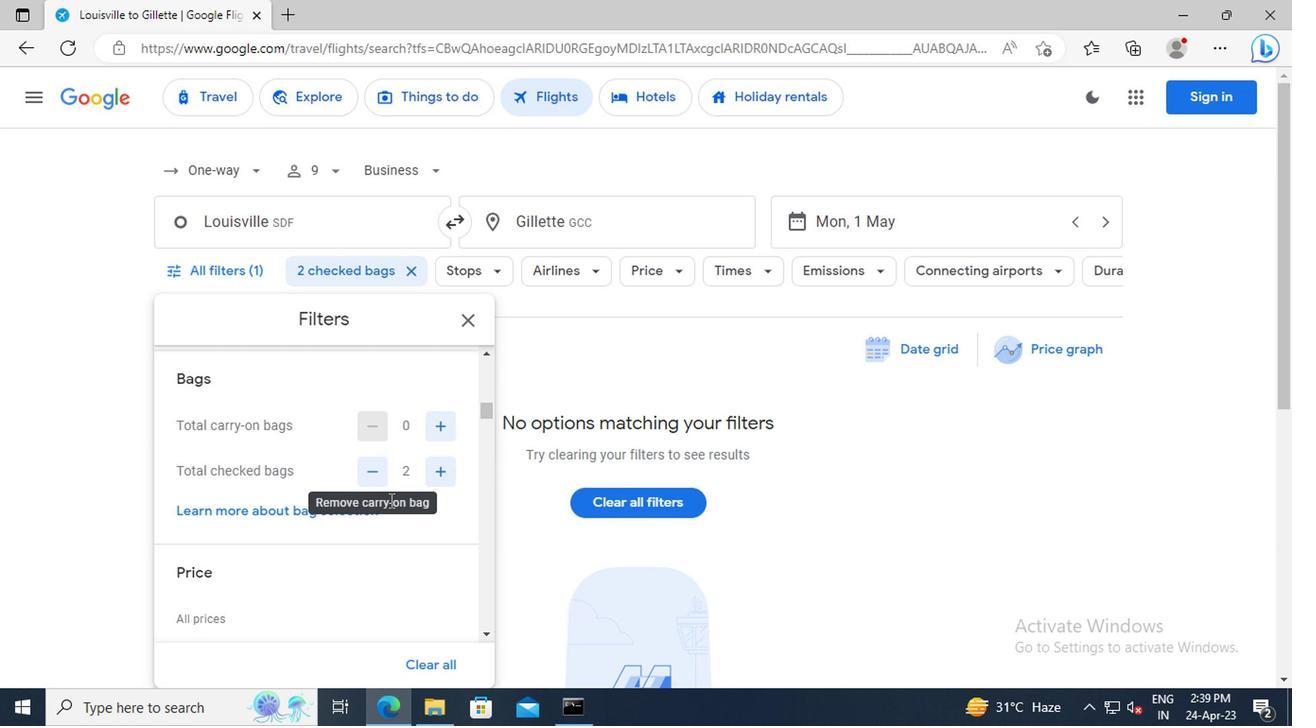
Action: Mouse scrolled (386, 499) with delta (0, 0)
Screenshot: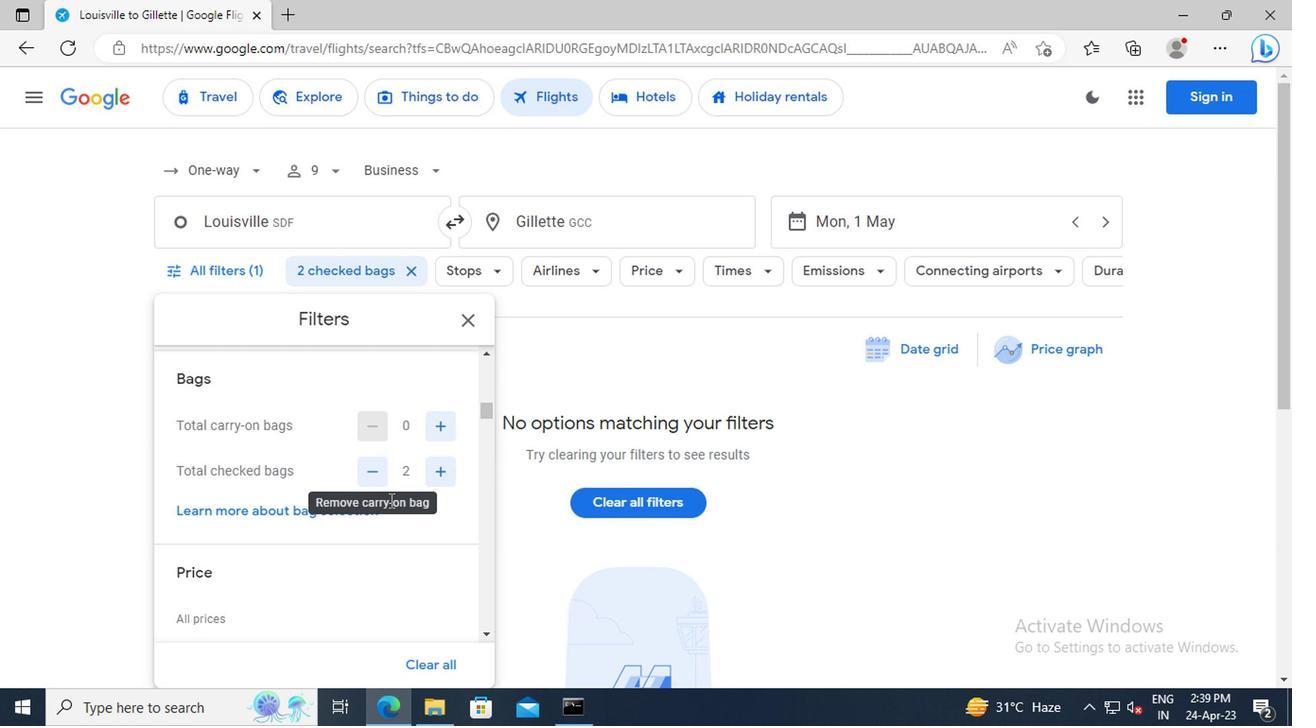 
Action: Mouse moved to (376, 397)
Screenshot: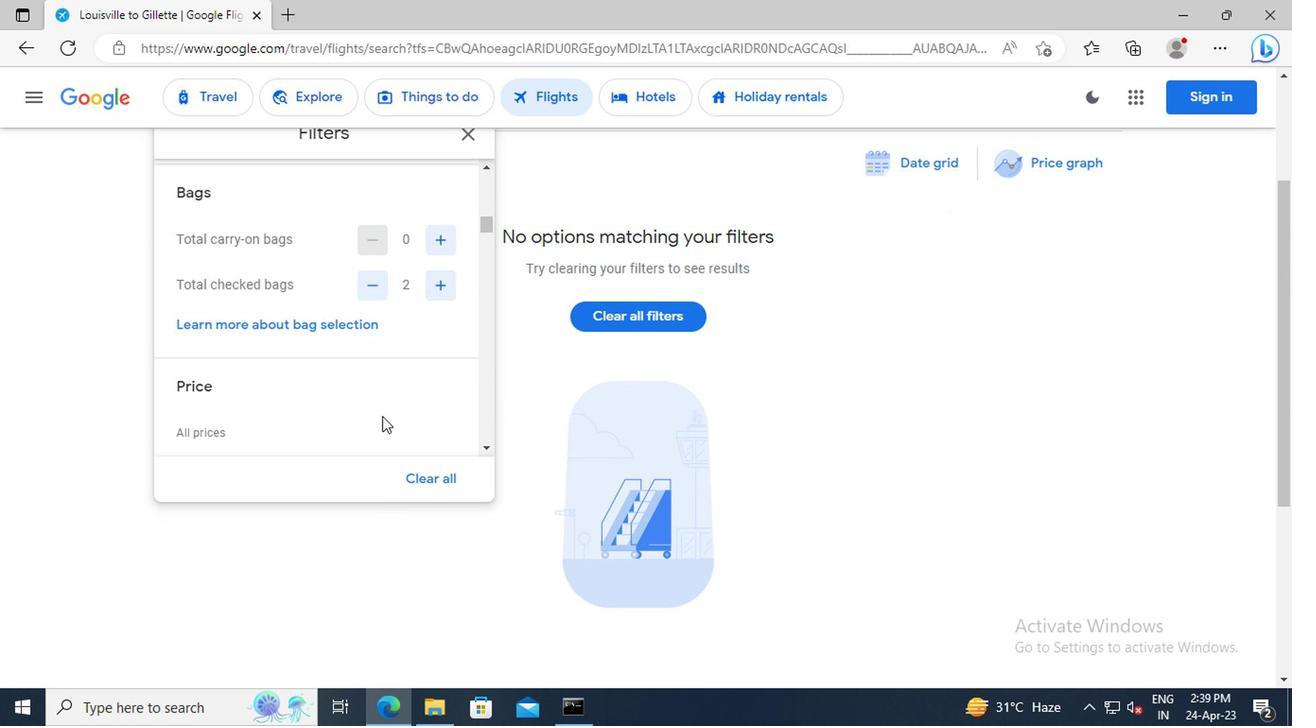 
Action: Mouse scrolled (376, 395) with delta (0, -1)
Screenshot: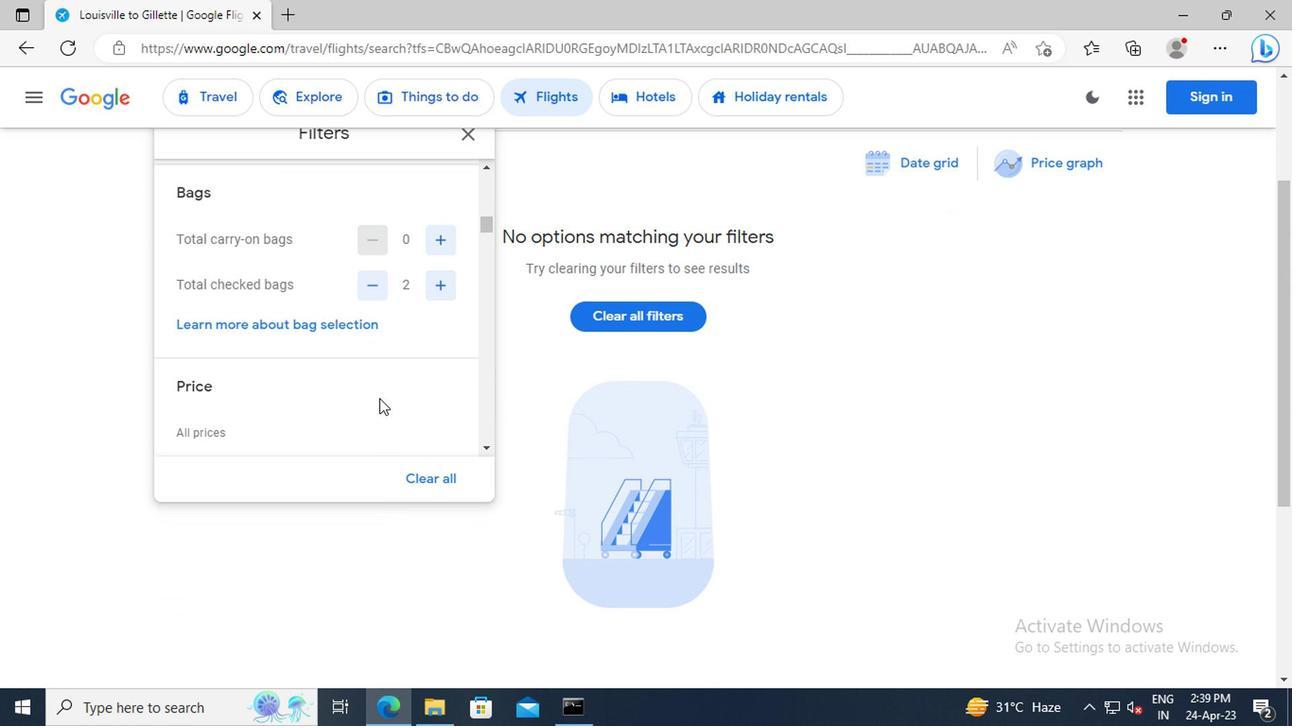 
Action: Mouse moved to (377, 376)
Screenshot: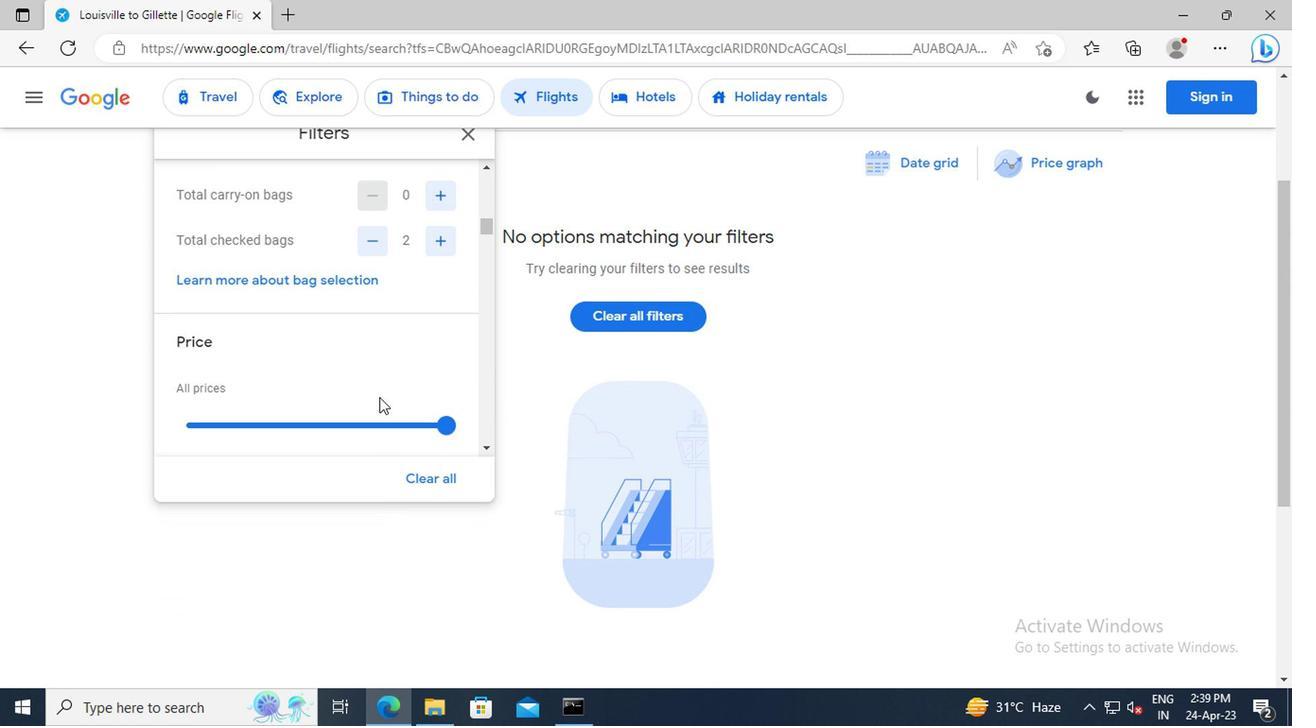
Action: Mouse scrolled (377, 374) with delta (0, -1)
Screenshot: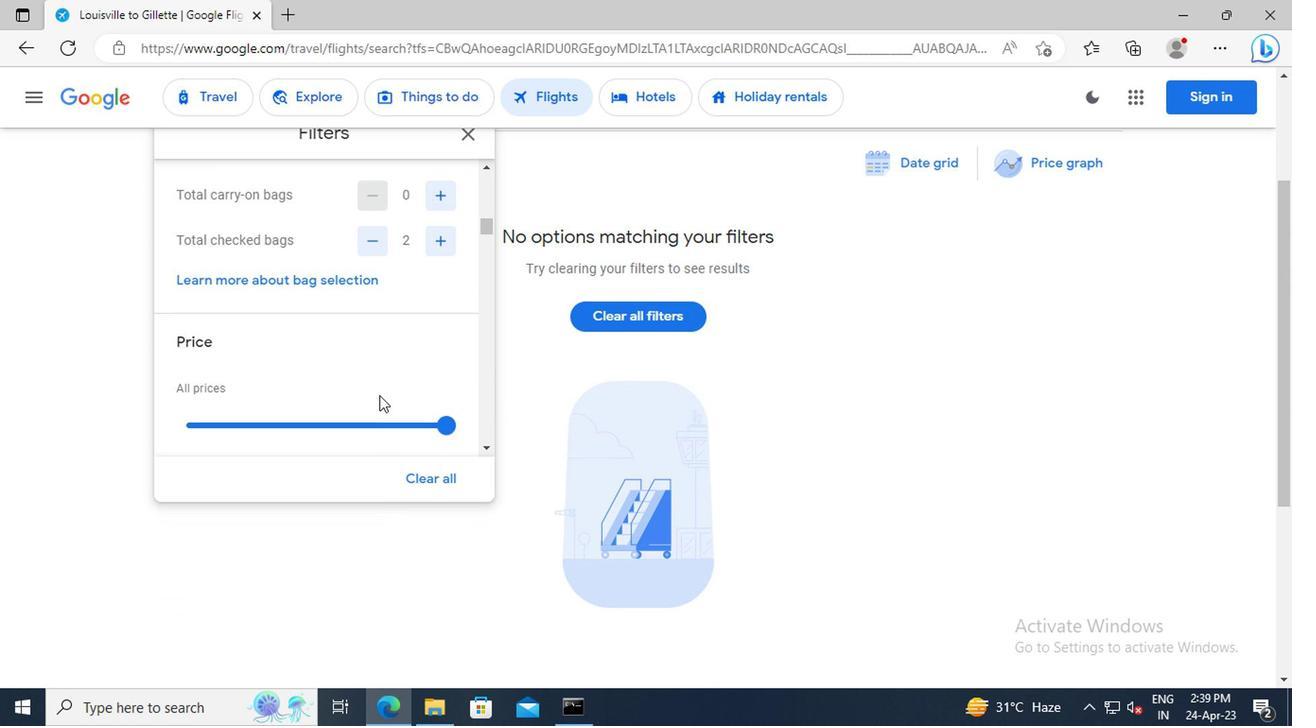 
Action: Mouse scrolled (377, 374) with delta (0, -1)
Screenshot: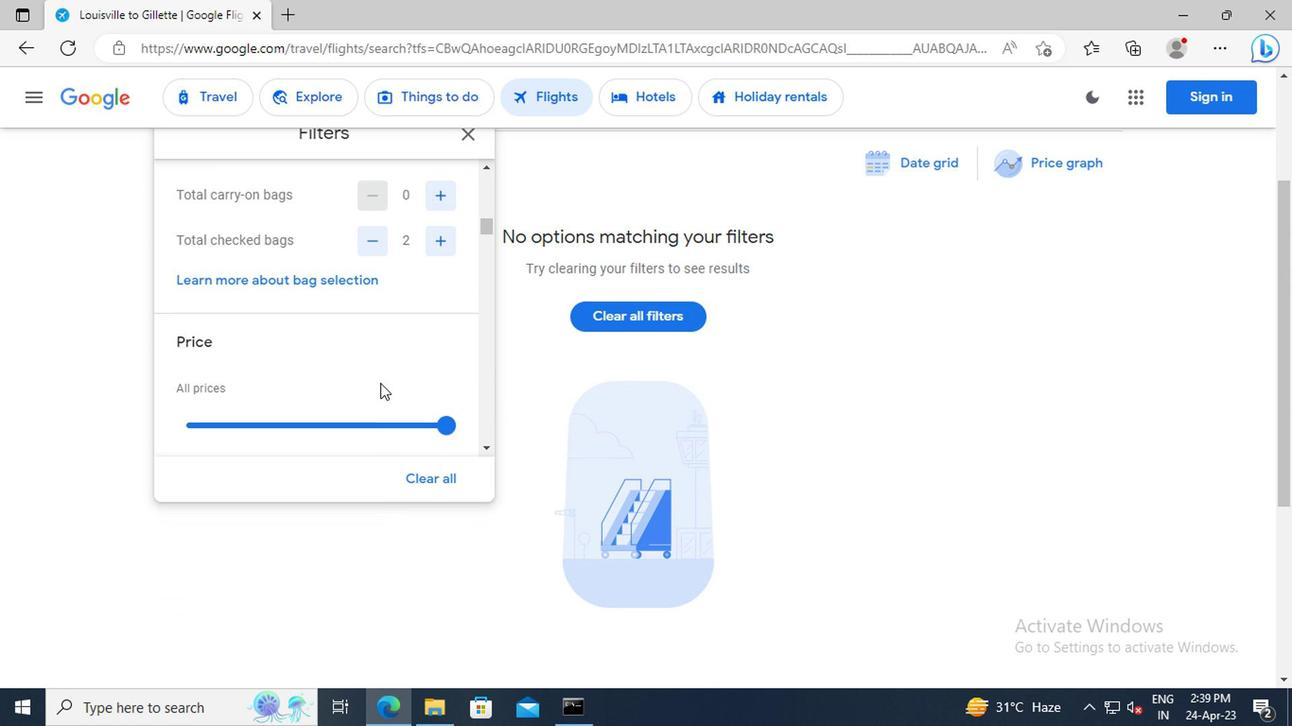 
Action: Mouse moved to (437, 339)
Screenshot: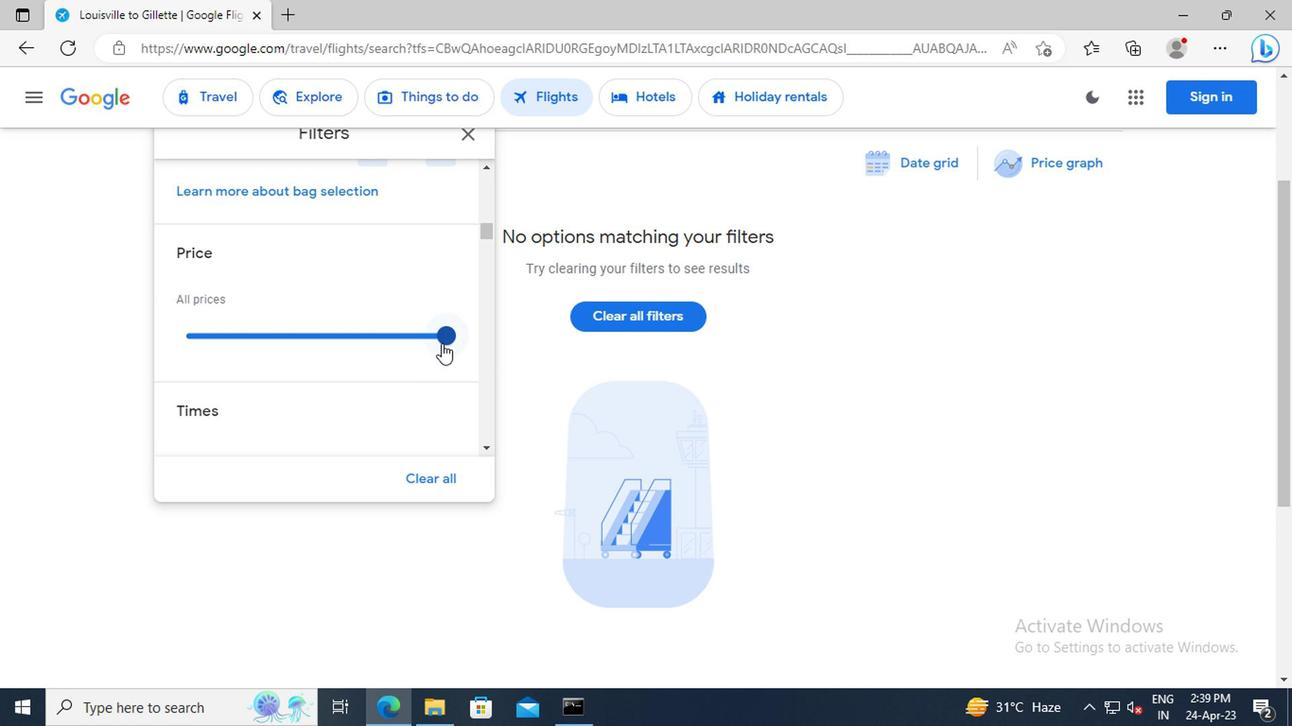 
Action: Mouse pressed left at (437, 339)
Screenshot: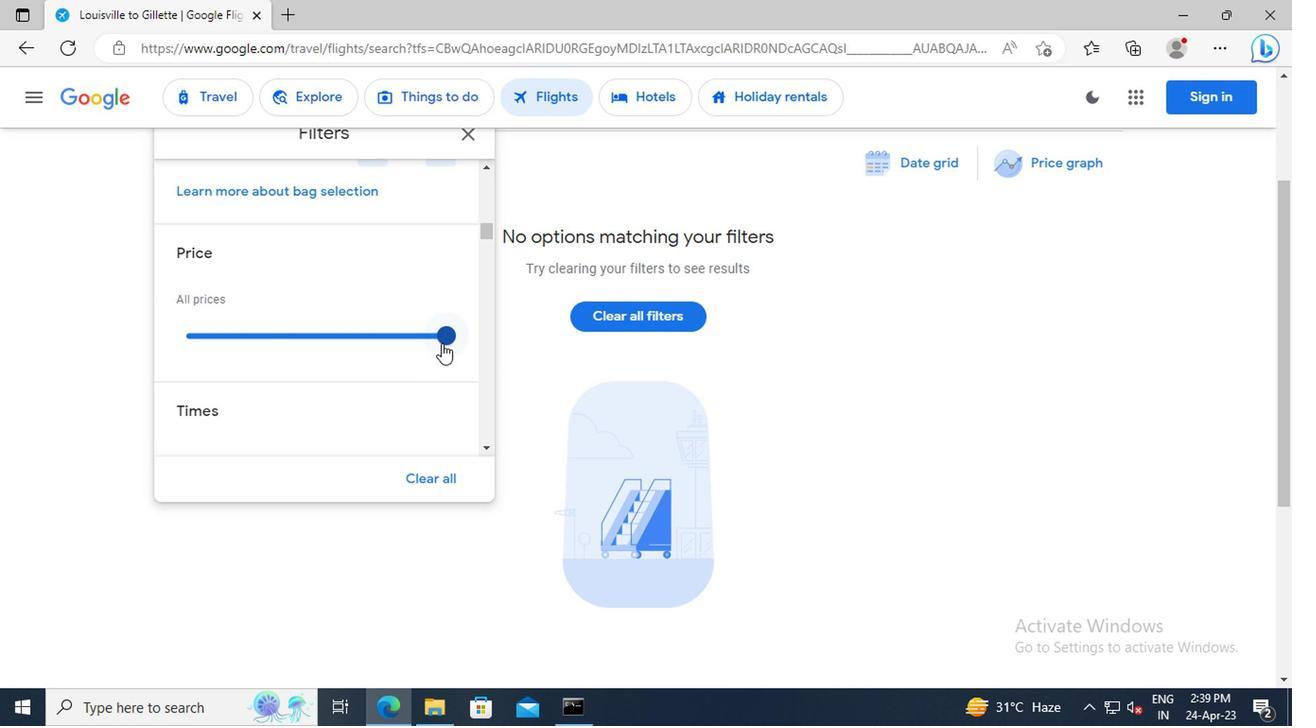
Action: Mouse moved to (347, 362)
Screenshot: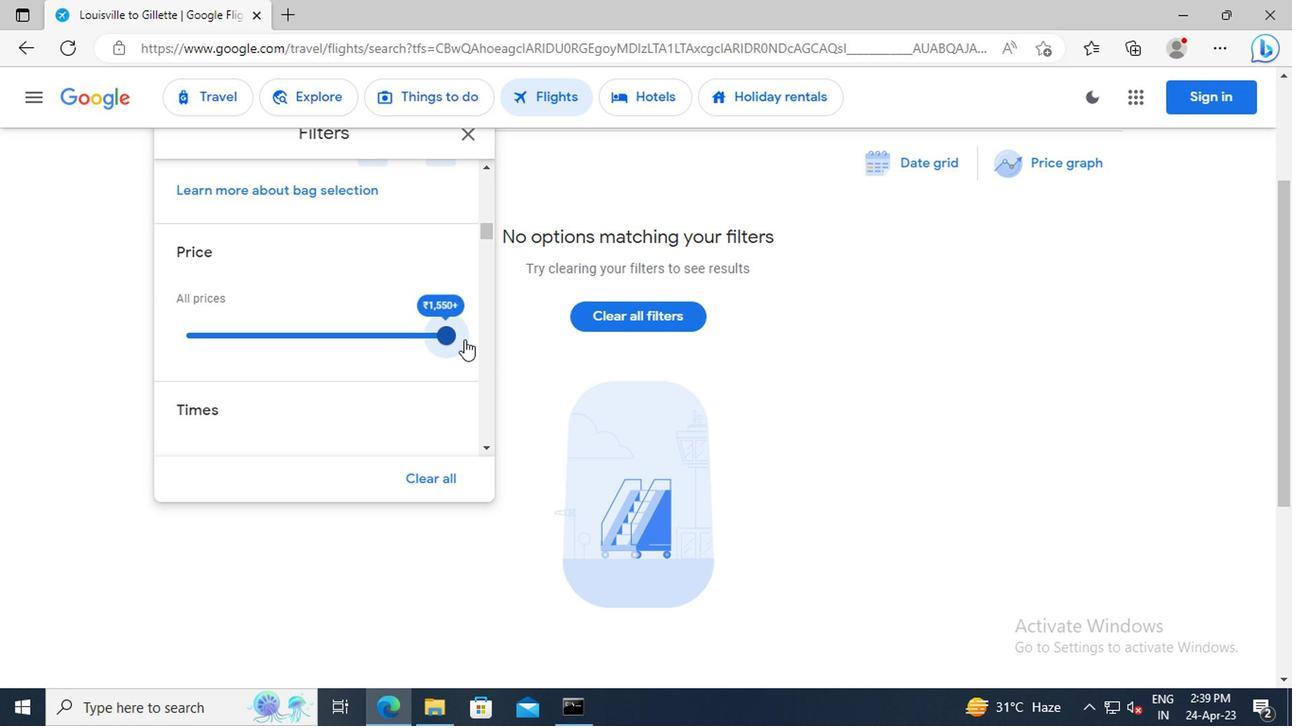 
Action: Mouse scrolled (347, 361) with delta (0, -1)
Screenshot: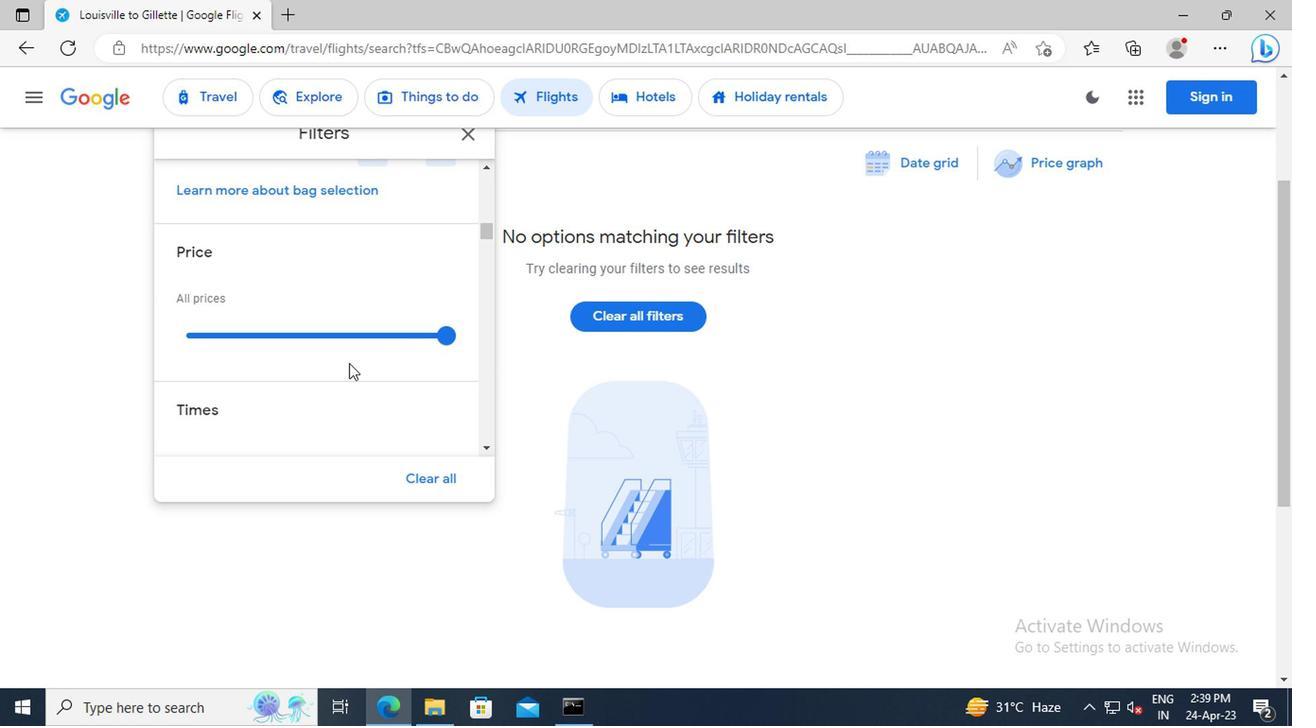 
Action: Mouse scrolled (347, 361) with delta (0, -1)
Screenshot: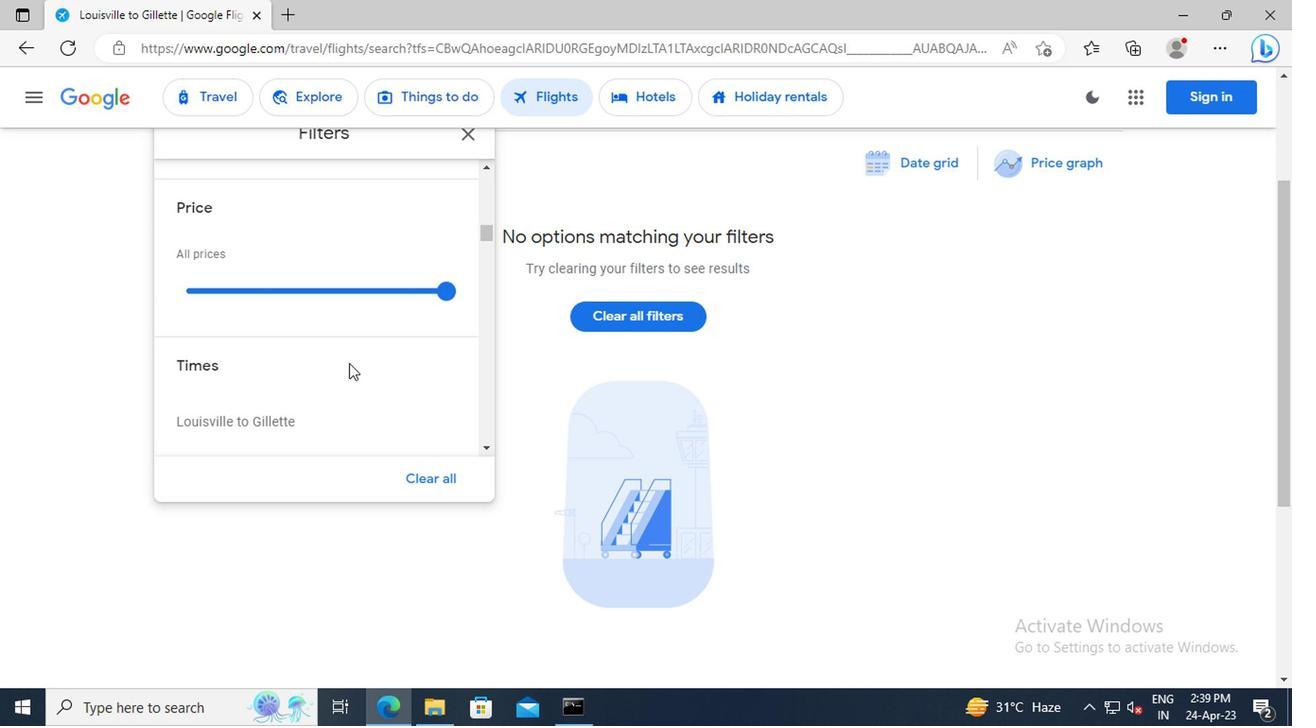 
Action: Mouse scrolled (347, 361) with delta (0, -1)
Screenshot: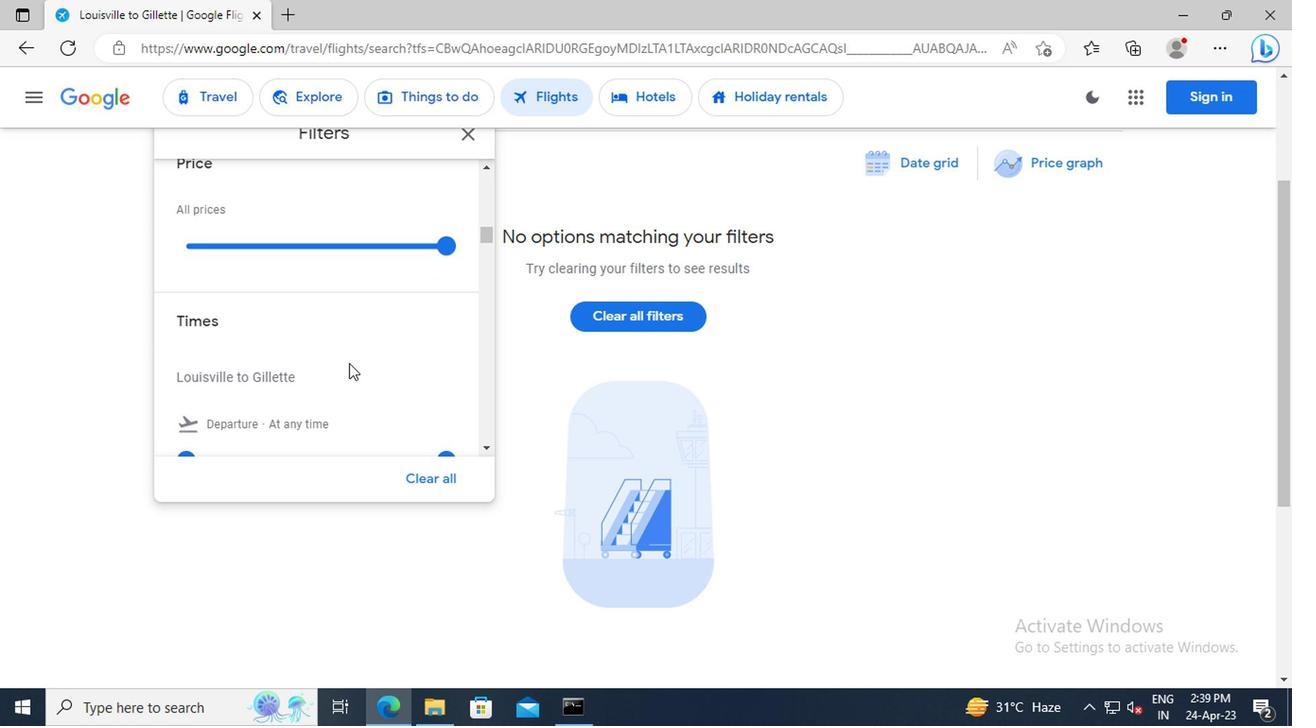 
Action: Mouse scrolled (347, 361) with delta (0, -1)
Screenshot: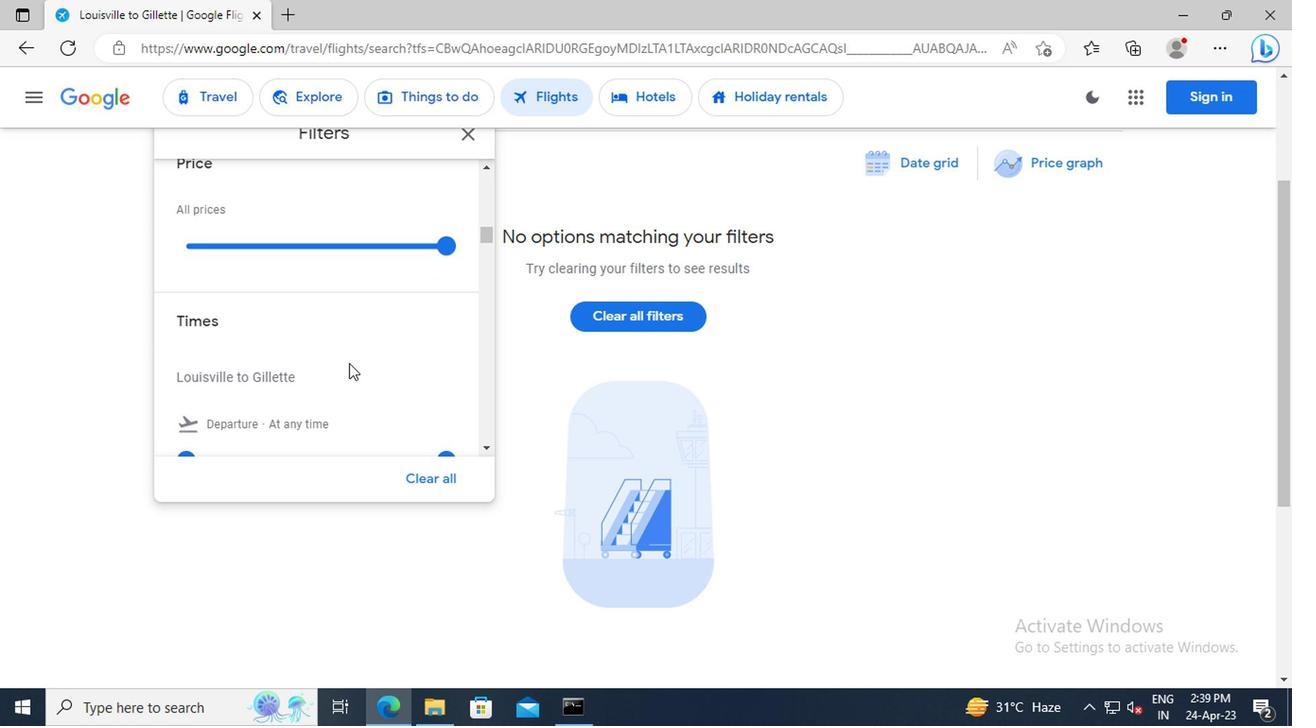 
Action: Mouse scrolled (347, 361) with delta (0, -1)
Screenshot: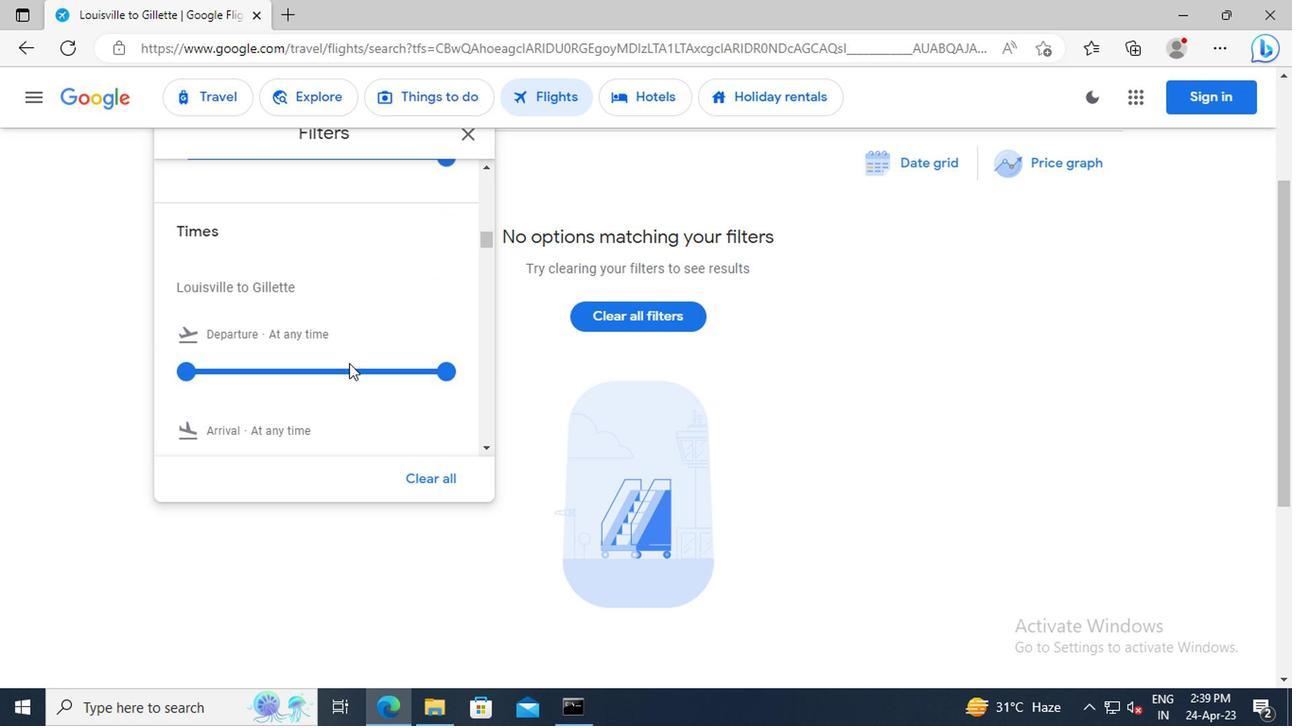 
Action: Mouse moved to (192, 326)
Screenshot: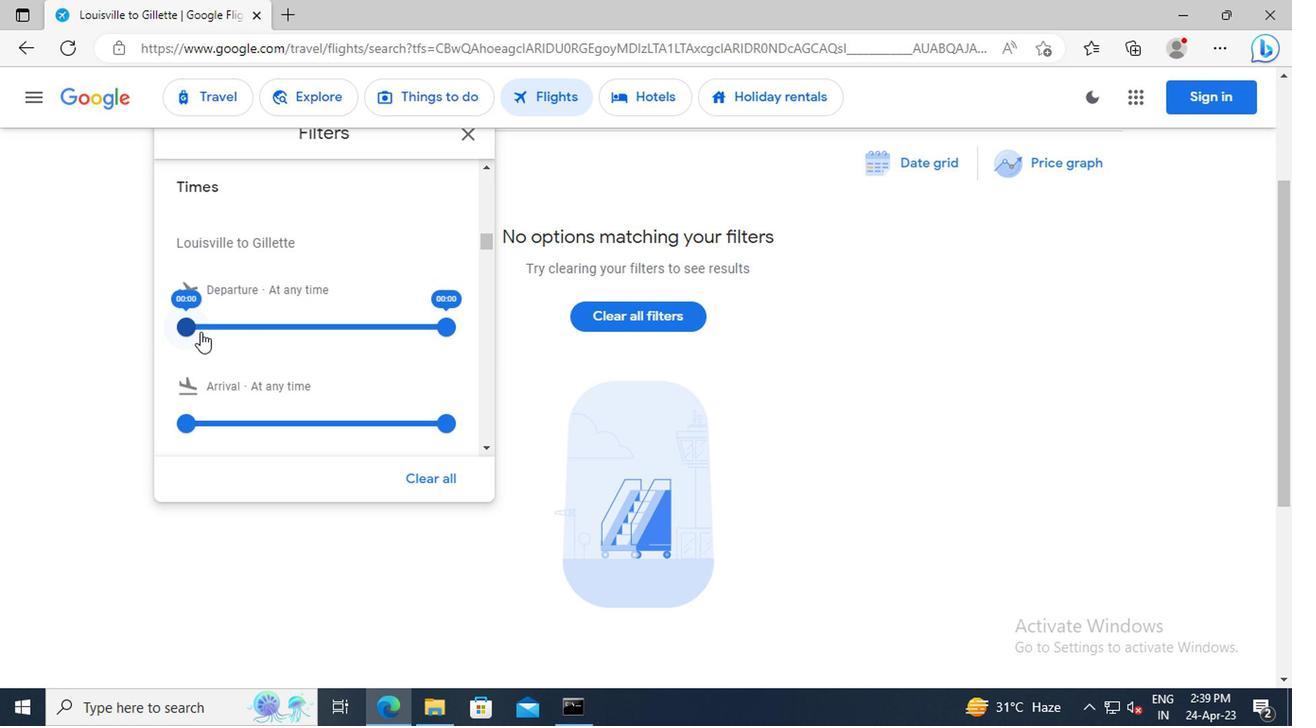 
Action: Mouse pressed left at (192, 326)
Screenshot: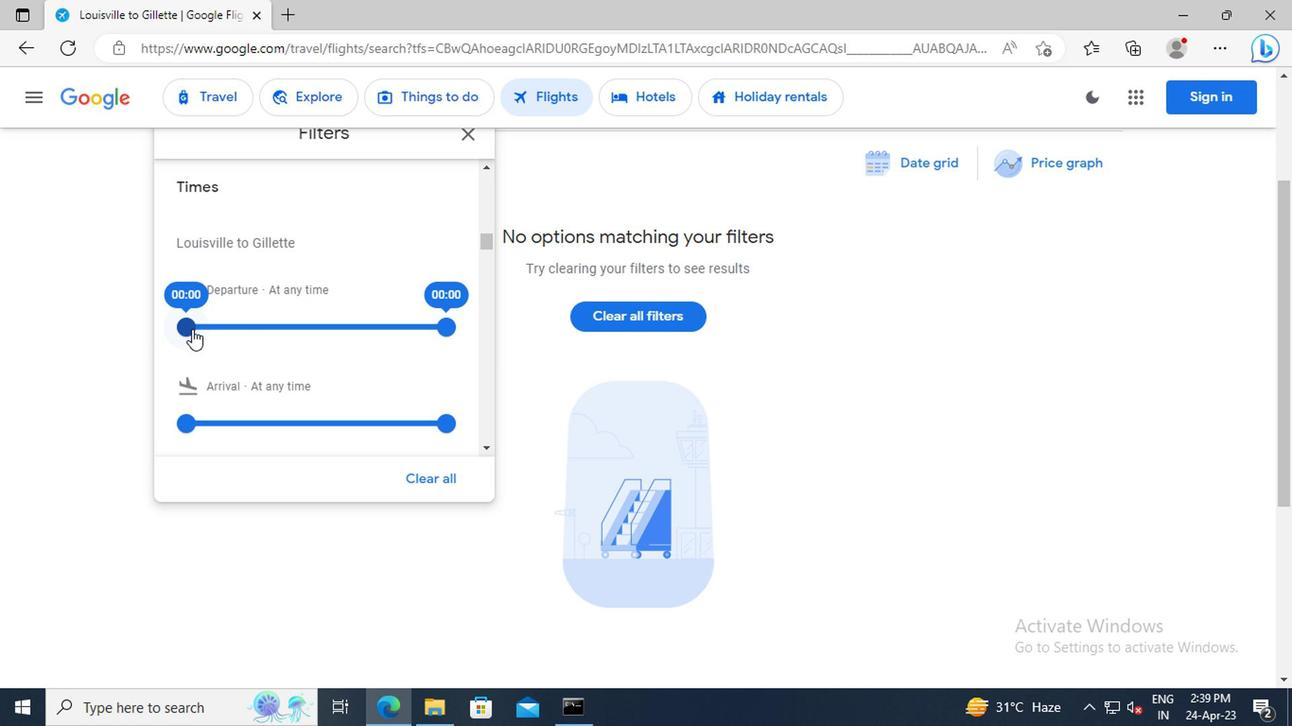 
Action: Mouse moved to (434, 321)
Screenshot: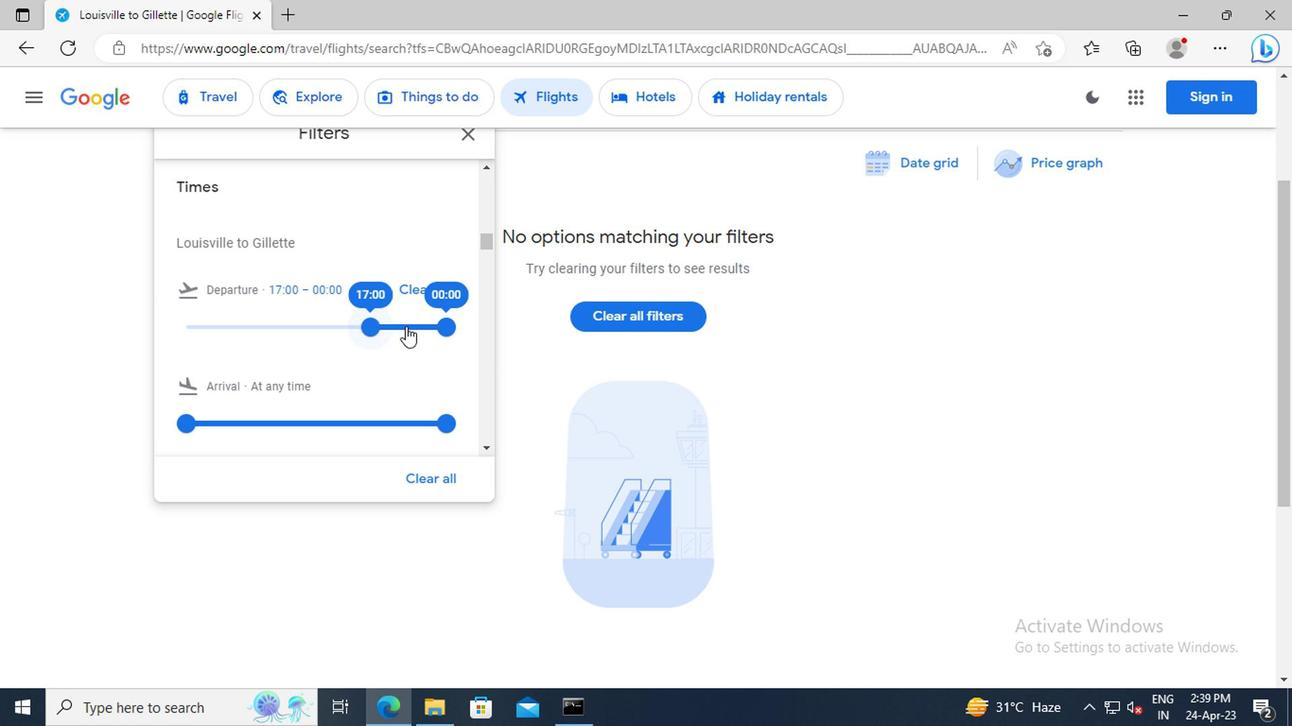 
Action: Mouse pressed left at (434, 321)
Screenshot: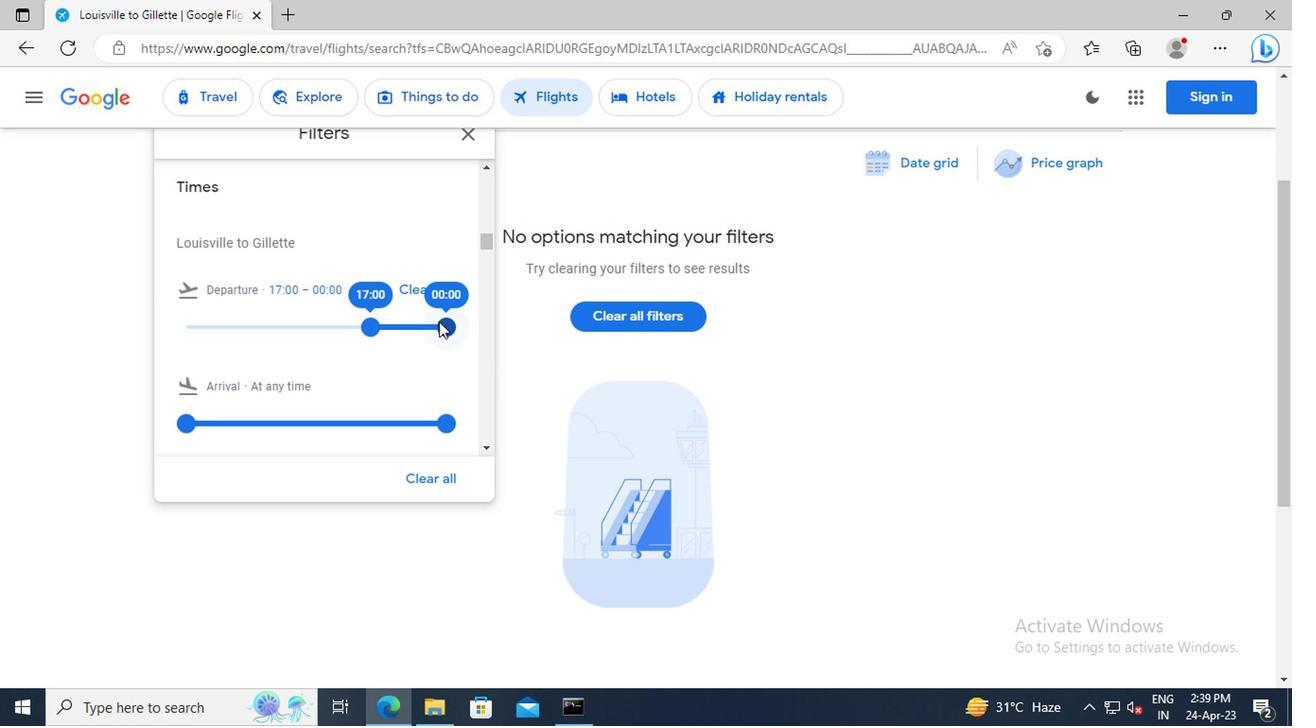 
Action: Mouse moved to (464, 133)
Screenshot: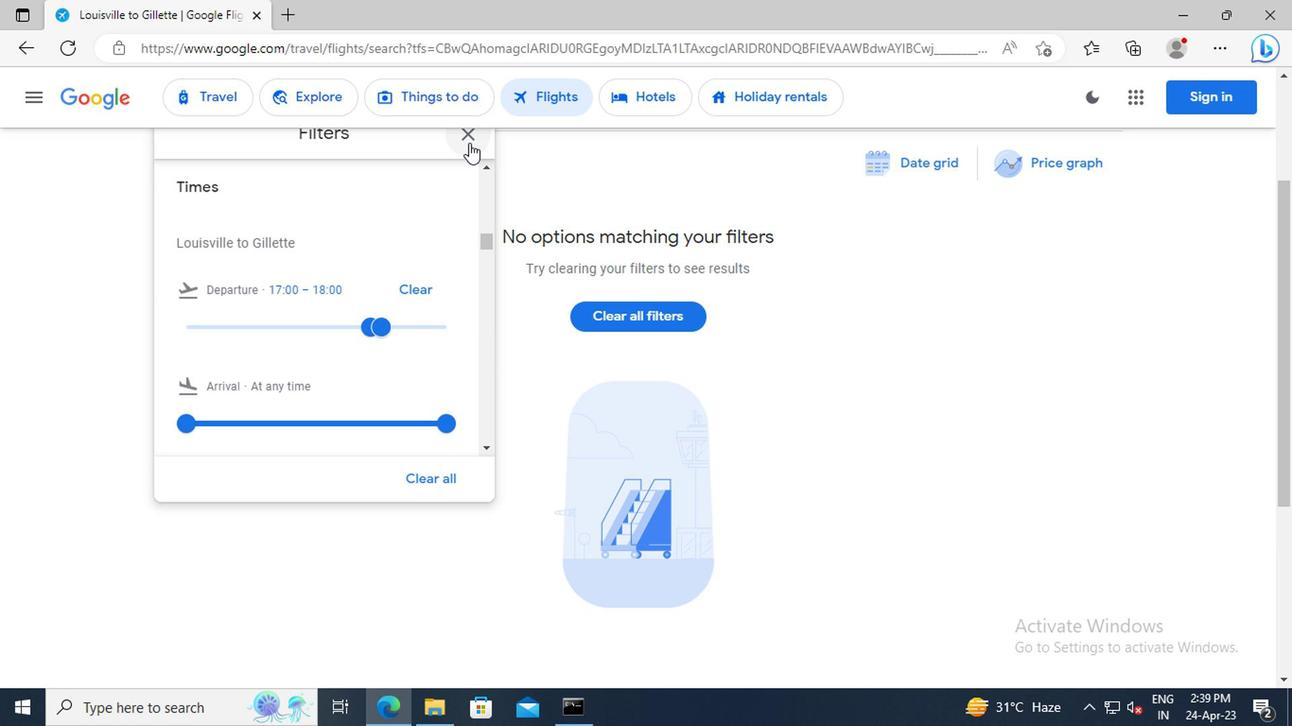 
Action: Mouse pressed left at (464, 133)
Screenshot: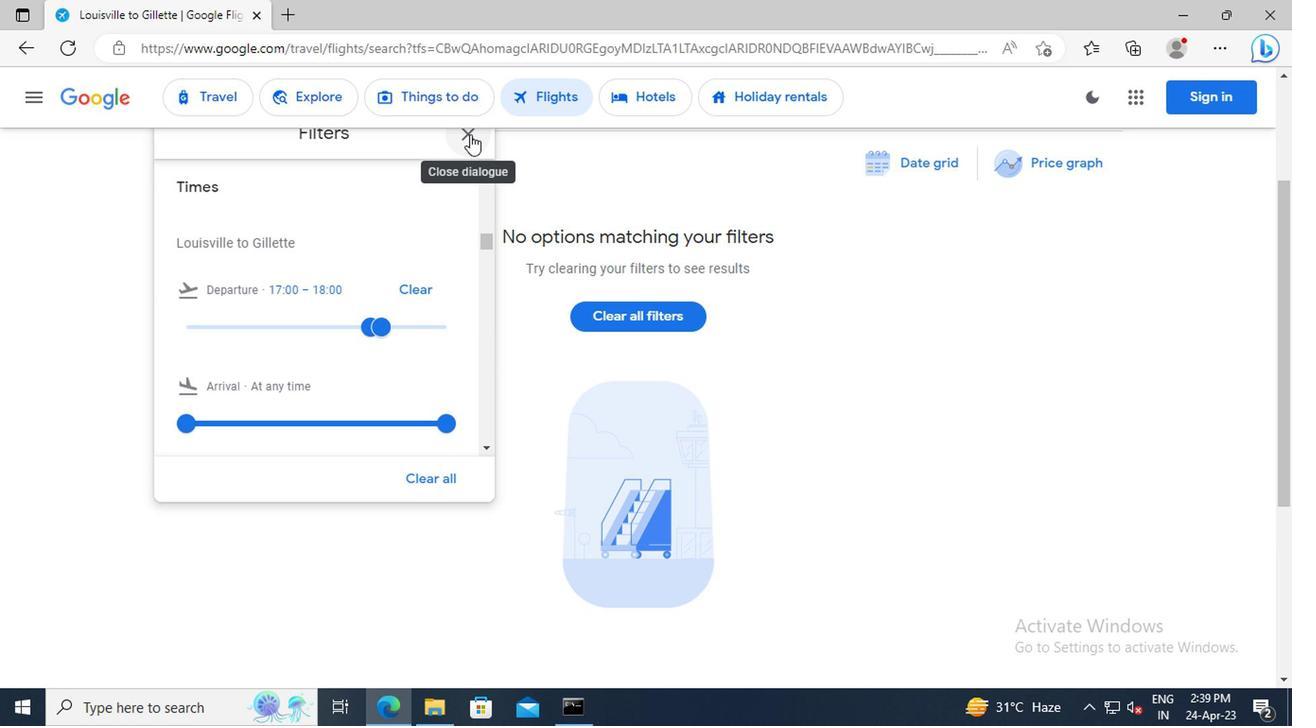 
Action: Mouse moved to (477, 233)
Screenshot: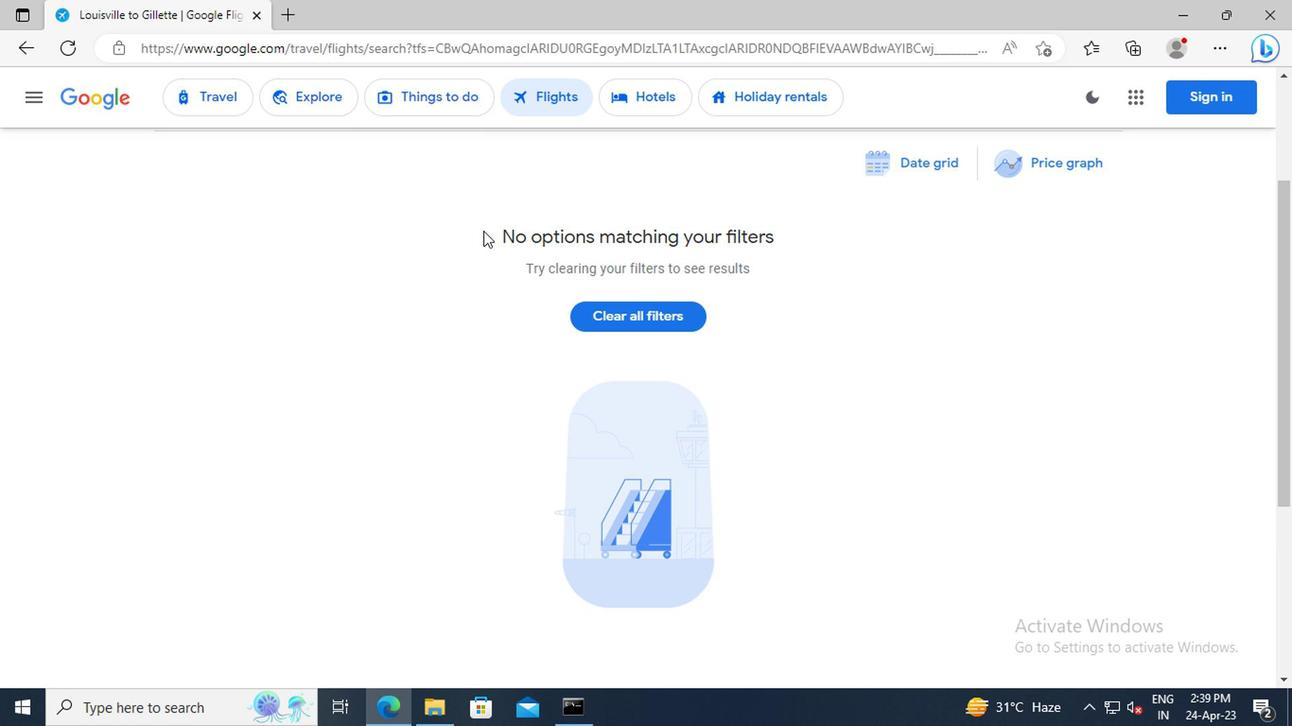 
